 Task: Look for space in Carauari, Brazil from 2nd June, 2023 to 15th June, 2023 for 2 adults and 1 pet in price range Rs.10000 to Rs.15000. Place can be entire place with 1  bedroom having 1 bed and 1 bathroom. Property type can be house, flat, guest house, hotel. Amenities needed are: washing machine. Booking option can be shelf check-in. Required host language is Spanish.
Action: Mouse moved to (765, 86)
Screenshot: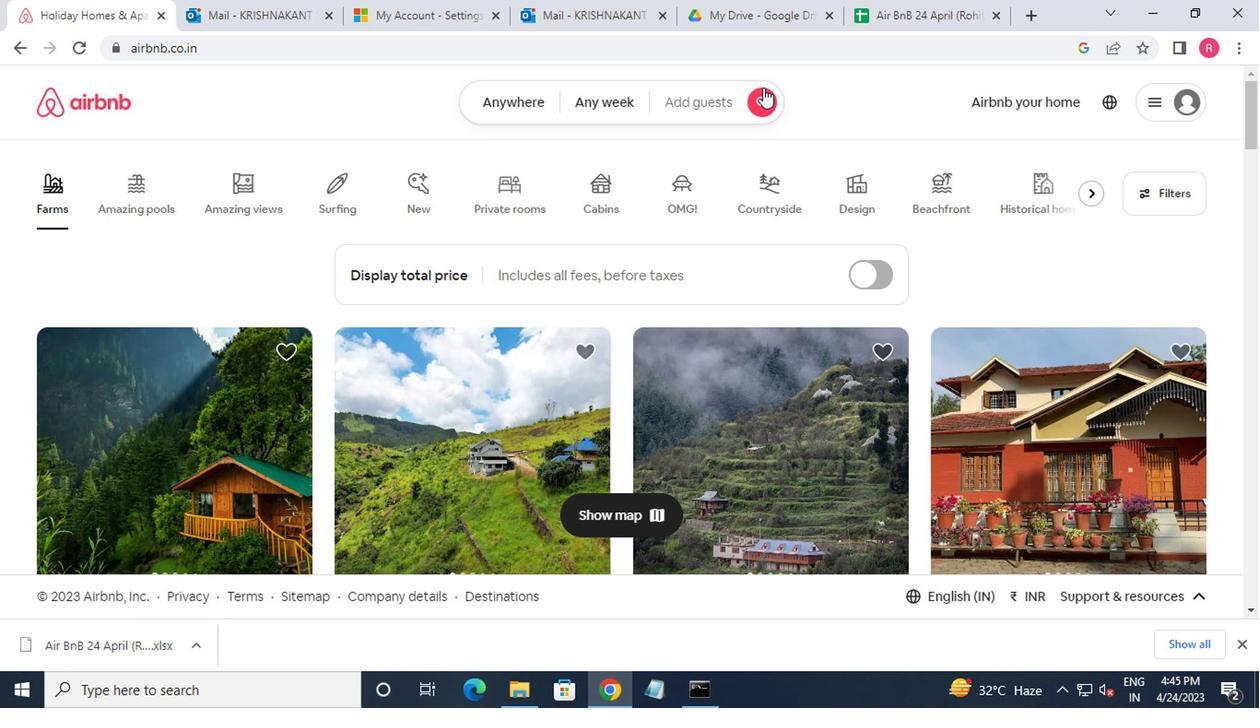 
Action: Mouse pressed left at (765, 86)
Screenshot: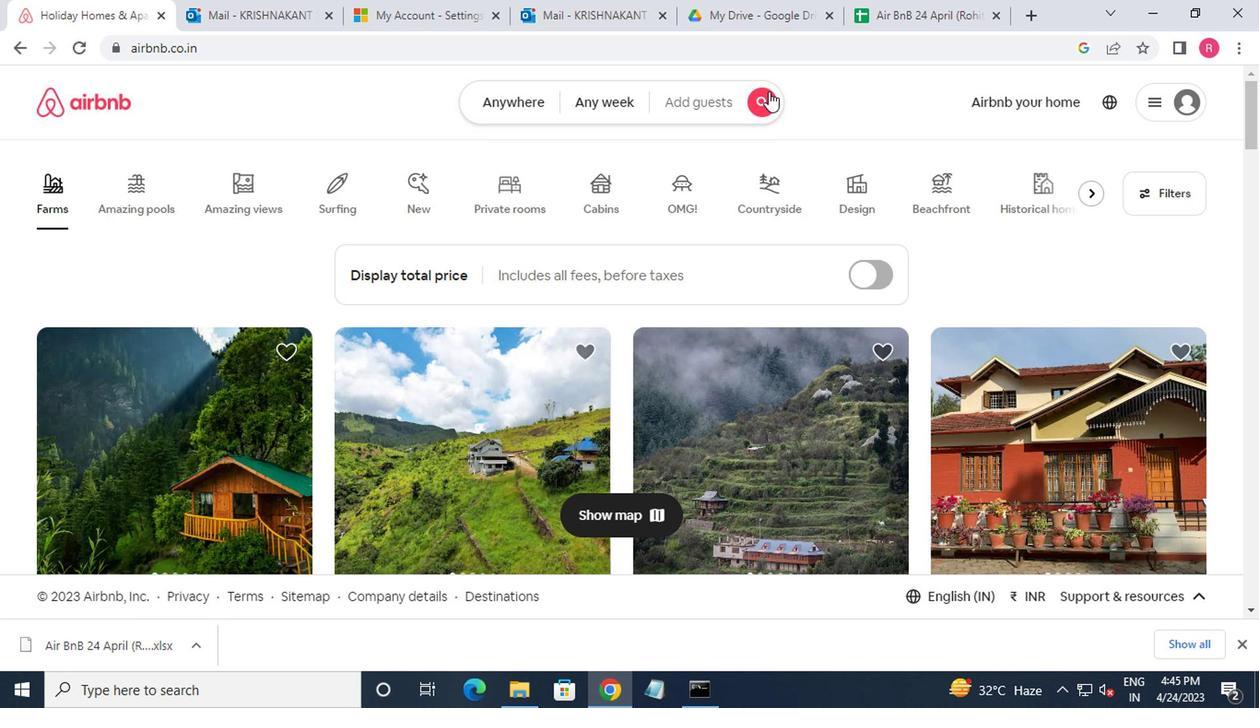 
Action: Mouse moved to (431, 159)
Screenshot: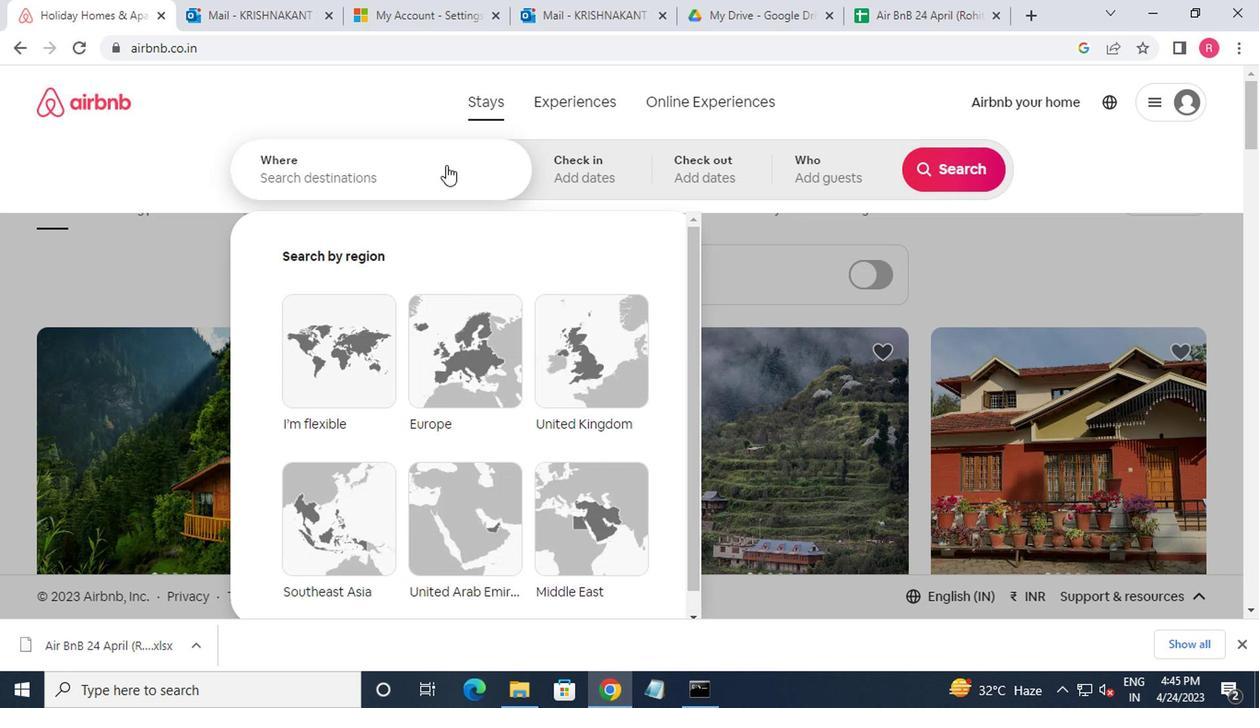 
Action: Mouse pressed left at (431, 159)
Screenshot: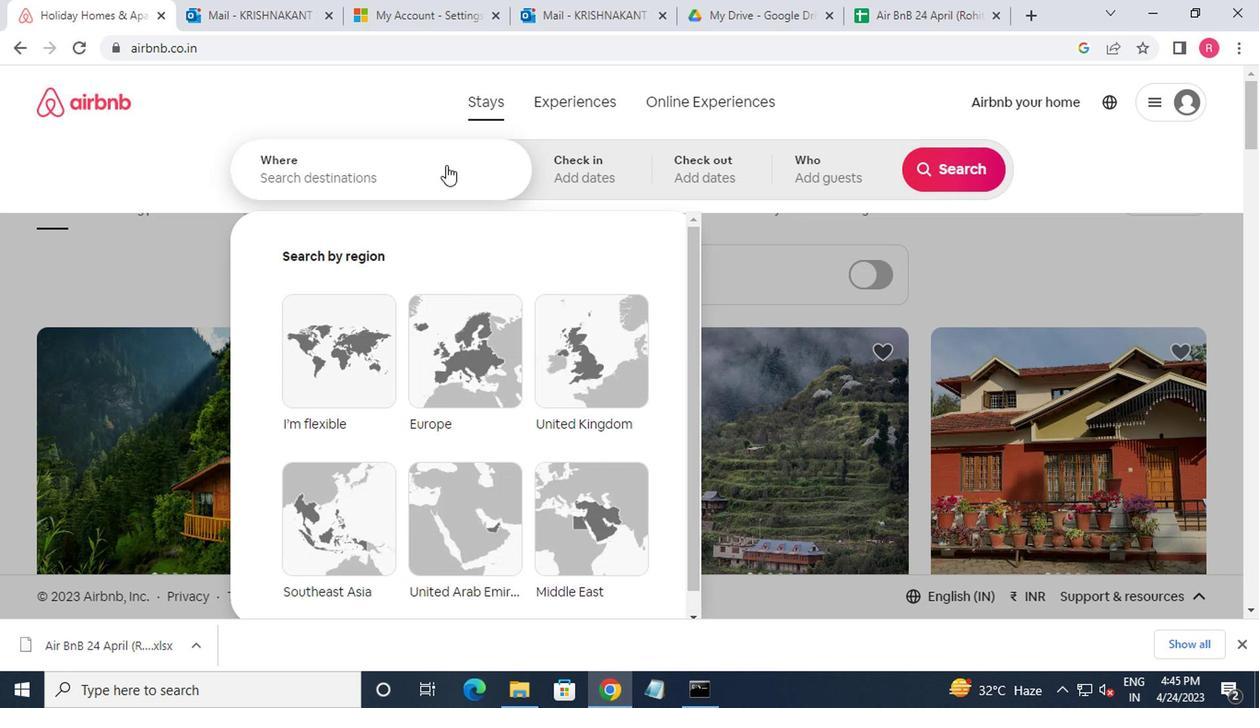 
Action: Mouse moved to (433, 163)
Screenshot: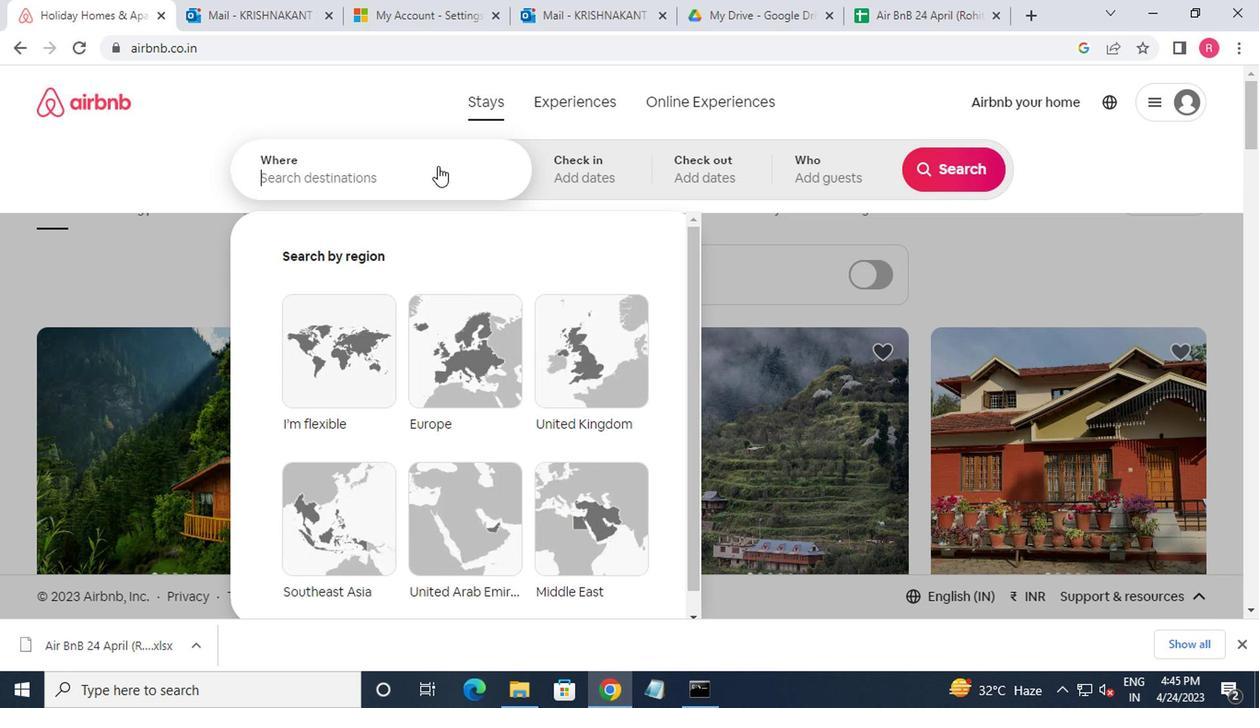 
Action: Key pressed carauari,brazil<Key.enter>
Screenshot: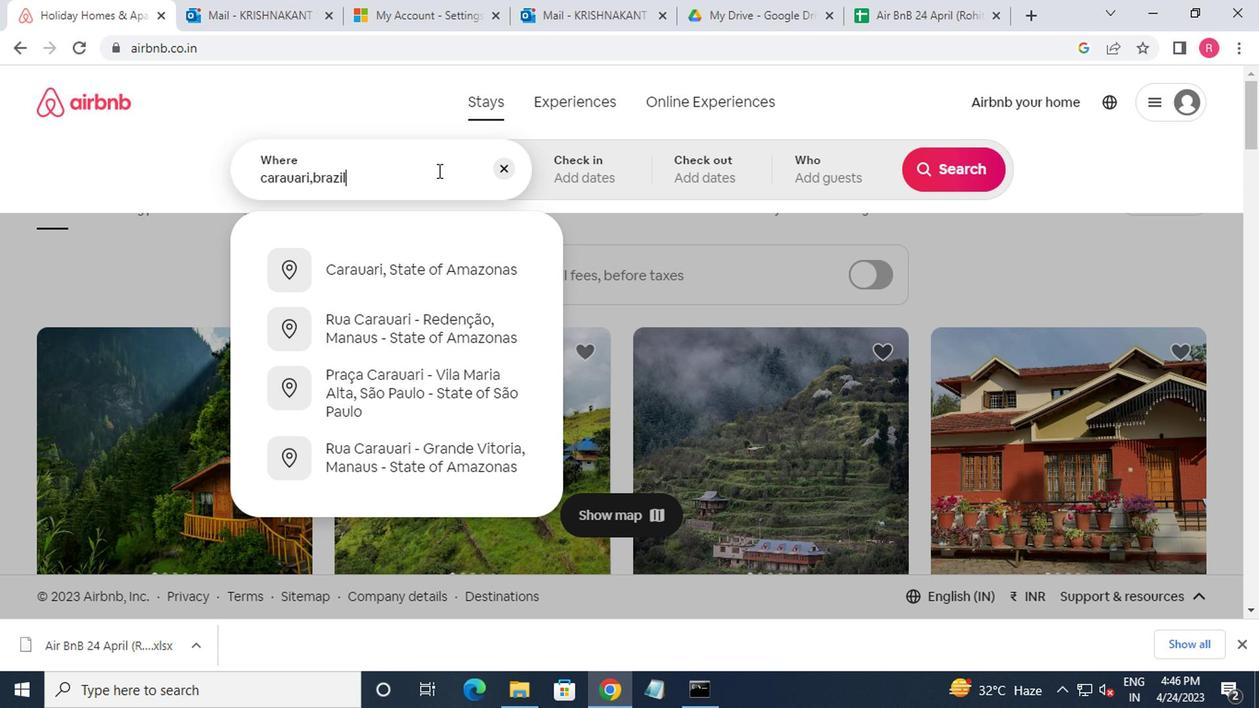 
Action: Mouse moved to (933, 312)
Screenshot: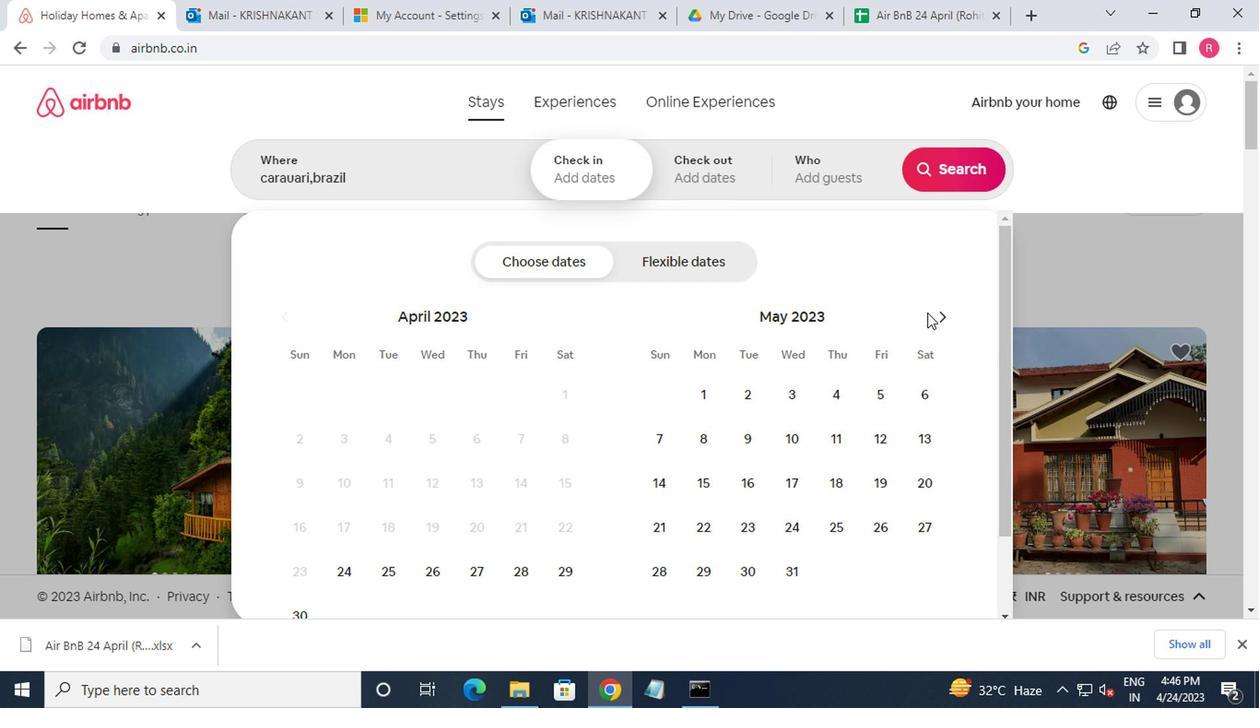 
Action: Mouse pressed left at (933, 312)
Screenshot: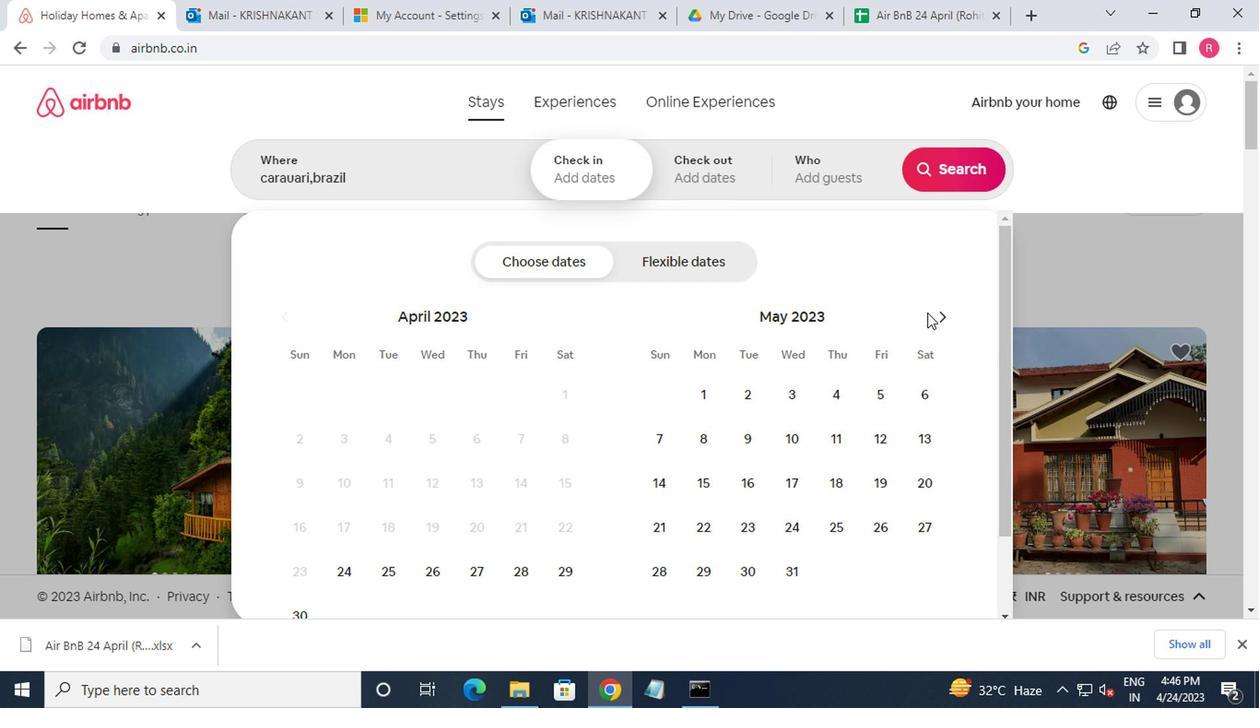 
Action: Mouse pressed left at (933, 312)
Screenshot: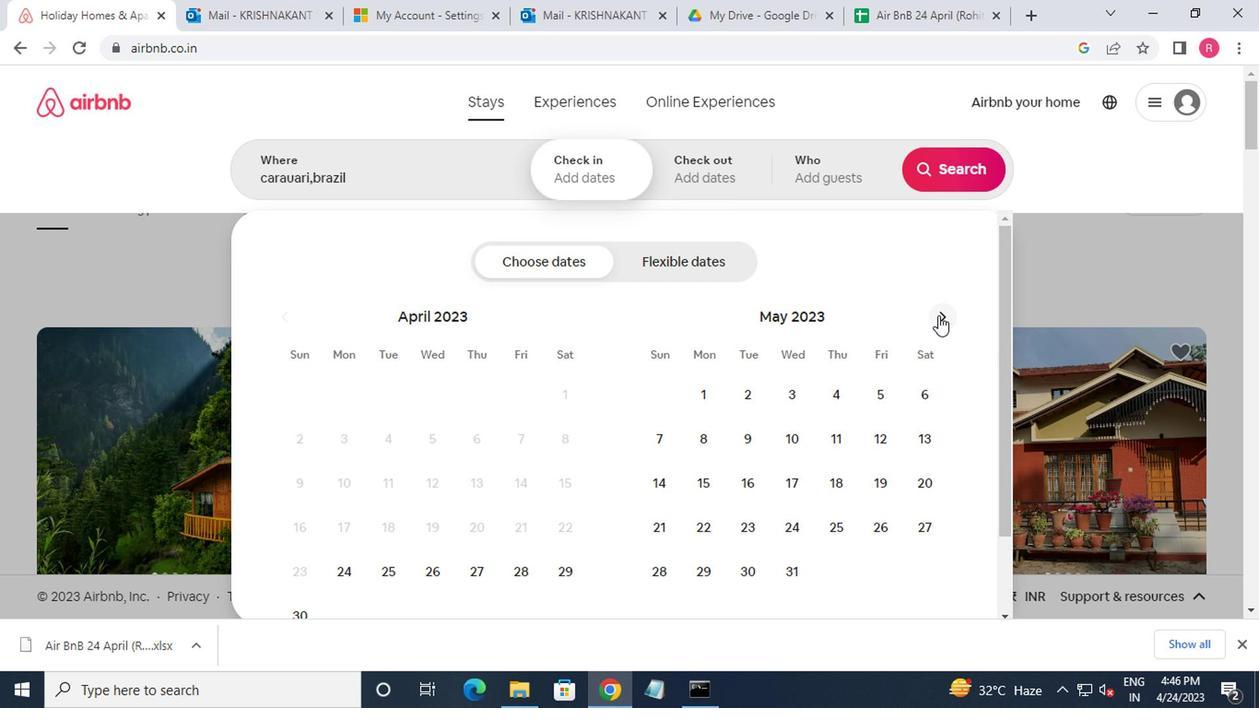 
Action: Mouse moved to (935, 312)
Screenshot: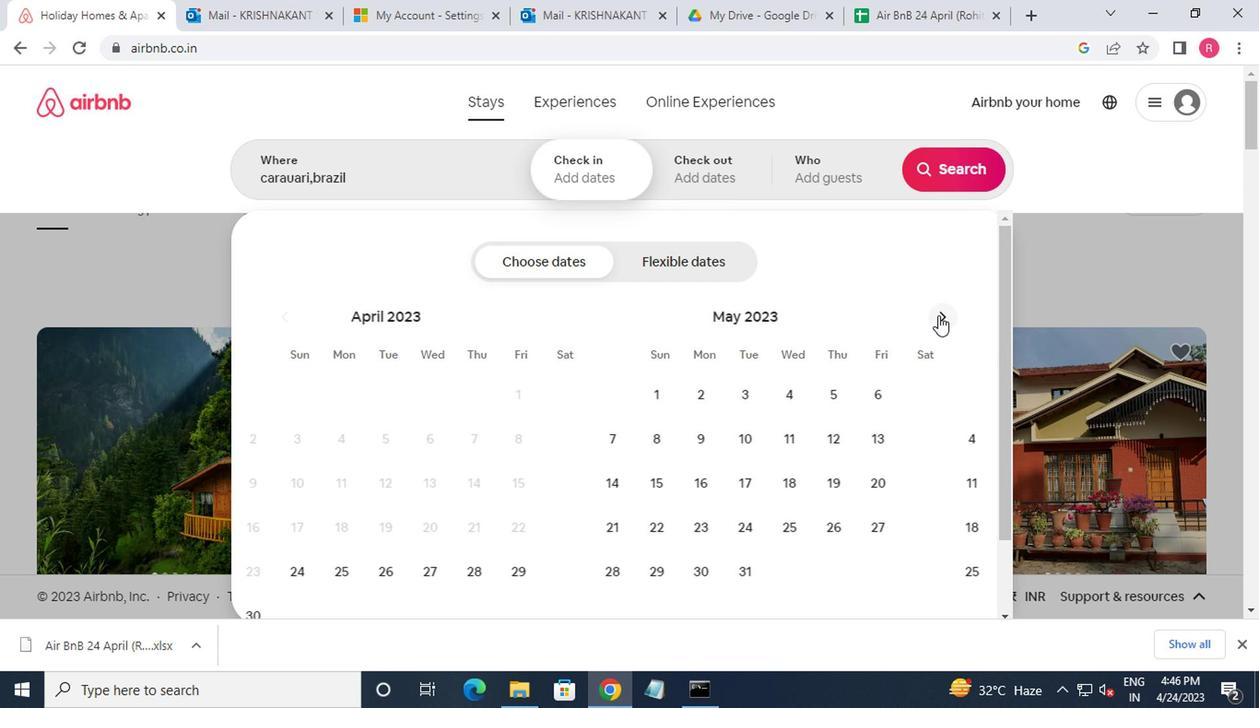 
Action: Mouse pressed left at (935, 312)
Screenshot: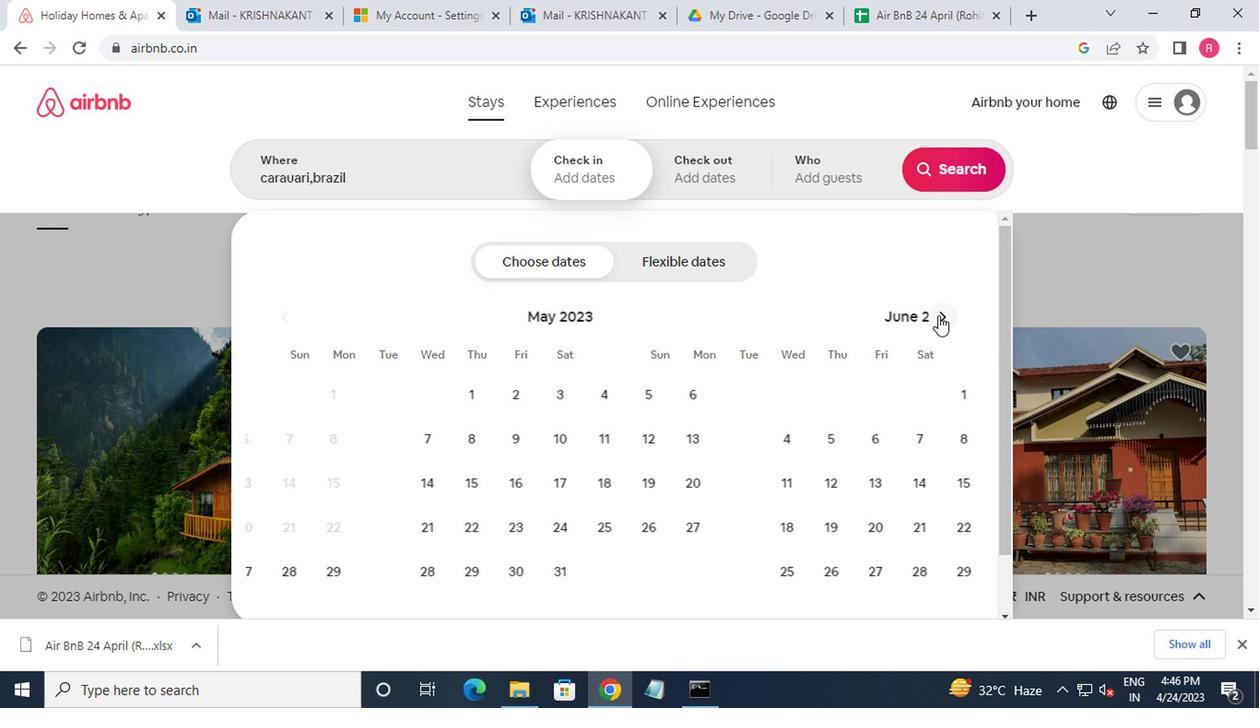 
Action: Mouse moved to (935, 314)
Screenshot: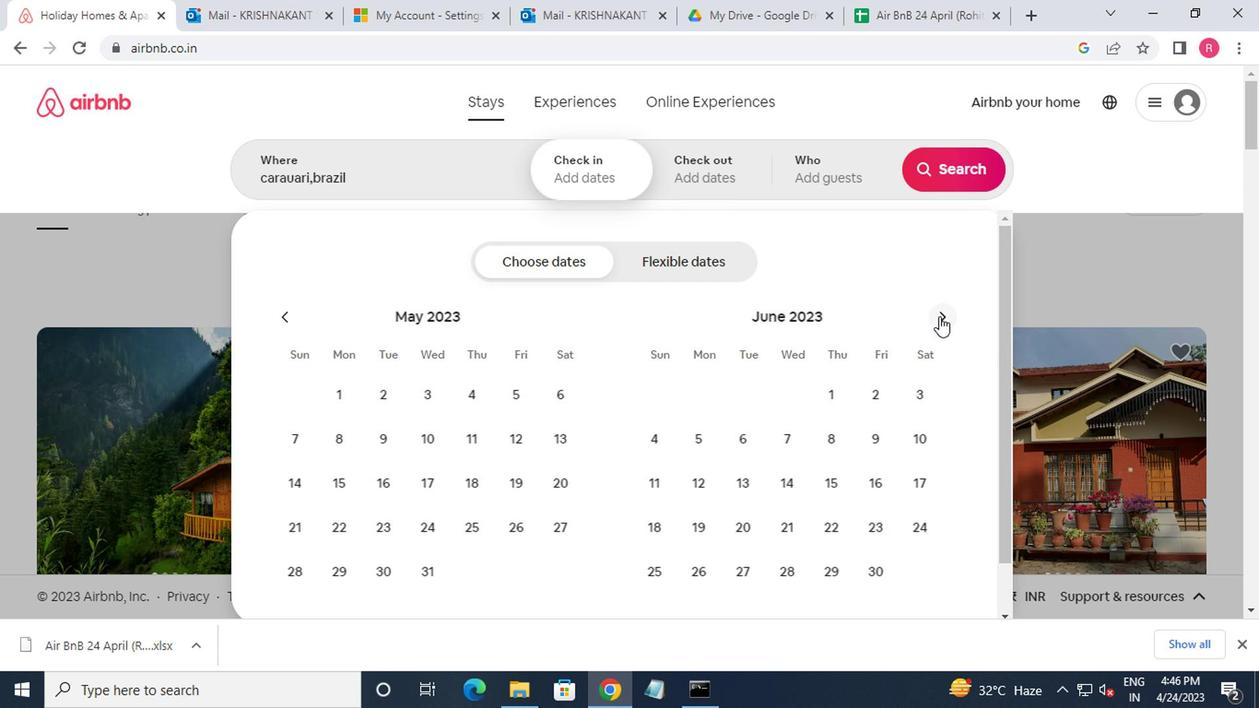 
Action: Mouse pressed left at (935, 314)
Screenshot: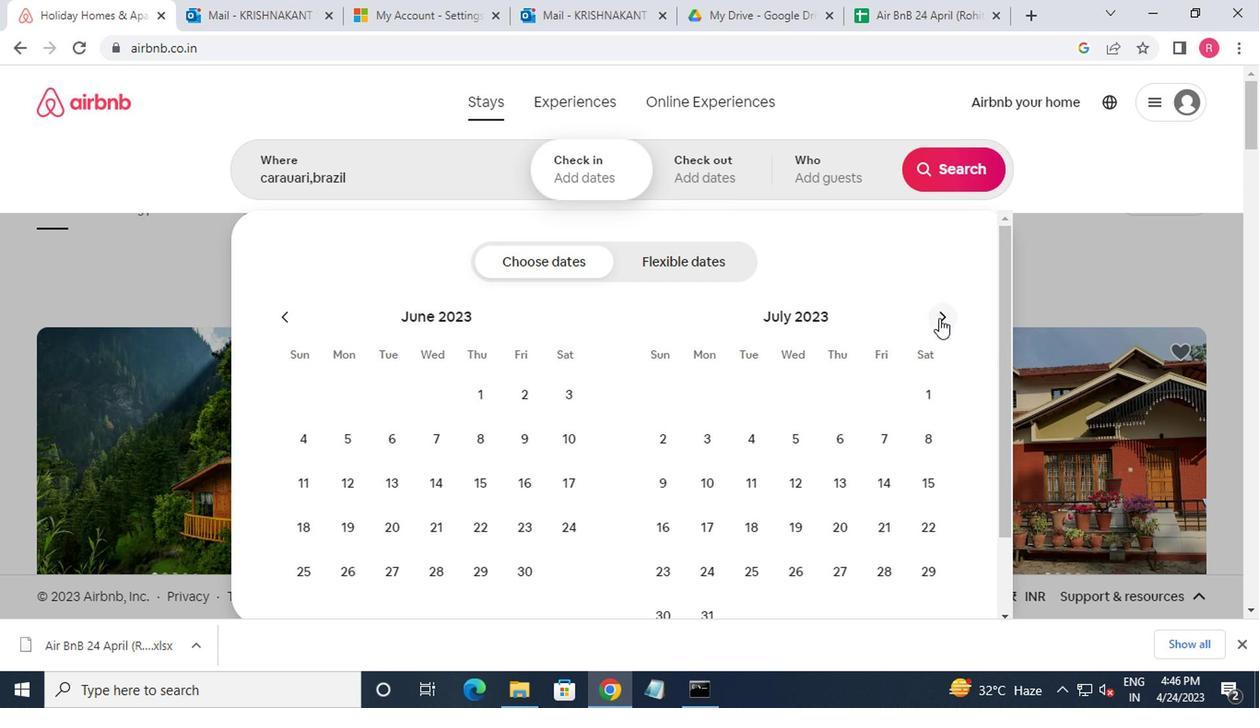 
Action: Mouse moved to (938, 320)
Screenshot: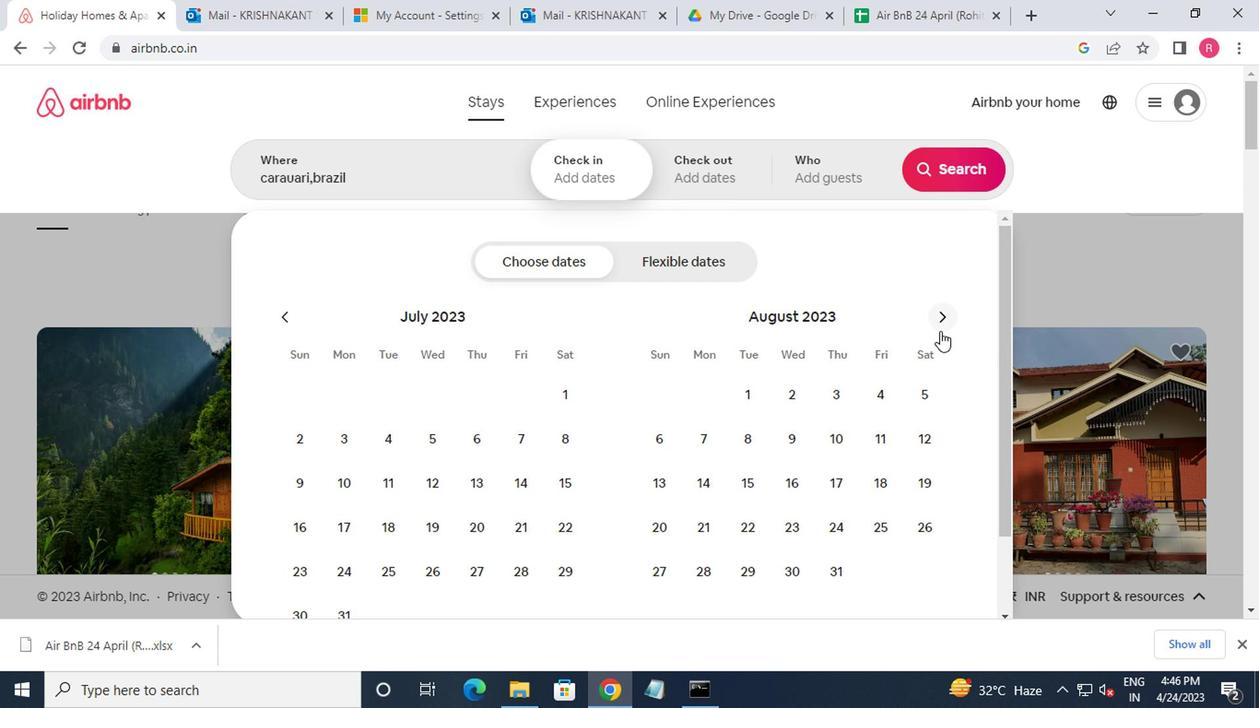 
Action: Mouse pressed left at (938, 320)
Screenshot: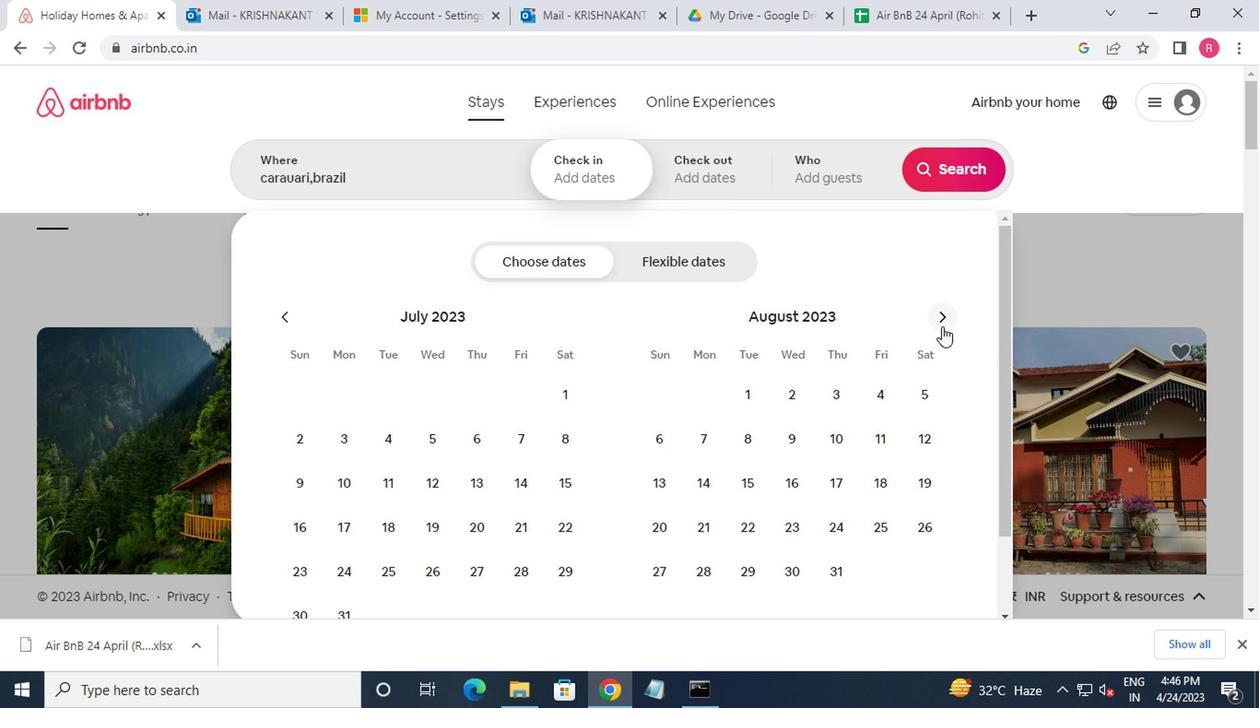 
Action: Mouse moved to (937, 402)
Screenshot: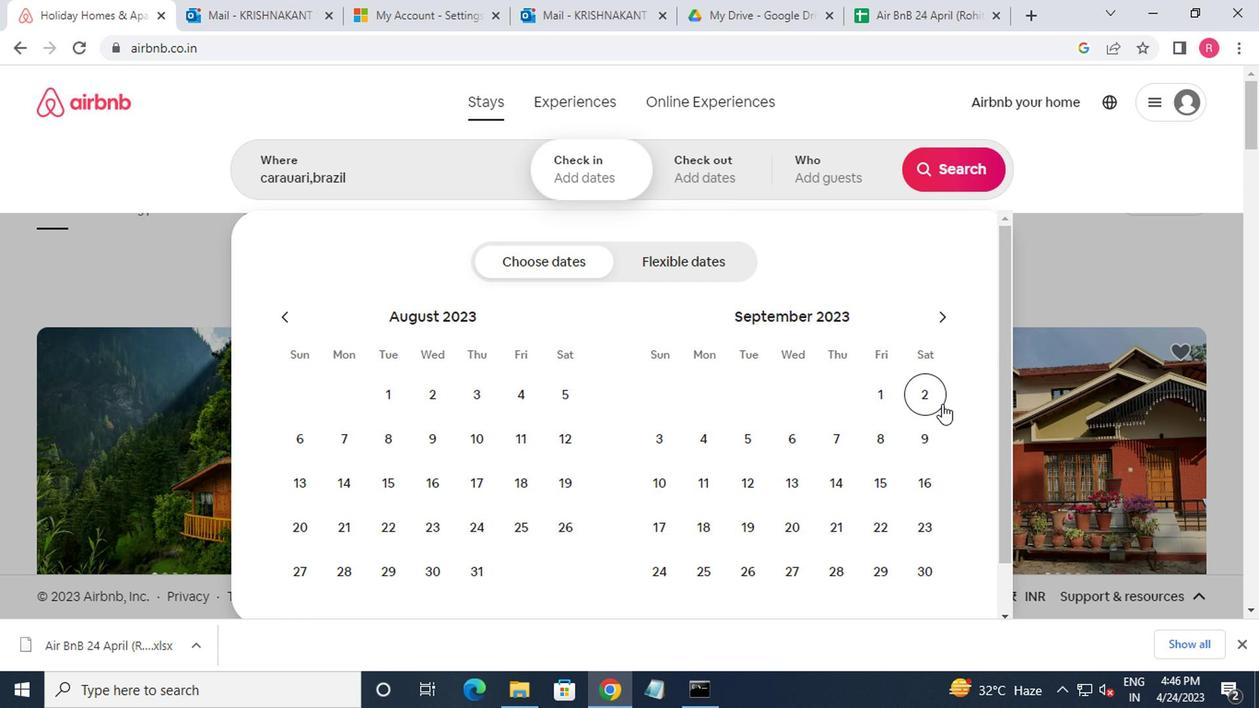 
Action: Mouse pressed left at (937, 402)
Screenshot: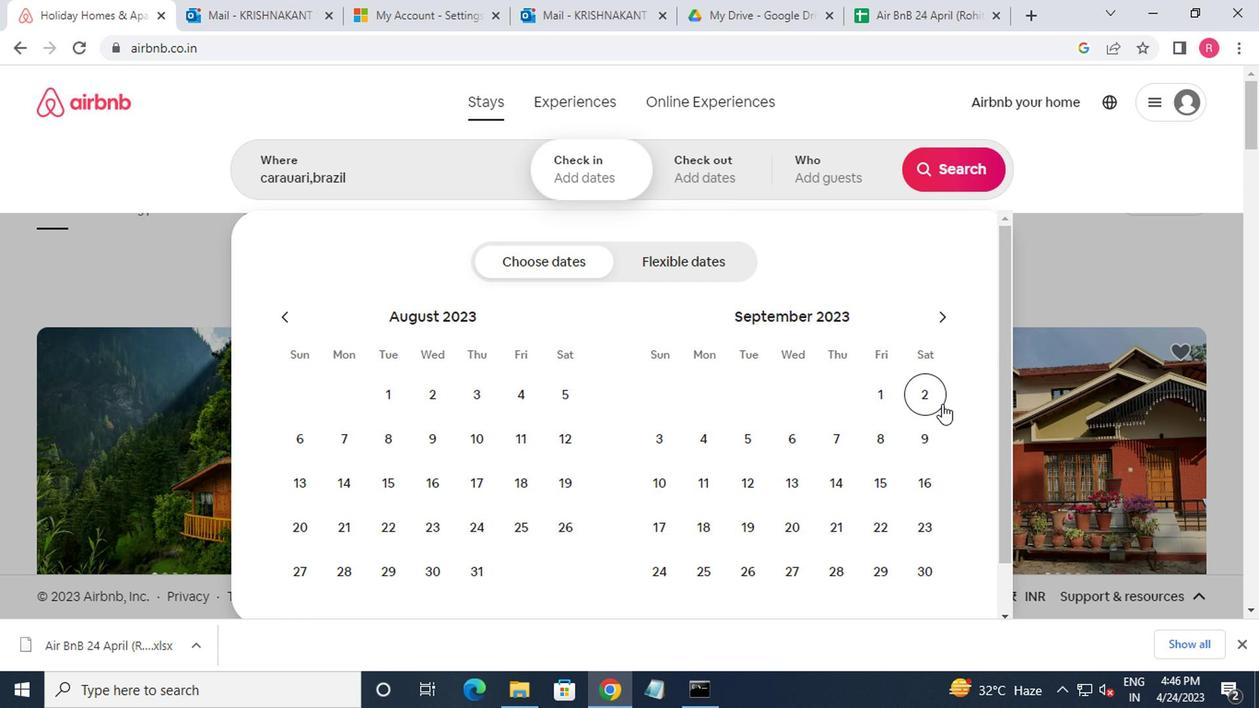 
Action: Mouse moved to (280, 316)
Screenshot: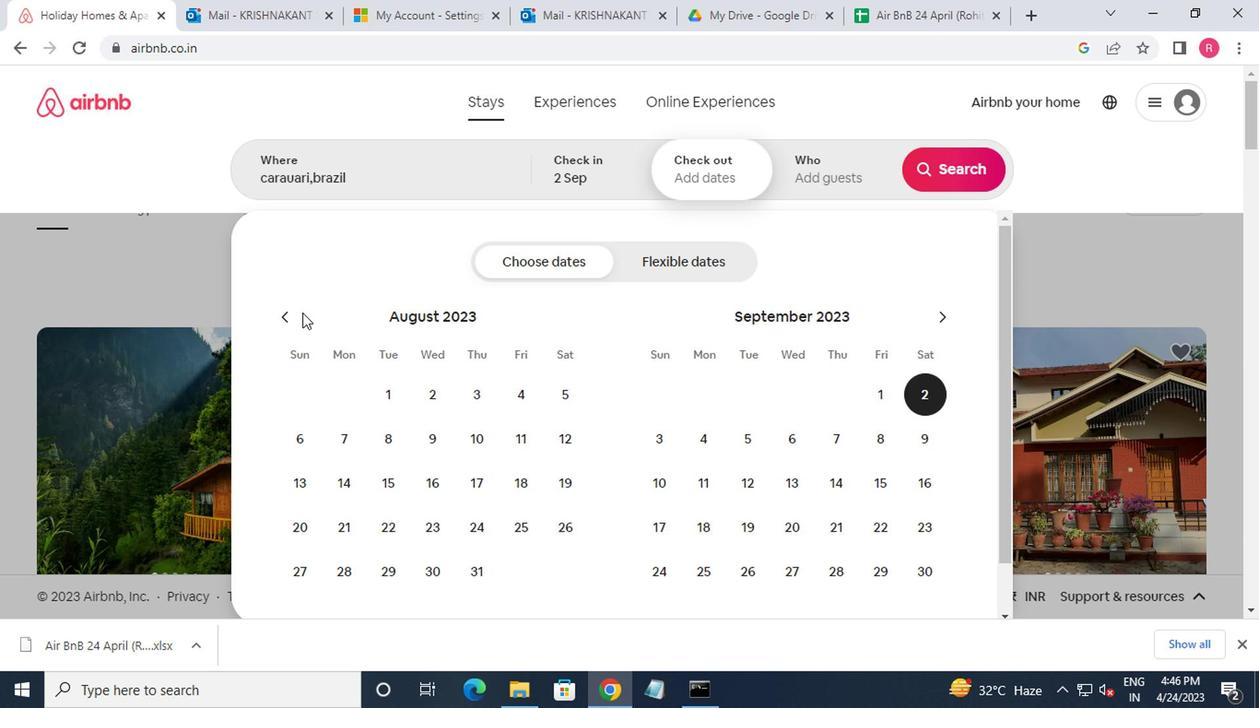 
Action: Mouse pressed left at (280, 316)
Screenshot: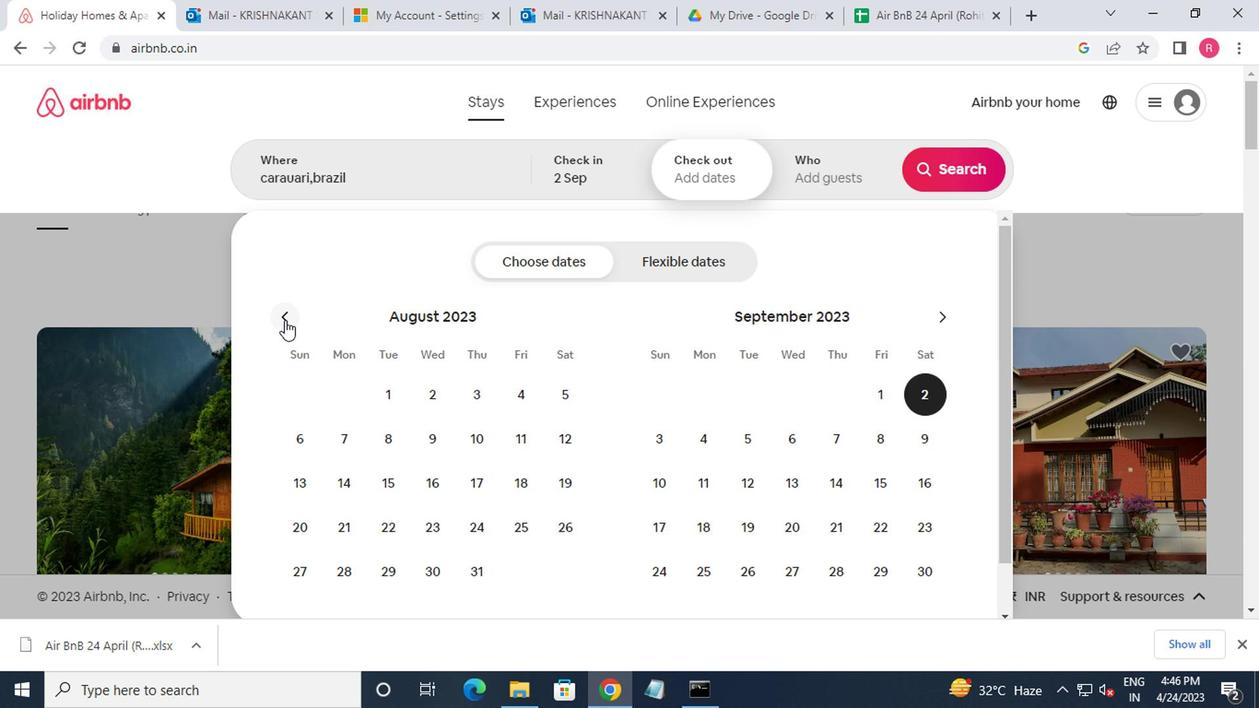 
Action: Mouse pressed left at (280, 316)
Screenshot: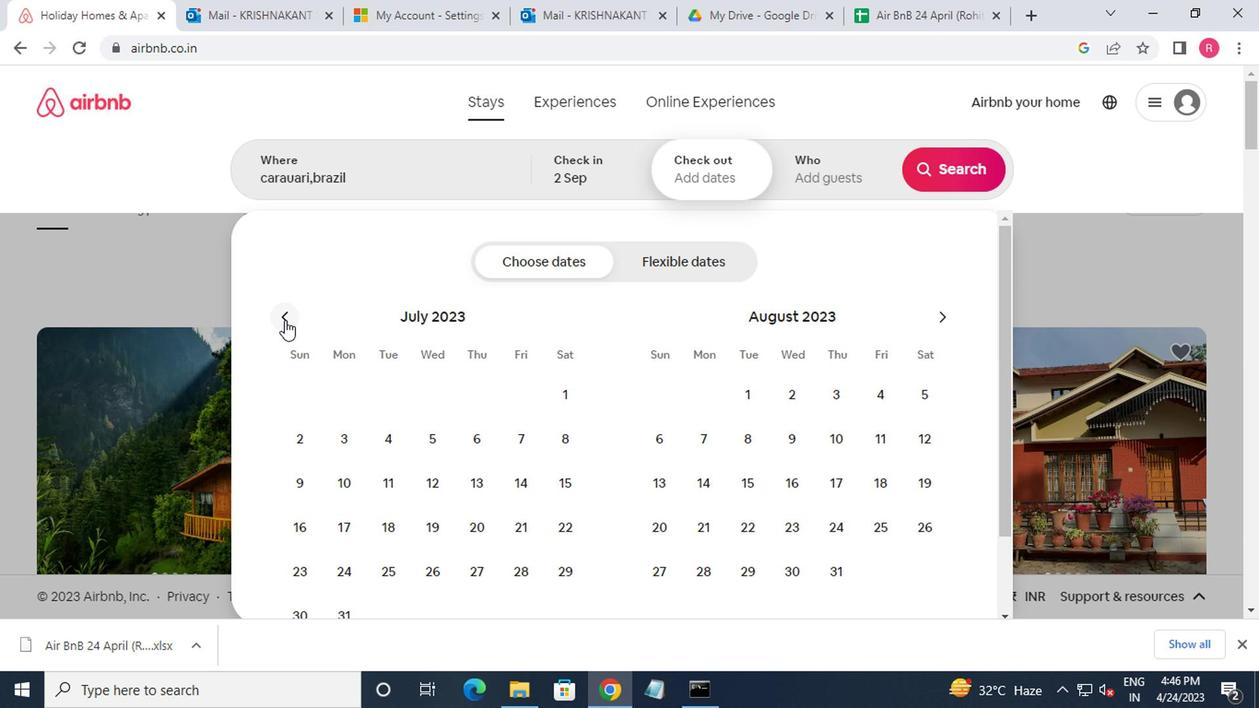 
Action: Mouse moved to (668, 438)
Screenshot: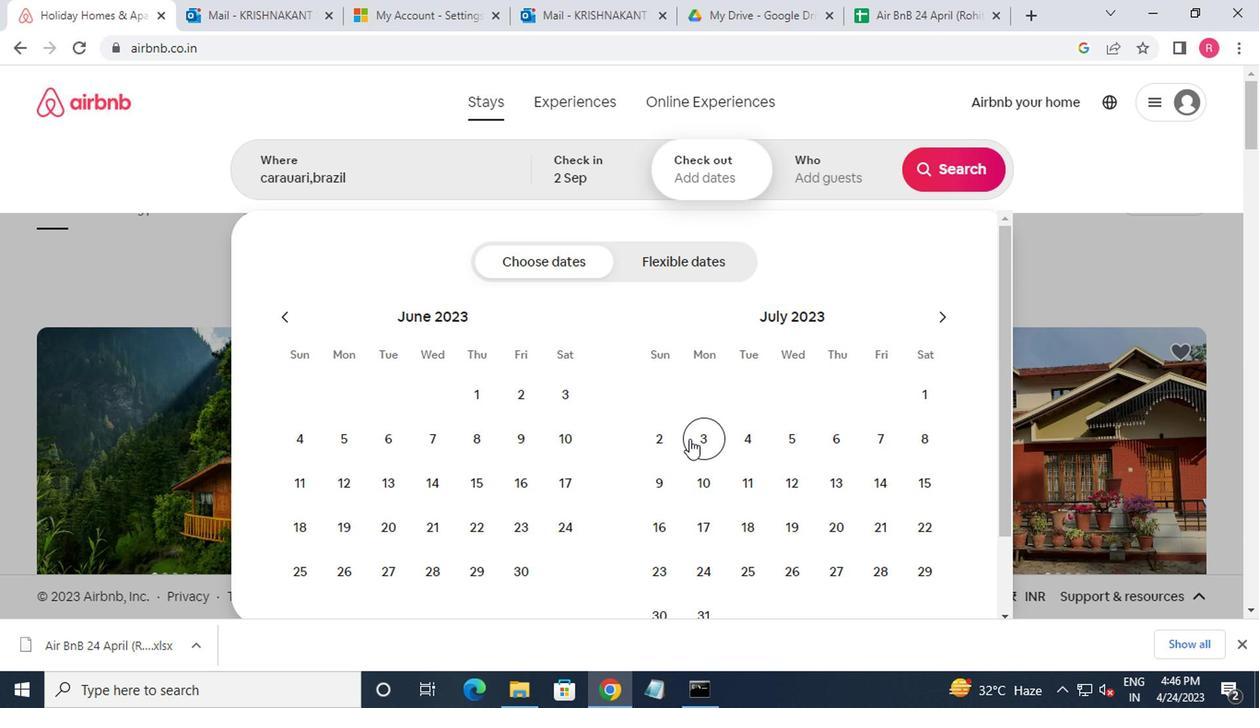 
Action: Mouse pressed left at (668, 438)
Screenshot: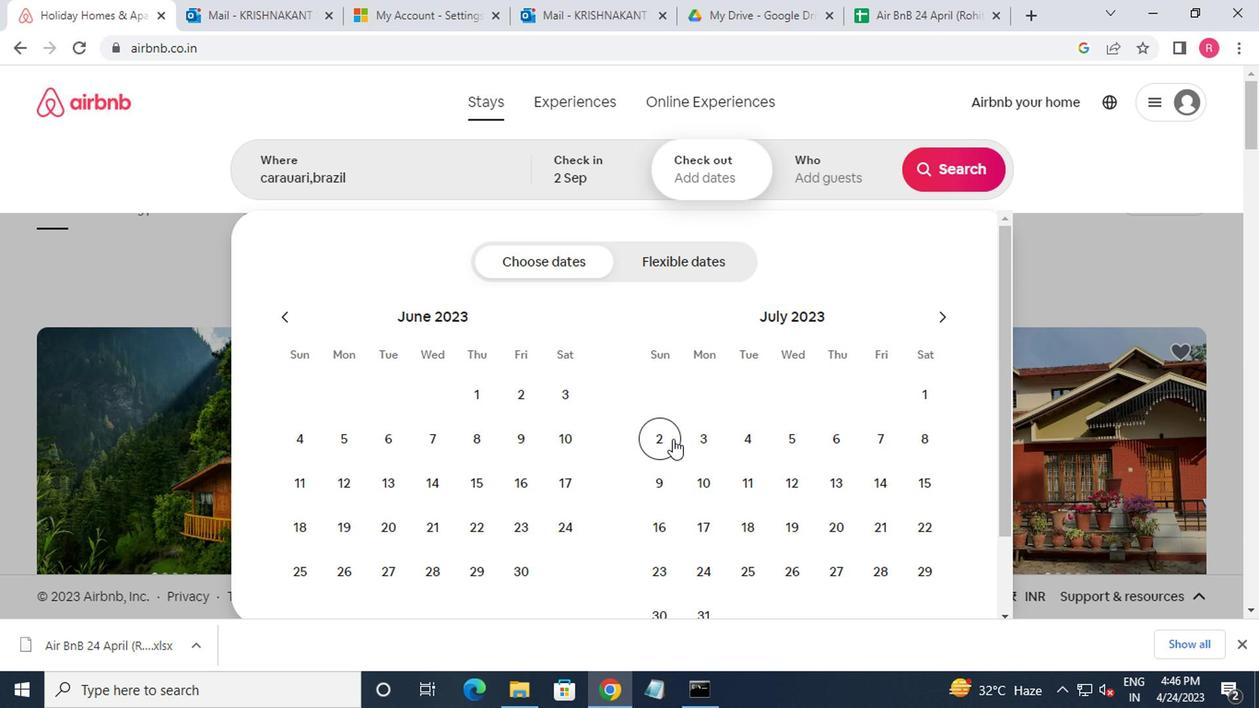 
Action: Mouse moved to (920, 492)
Screenshot: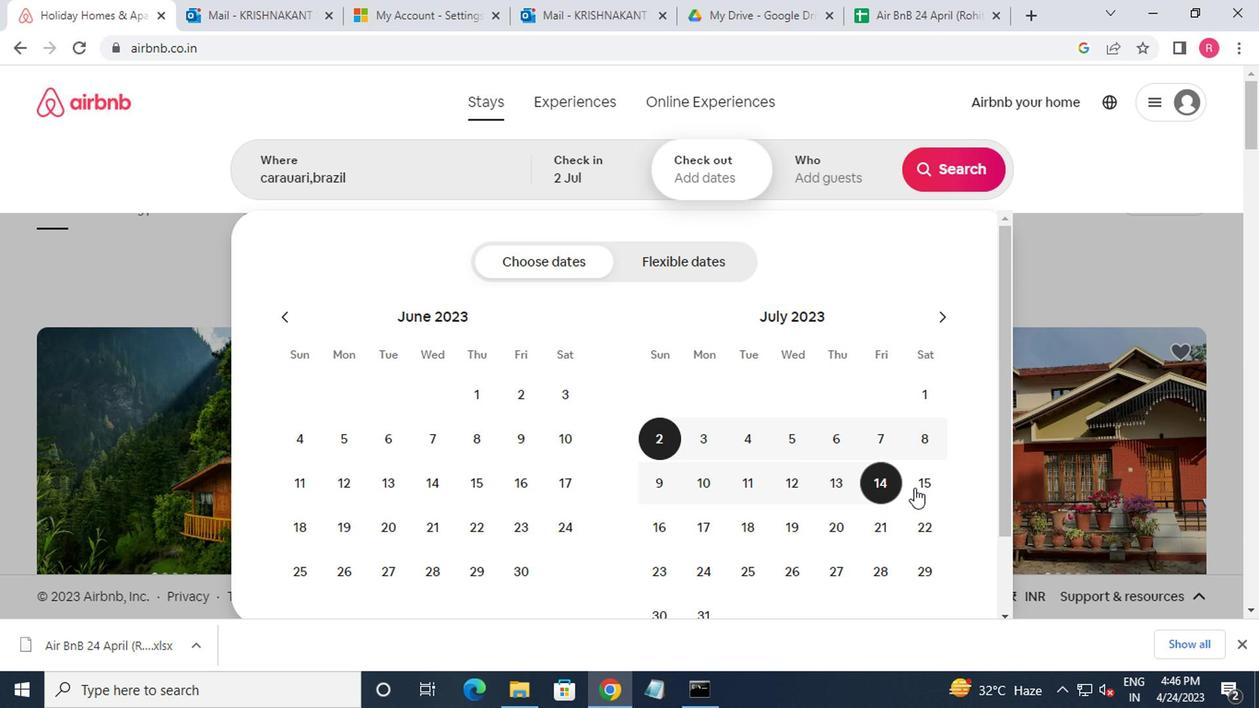 
Action: Mouse pressed left at (920, 492)
Screenshot: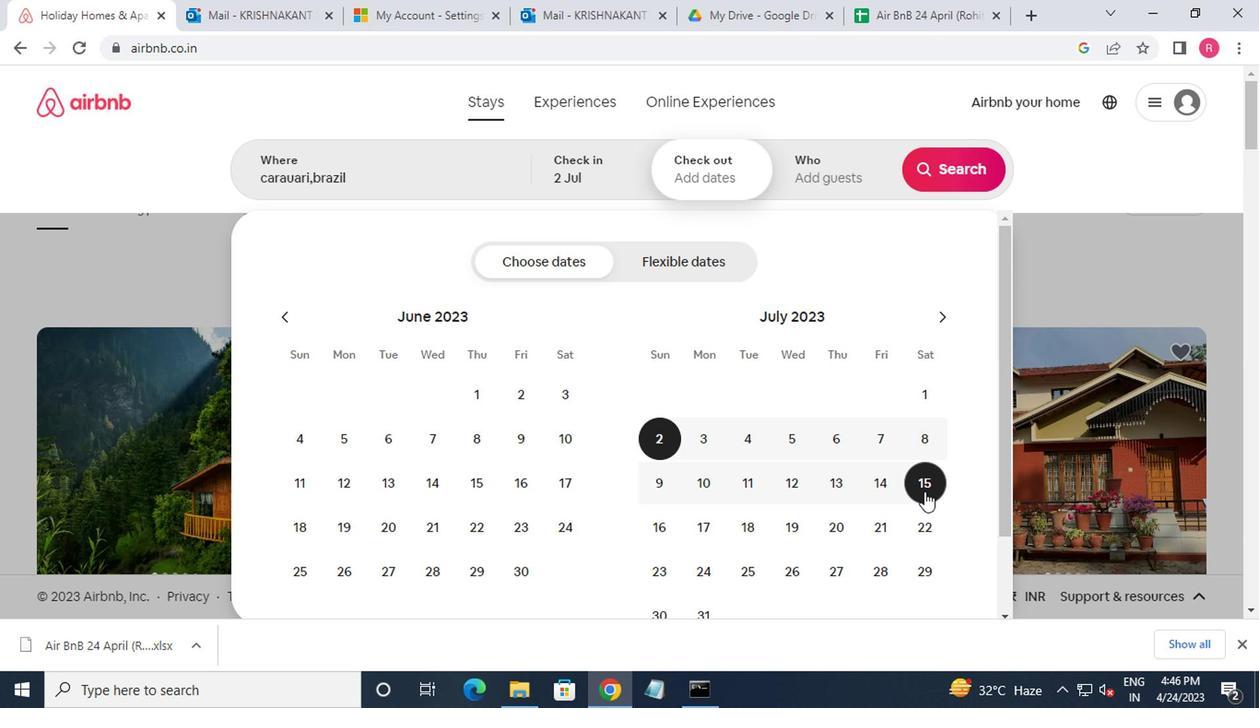 
Action: Mouse moved to (837, 182)
Screenshot: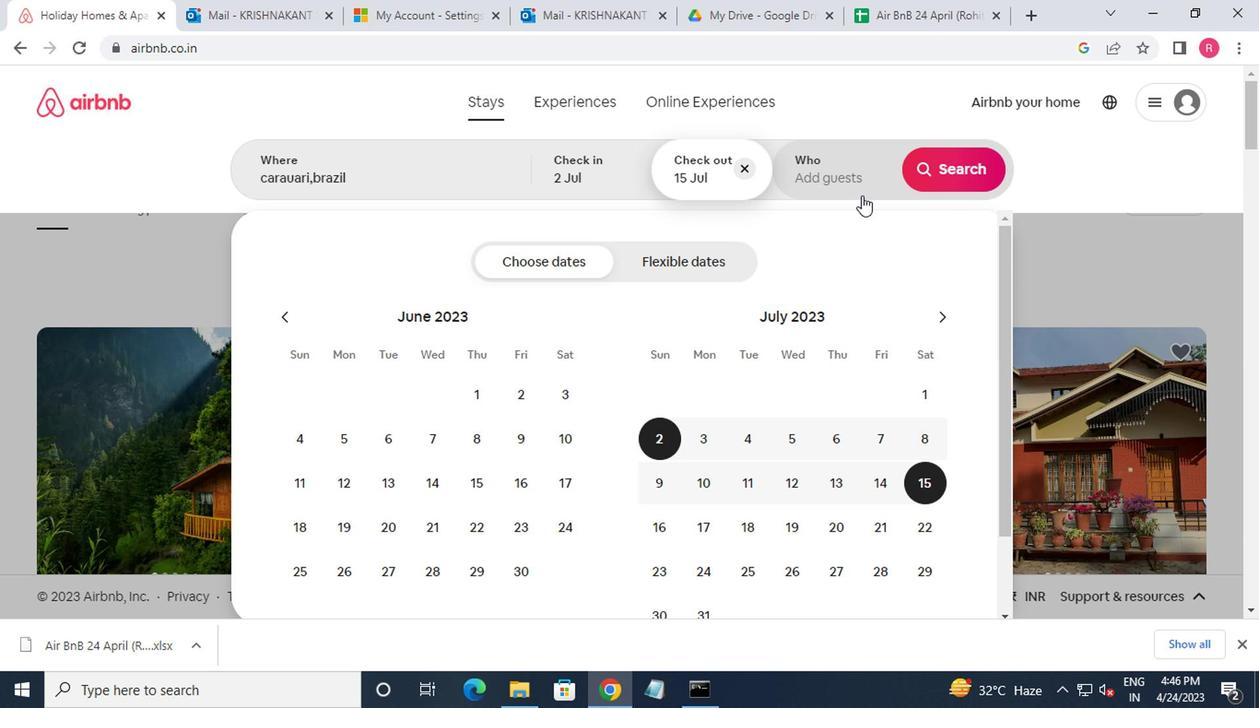 
Action: Mouse pressed left at (837, 182)
Screenshot: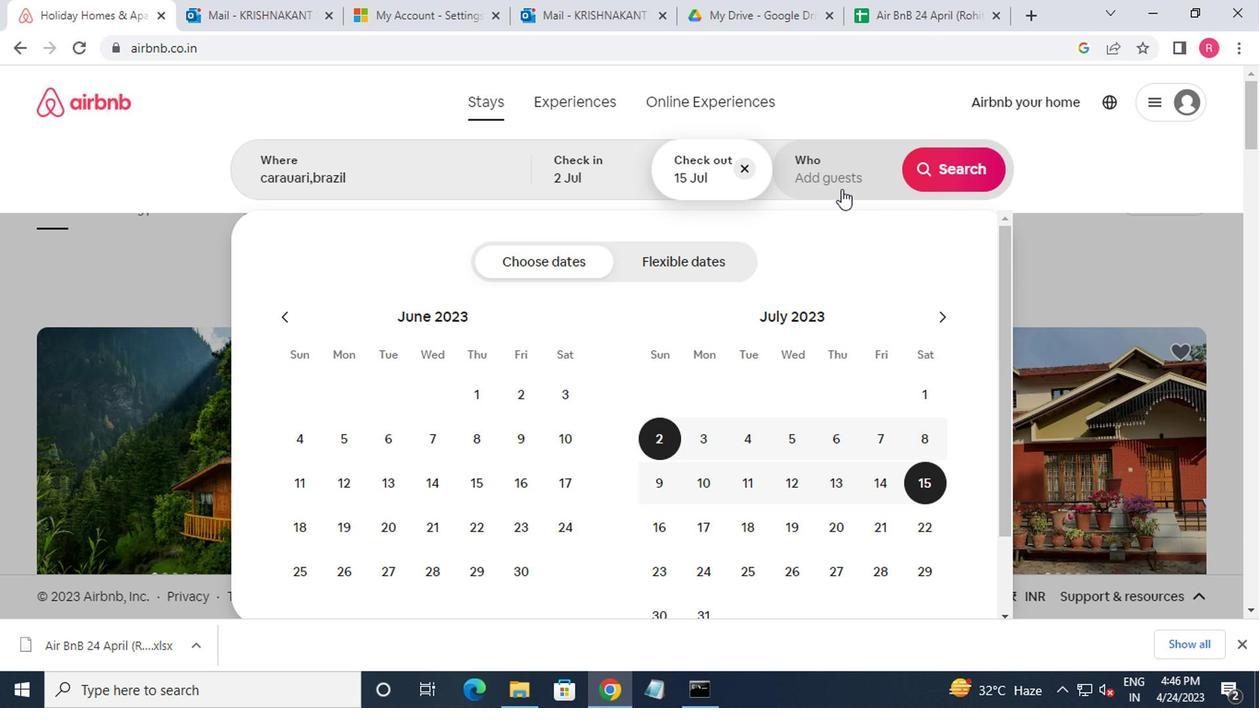 
Action: Mouse moved to (954, 268)
Screenshot: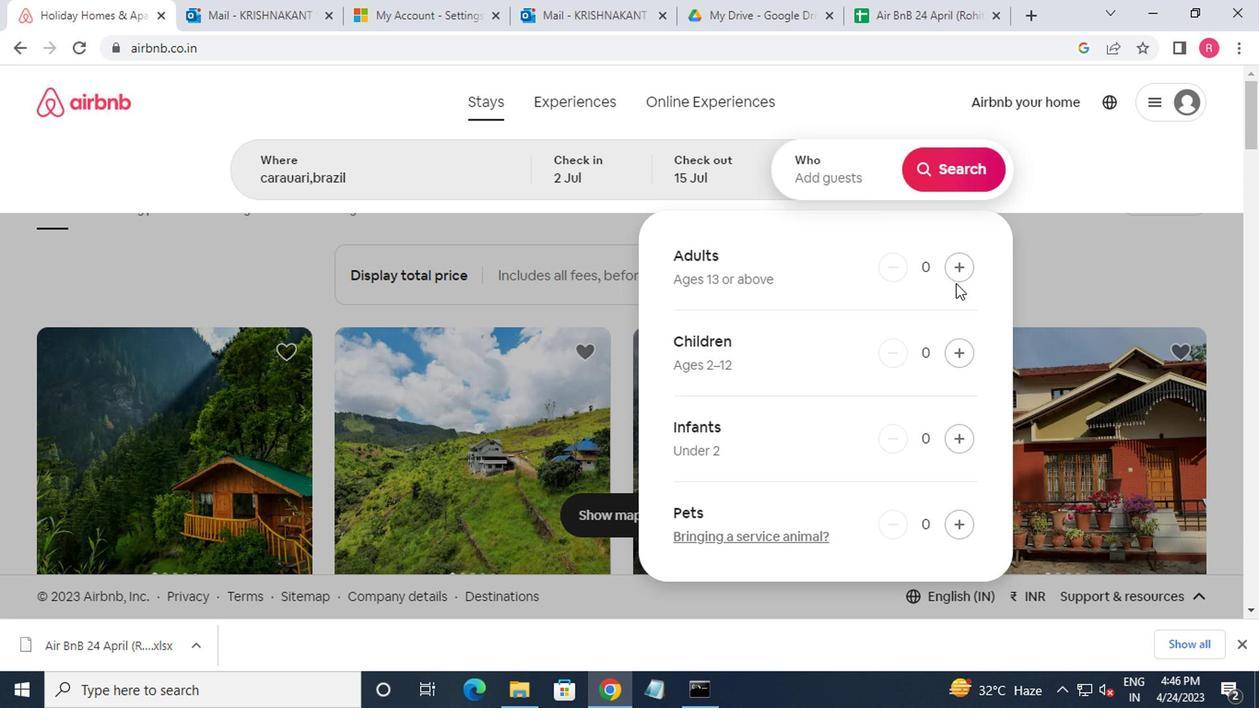 
Action: Mouse pressed left at (954, 268)
Screenshot: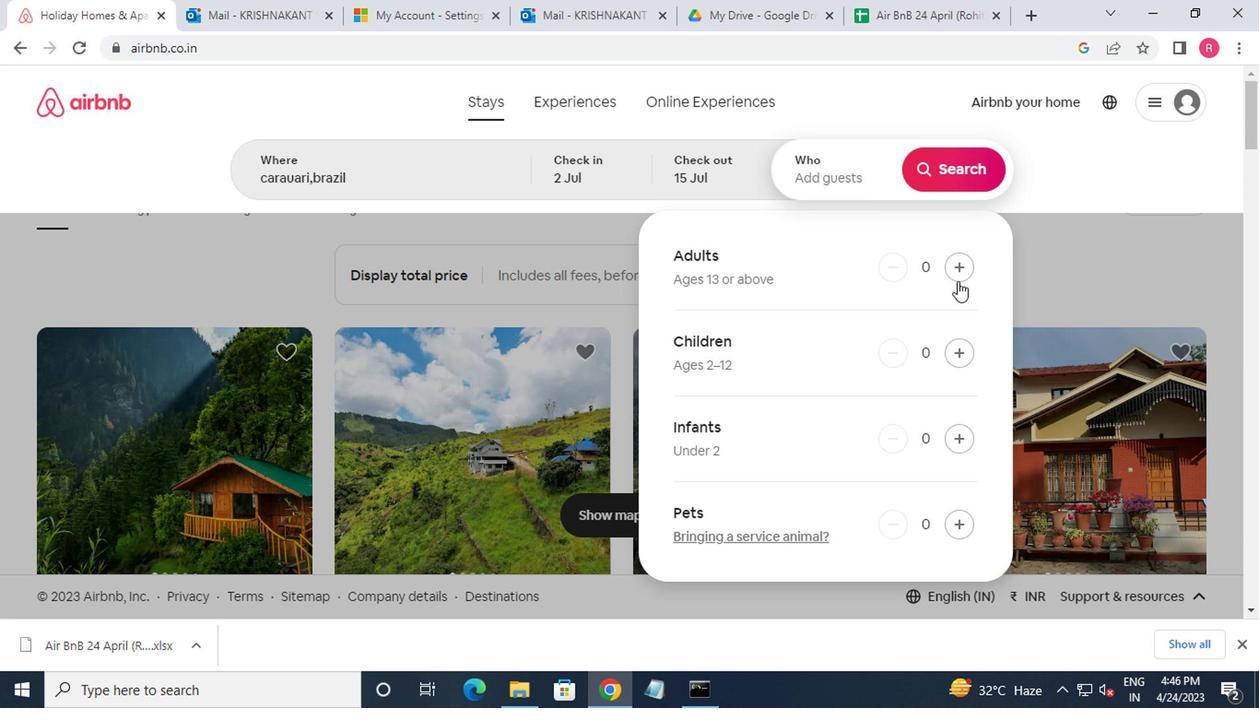 
Action: Mouse pressed left at (954, 268)
Screenshot: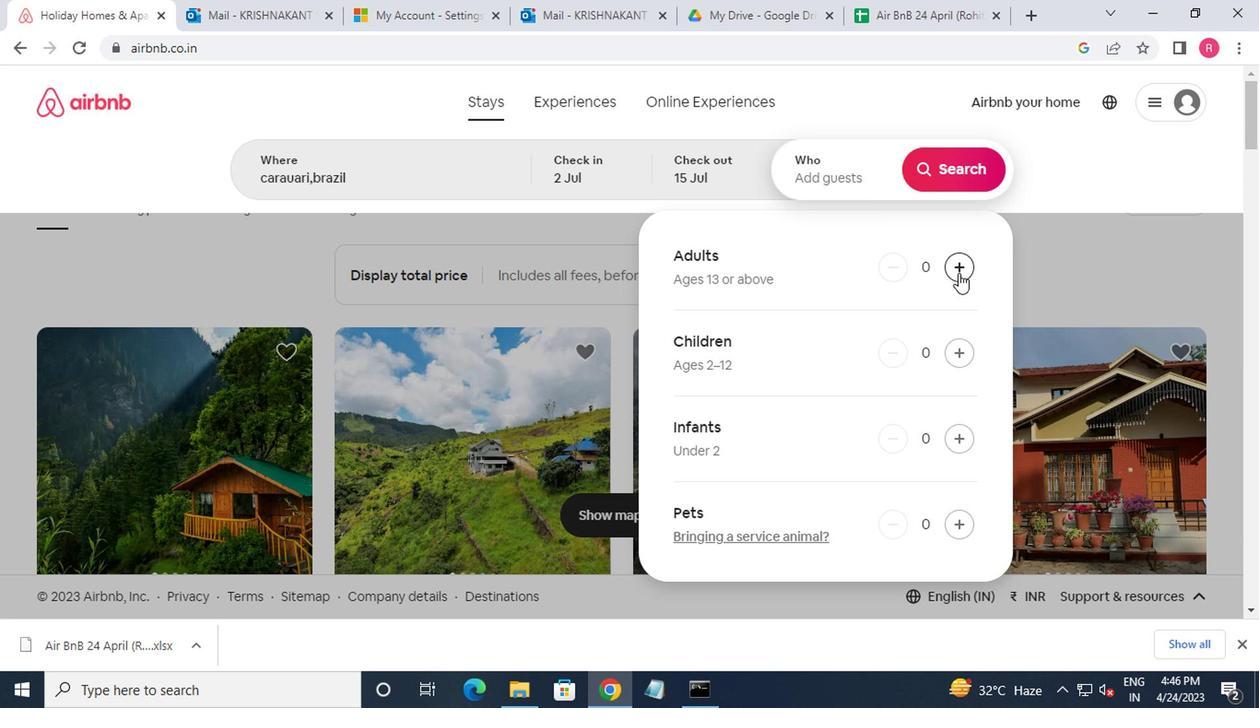 
Action: Mouse moved to (964, 526)
Screenshot: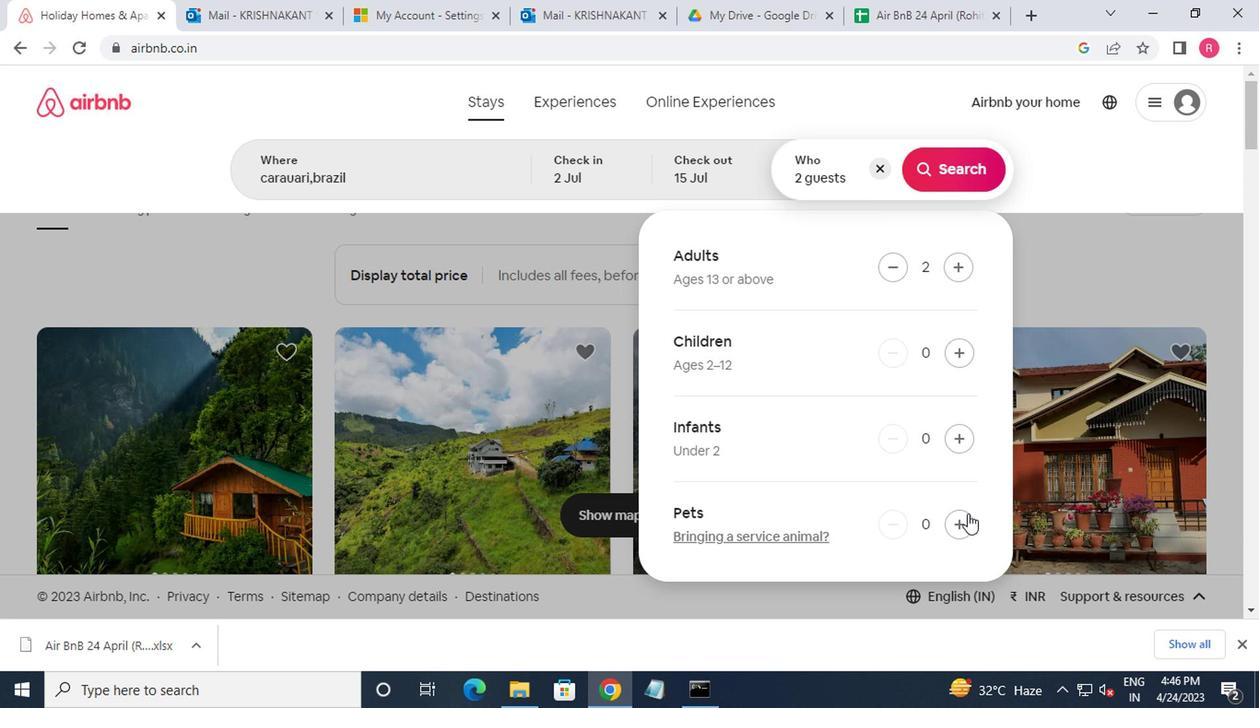 
Action: Mouse pressed left at (964, 526)
Screenshot: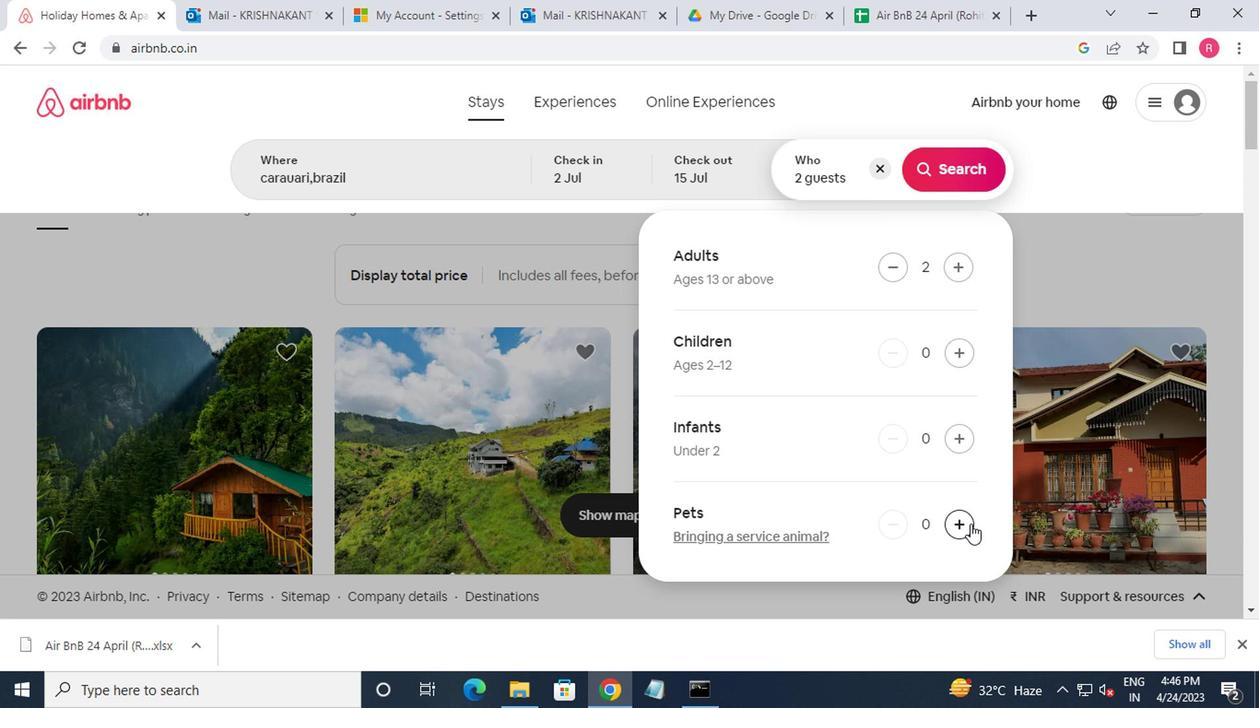 
Action: Mouse moved to (953, 162)
Screenshot: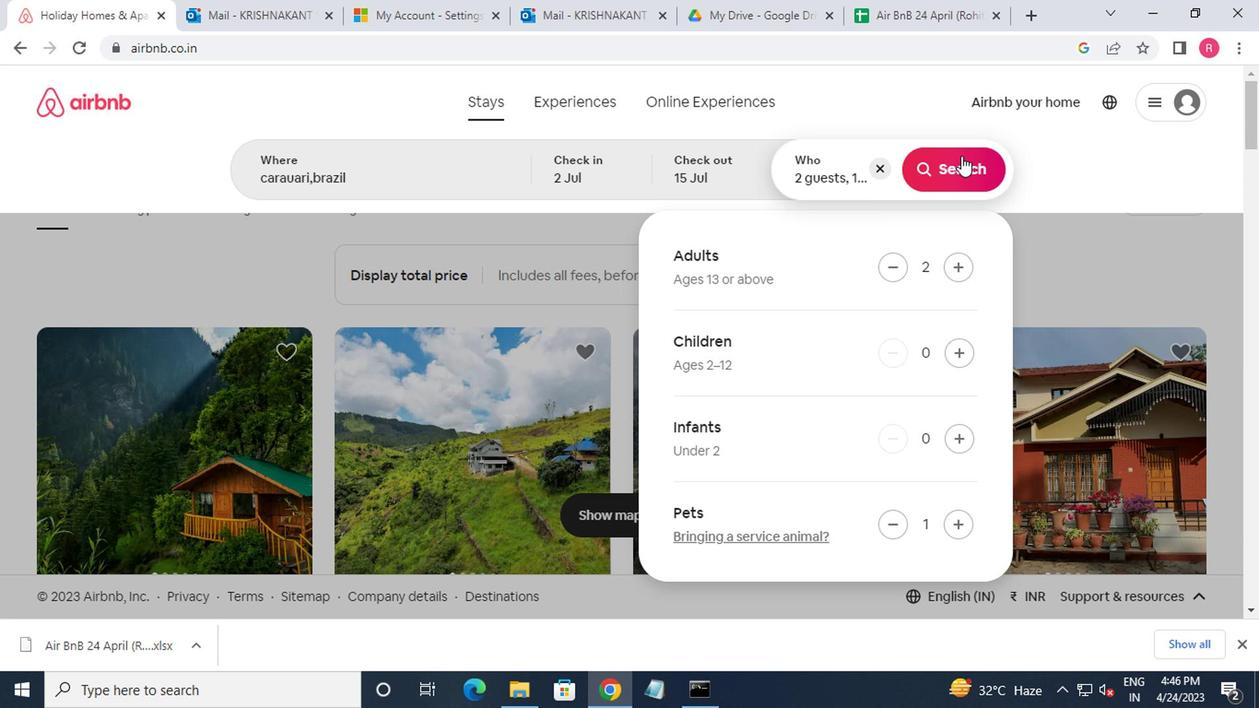 
Action: Mouse pressed left at (953, 162)
Screenshot: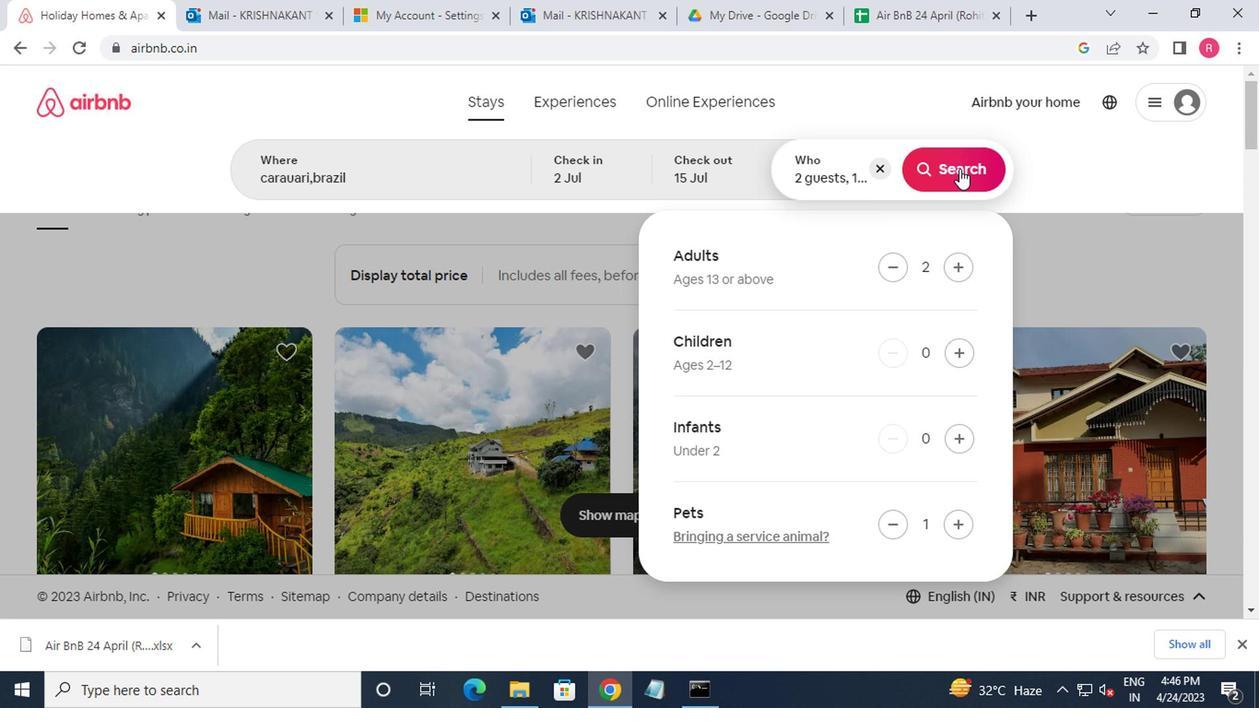 
Action: Mouse moved to (1142, 162)
Screenshot: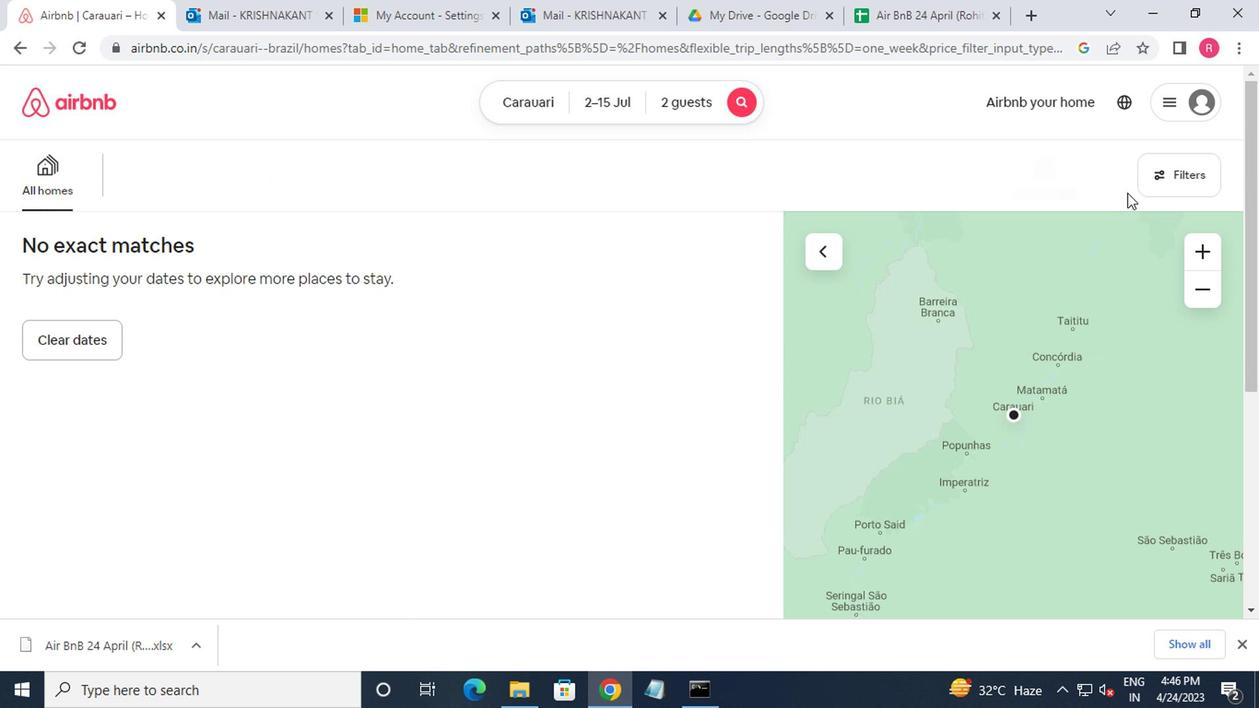 
Action: Mouse pressed left at (1142, 162)
Screenshot: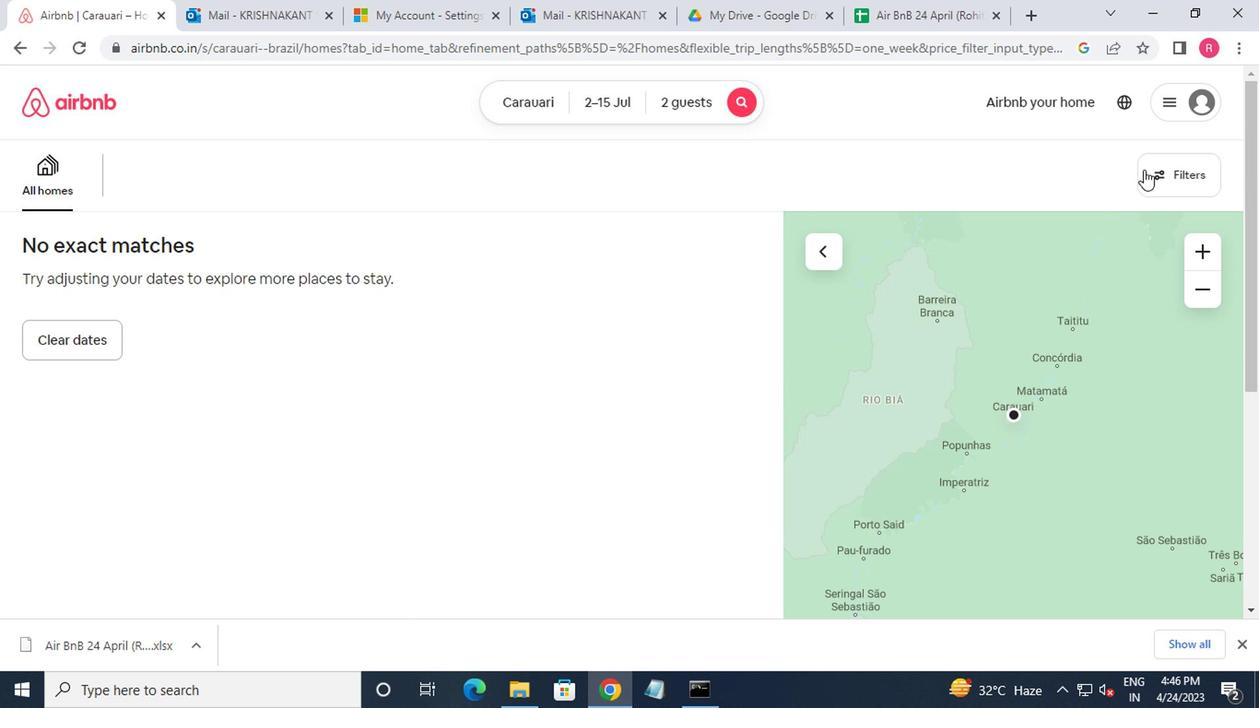 
Action: Mouse moved to (402, 280)
Screenshot: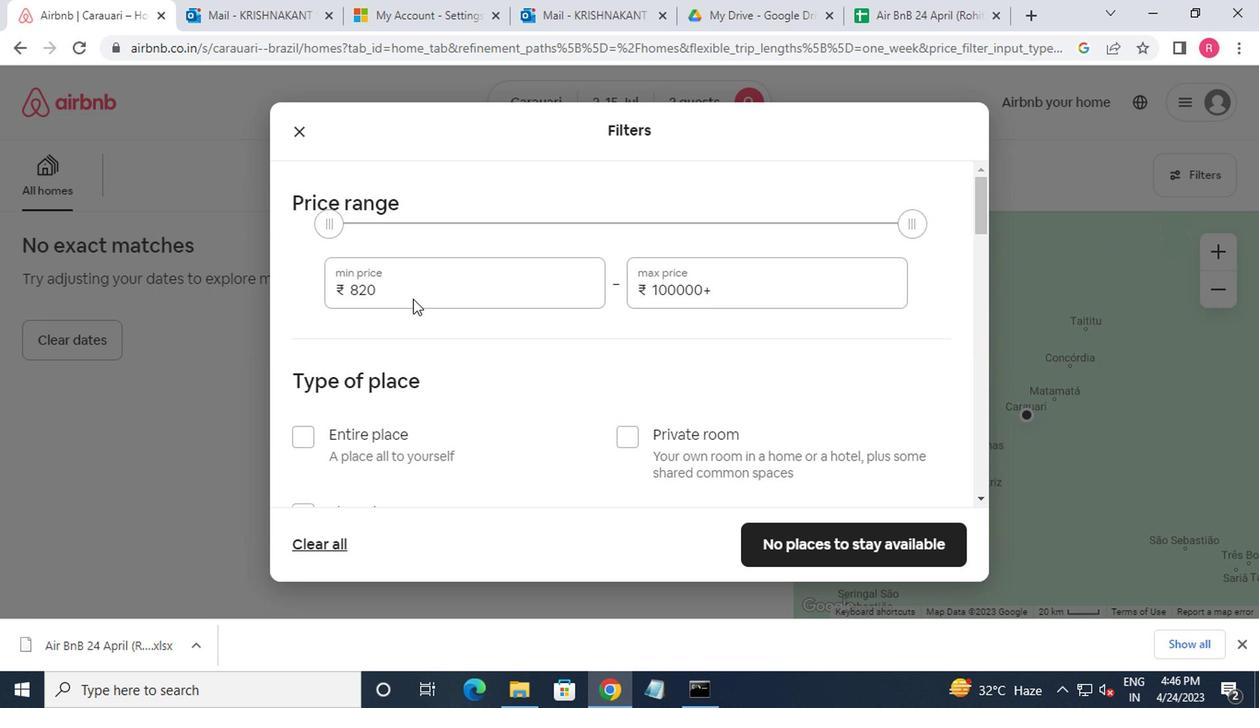 
Action: Mouse pressed left at (402, 280)
Screenshot: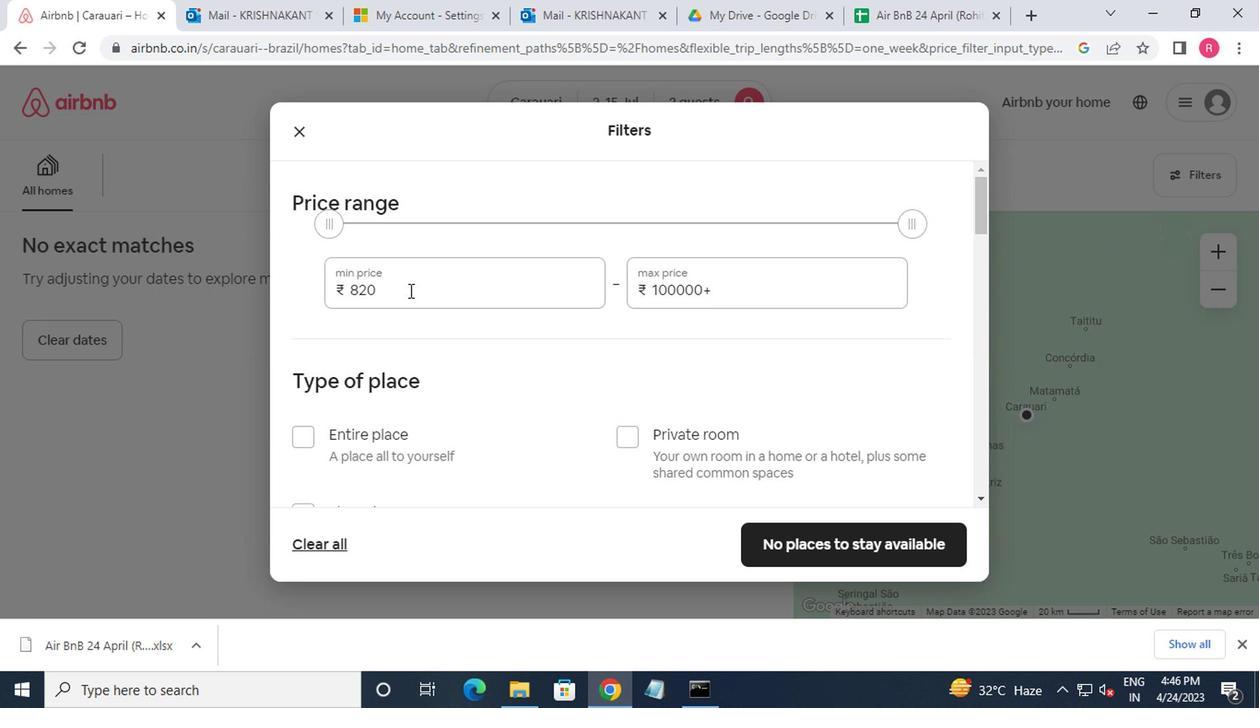 
Action: Key pressed <Key.backspace><Key.backspace><Key.backspace><Key.backspace>10000<Key.tab>15000
Screenshot: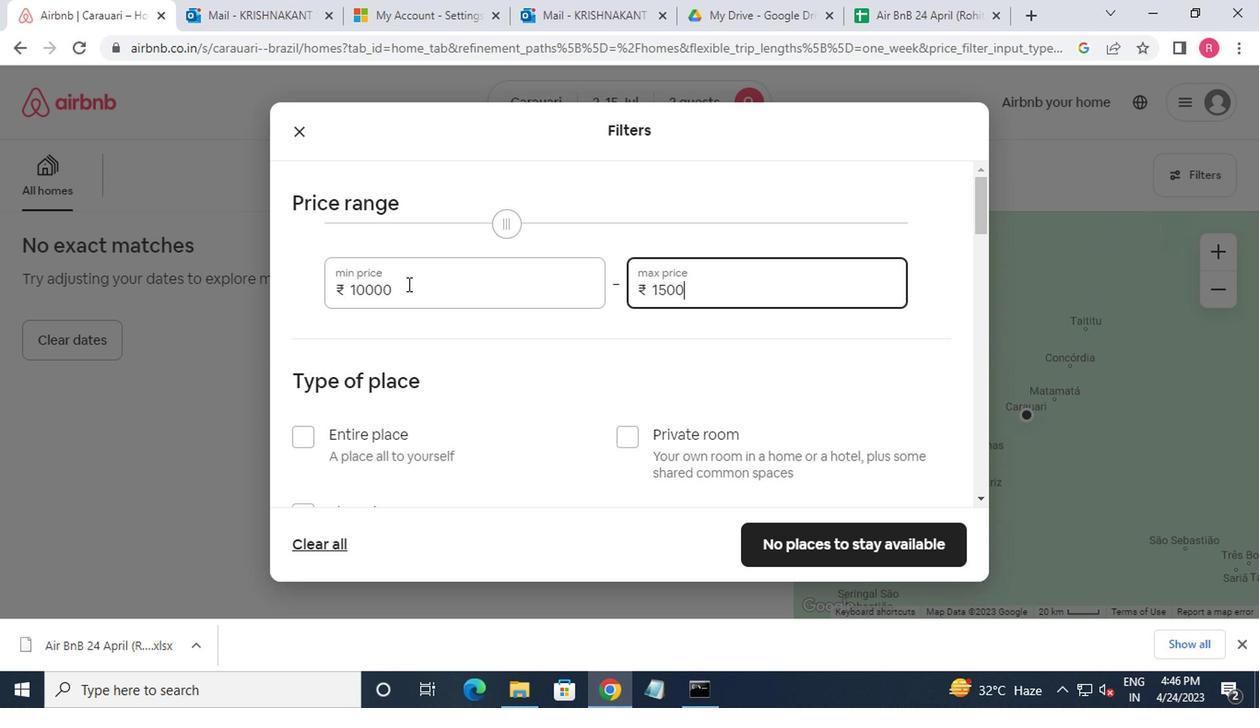 
Action: Mouse moved to (401, 284)
Screenshot: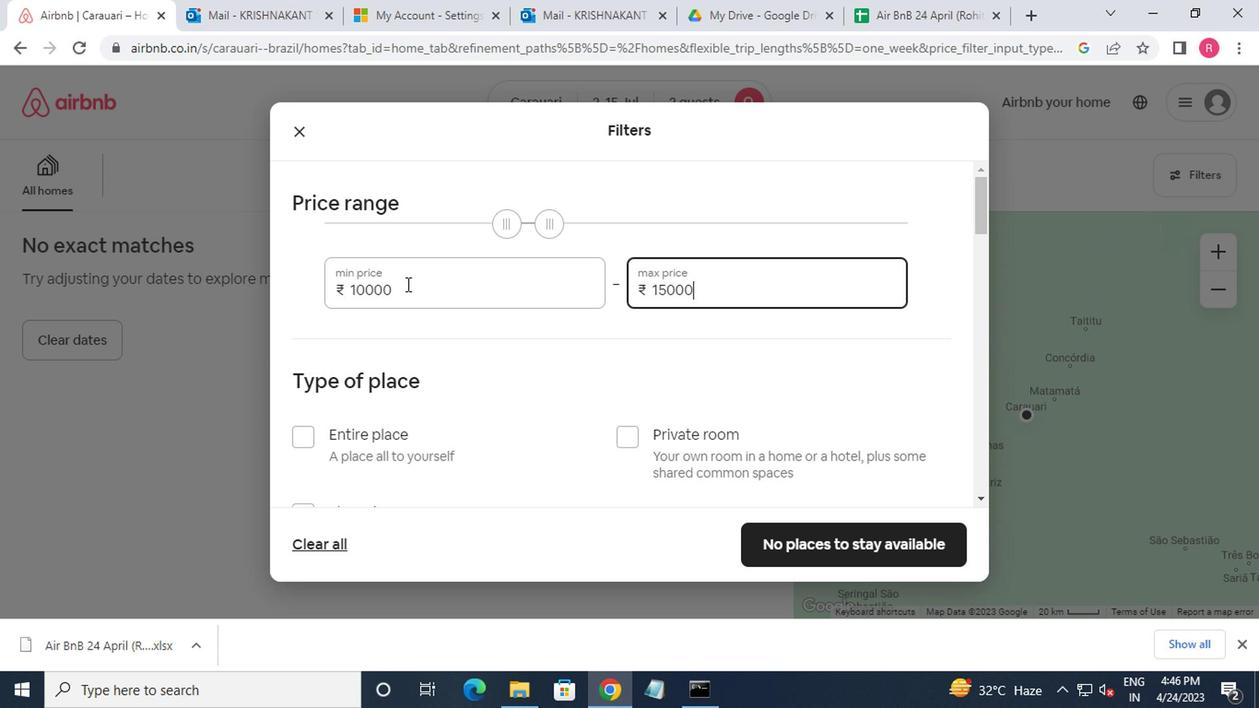
Action: Mouse scrolled (401, 283) with delta (0, 0)
Screenshot: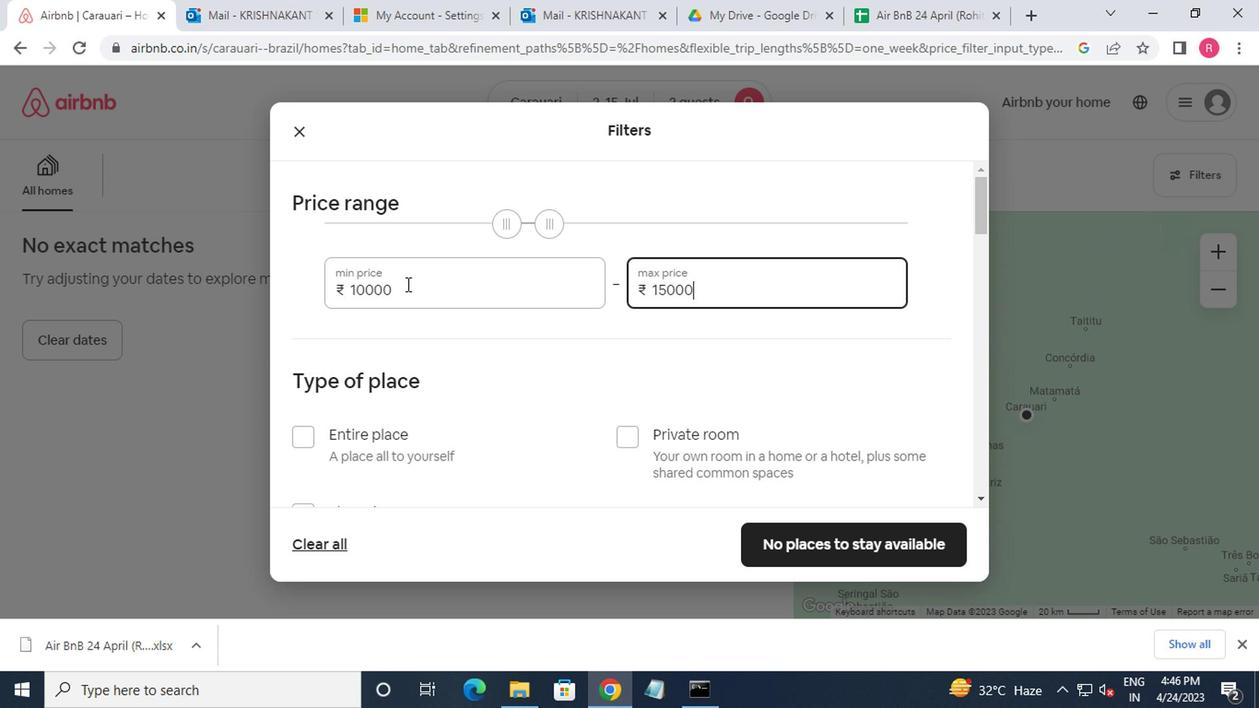 
Action: Mouse moved to (402, 310)
Screenshot: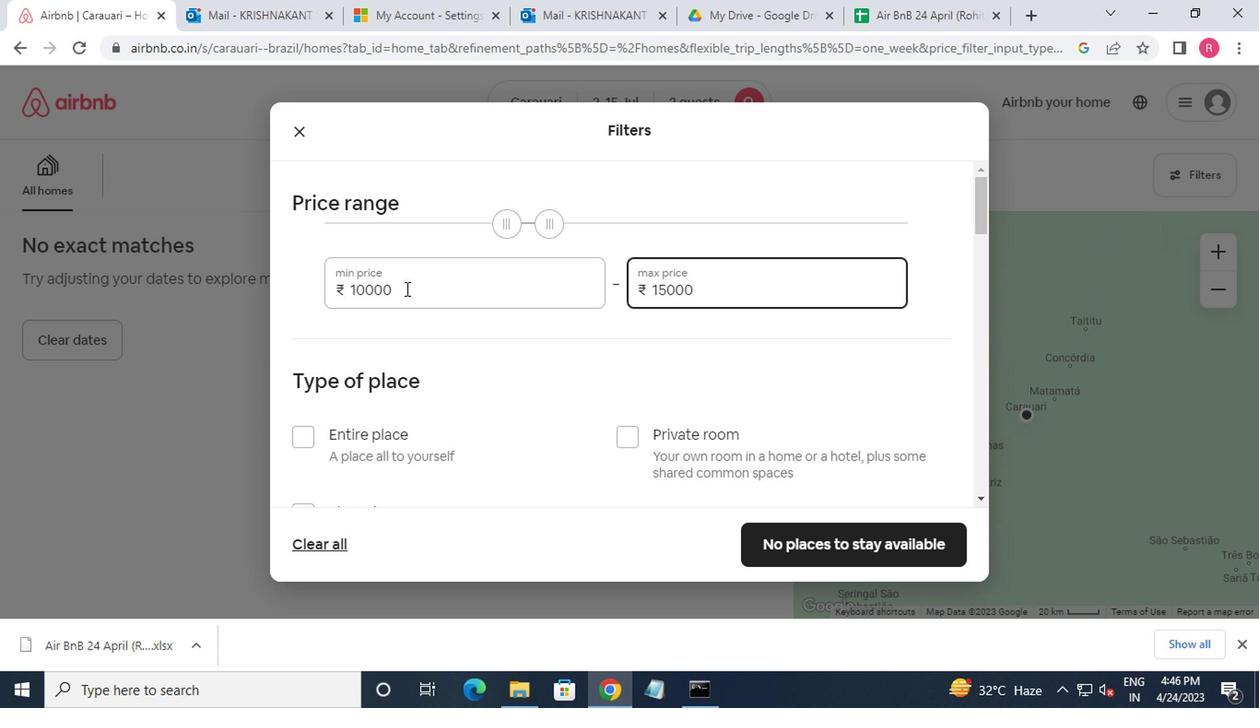 
Action: Mouse scrolled (402, 309) with delta (0, 0)
Screenshot: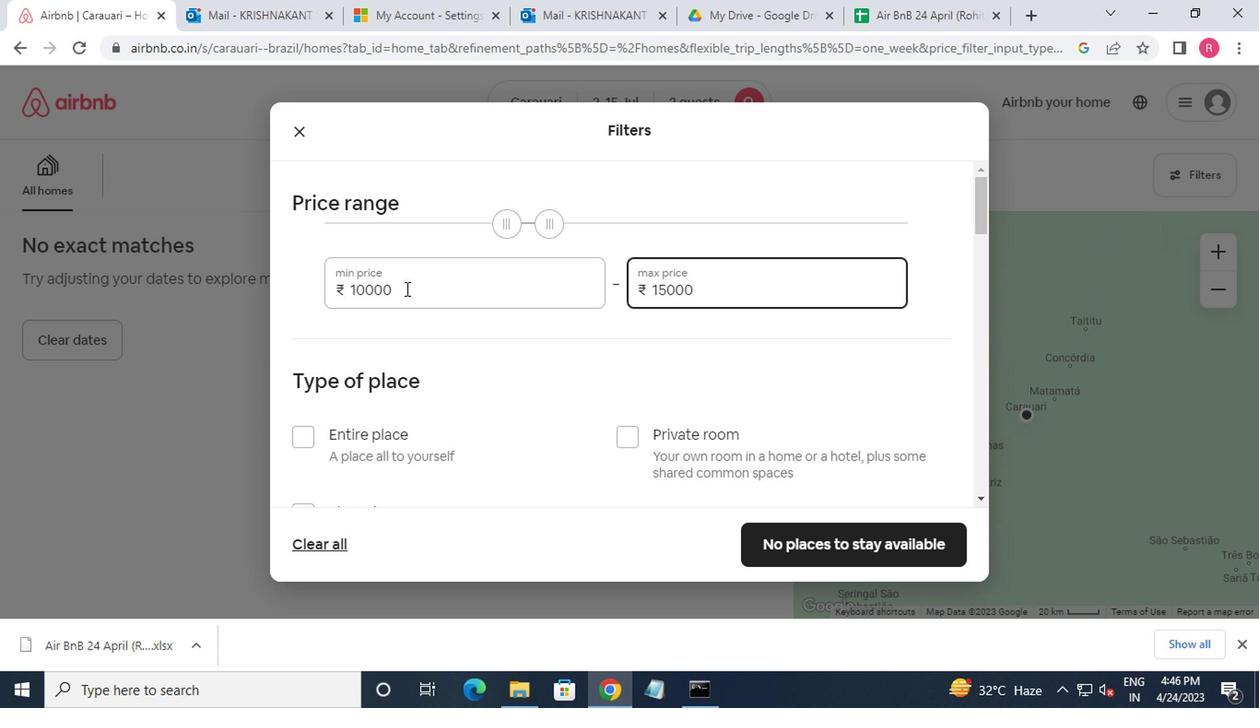 
Action: Mouse moved to (303, 254)
Screenshot: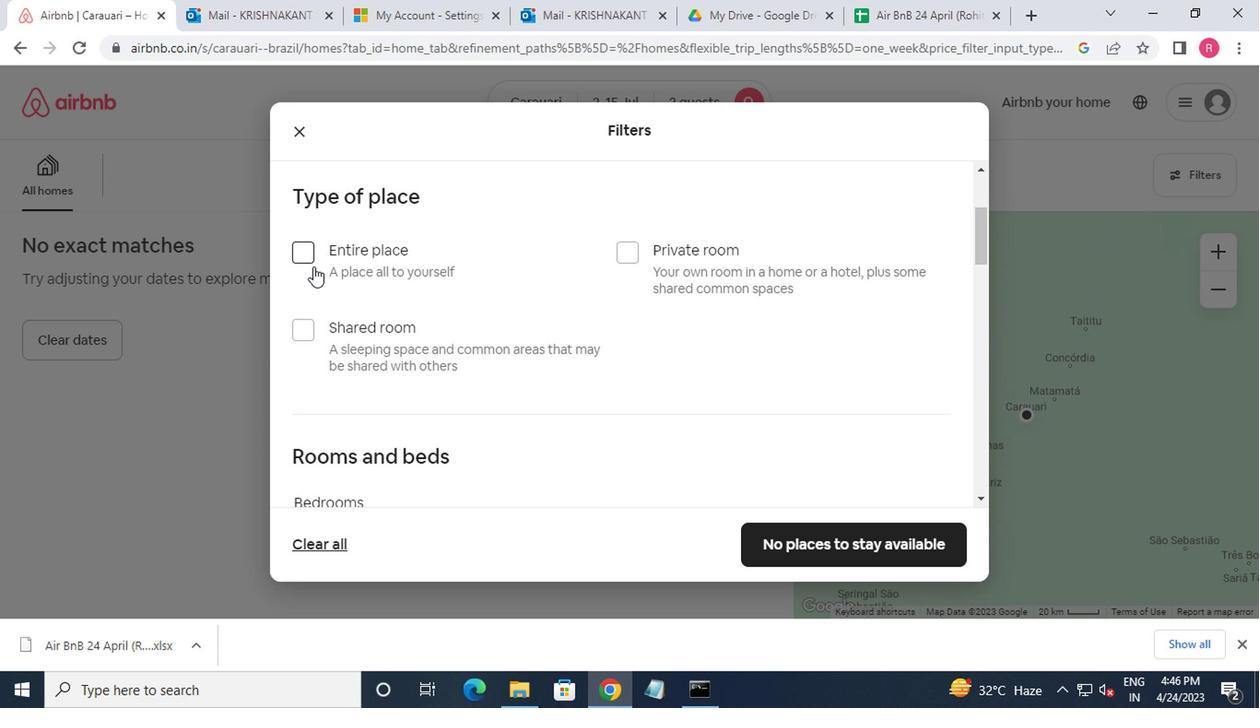 
Action: Mouse pressed left at (303, 254)
Screenshot: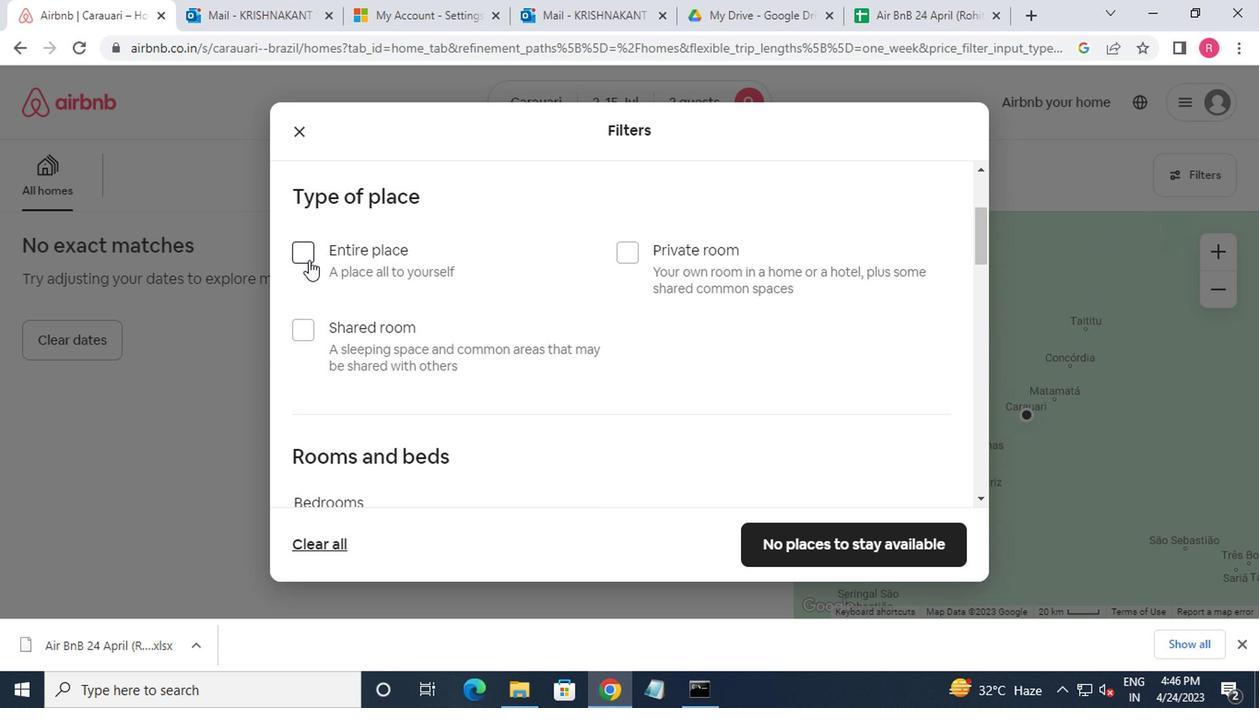 
Action: Mouse moved to (464, 499)
Screenshot: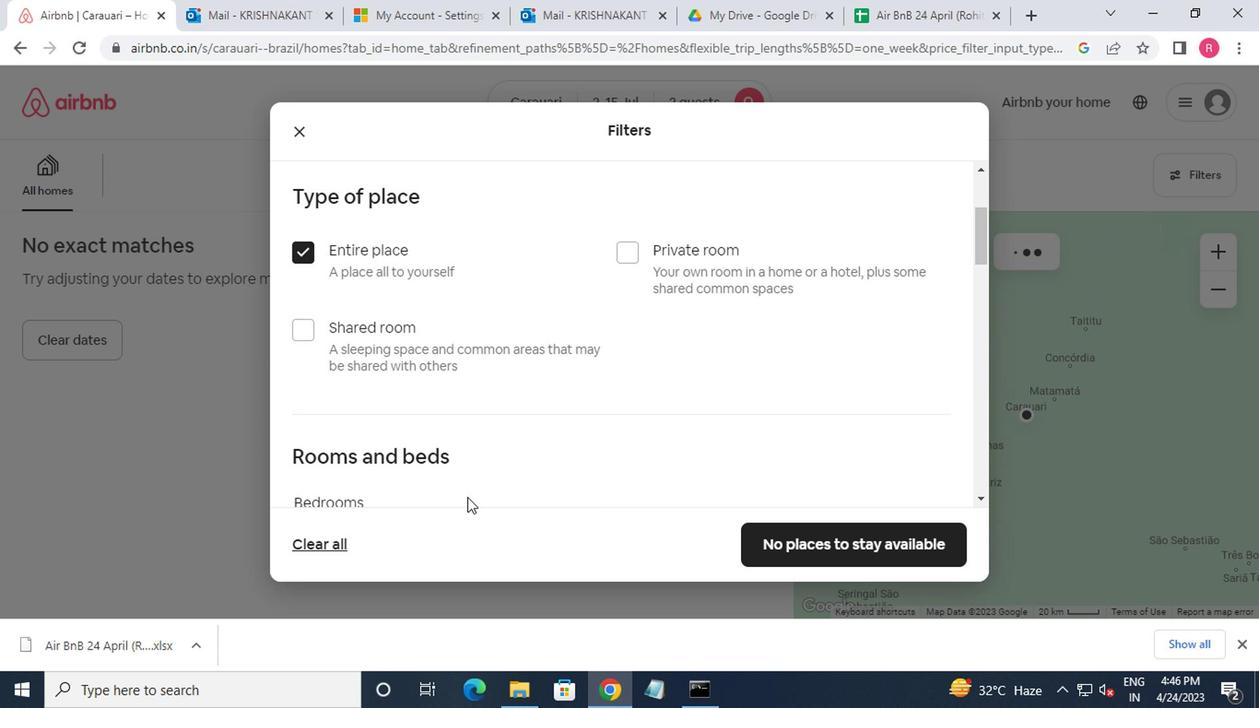 
Action: Mouse scrolled (464, 498) with delta (0, 0)
Screenshot: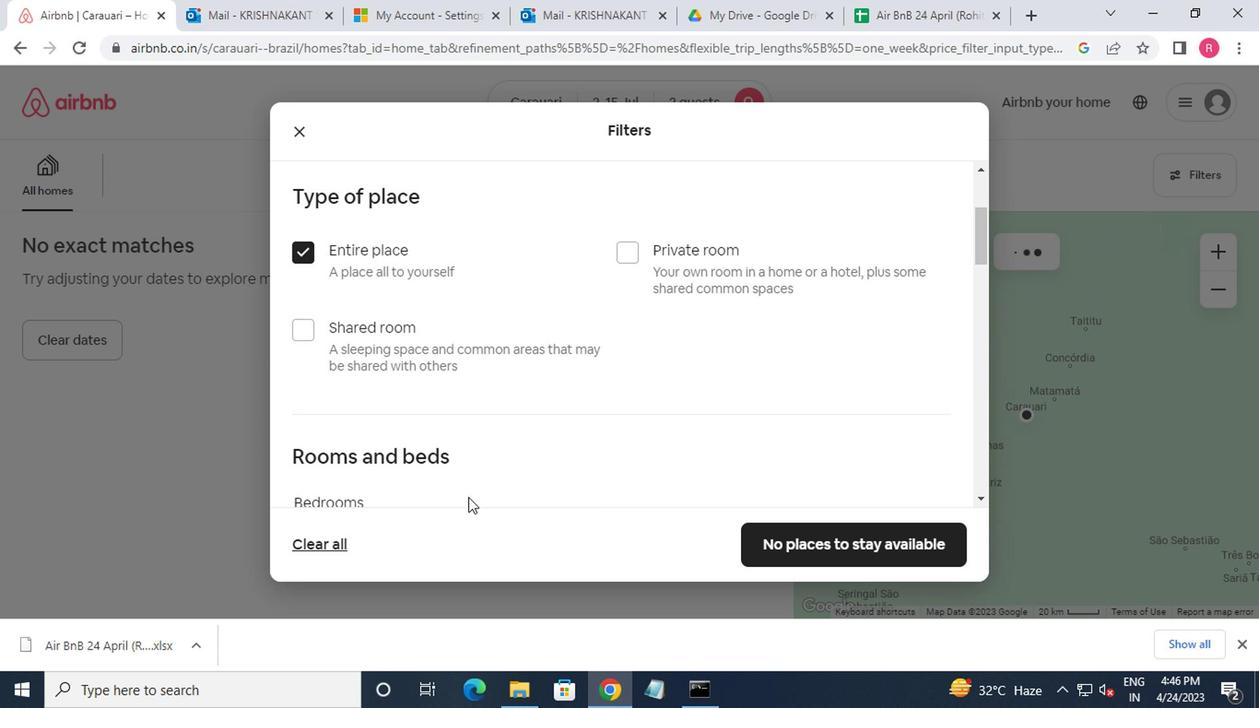 
Action: Mouse scrolled (464, 498) with delta (0, 0)
Screenshot: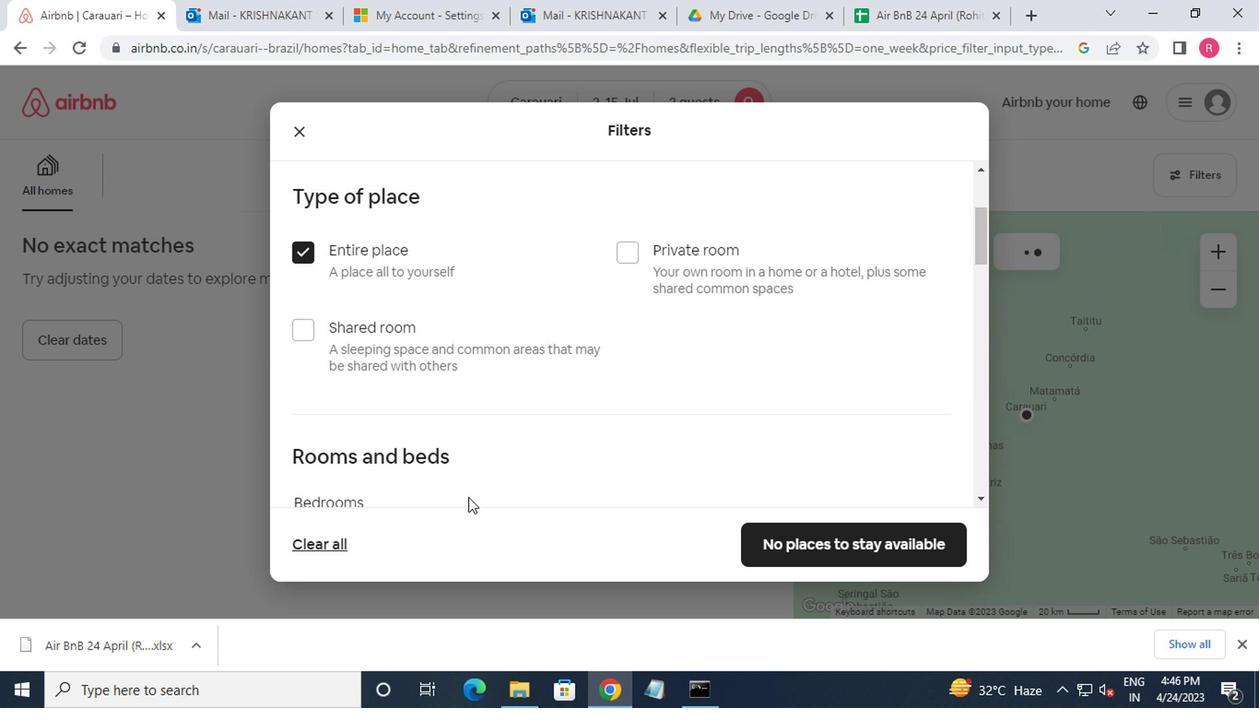 
Action: Mouse moved to (394, 367)
Screenshot: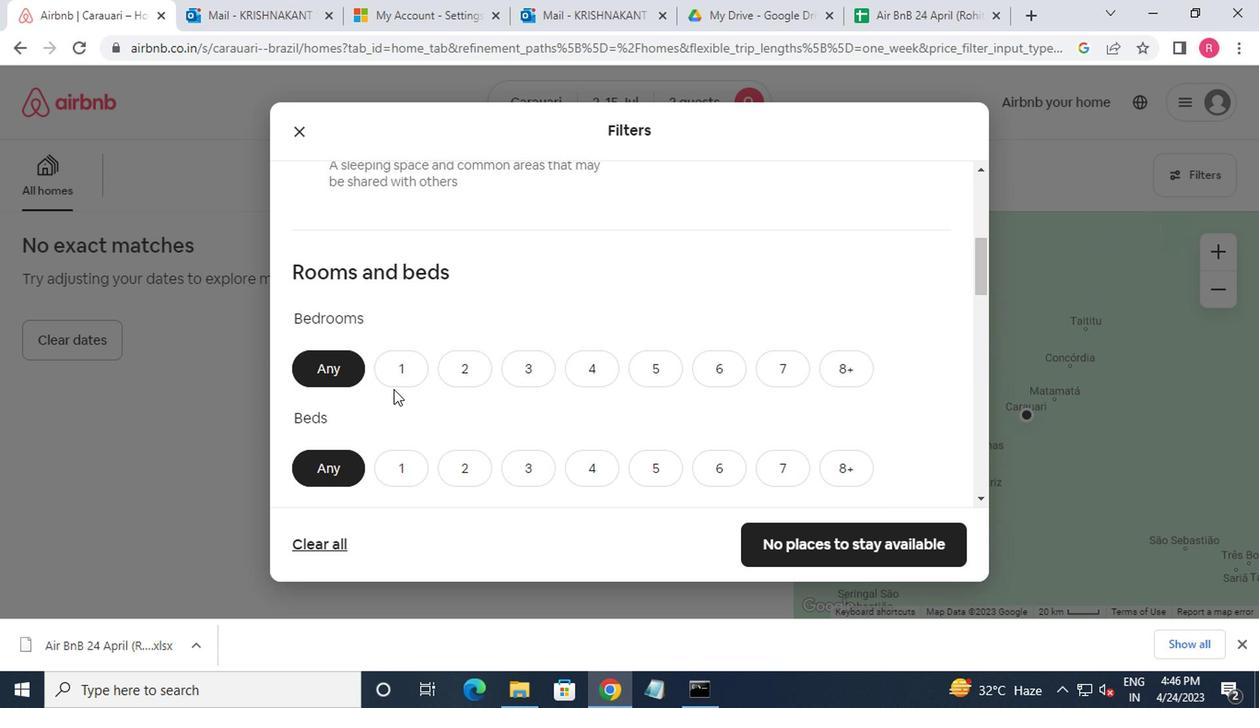 
Action: Mouse pressed left at (394, 367)
Screenshot: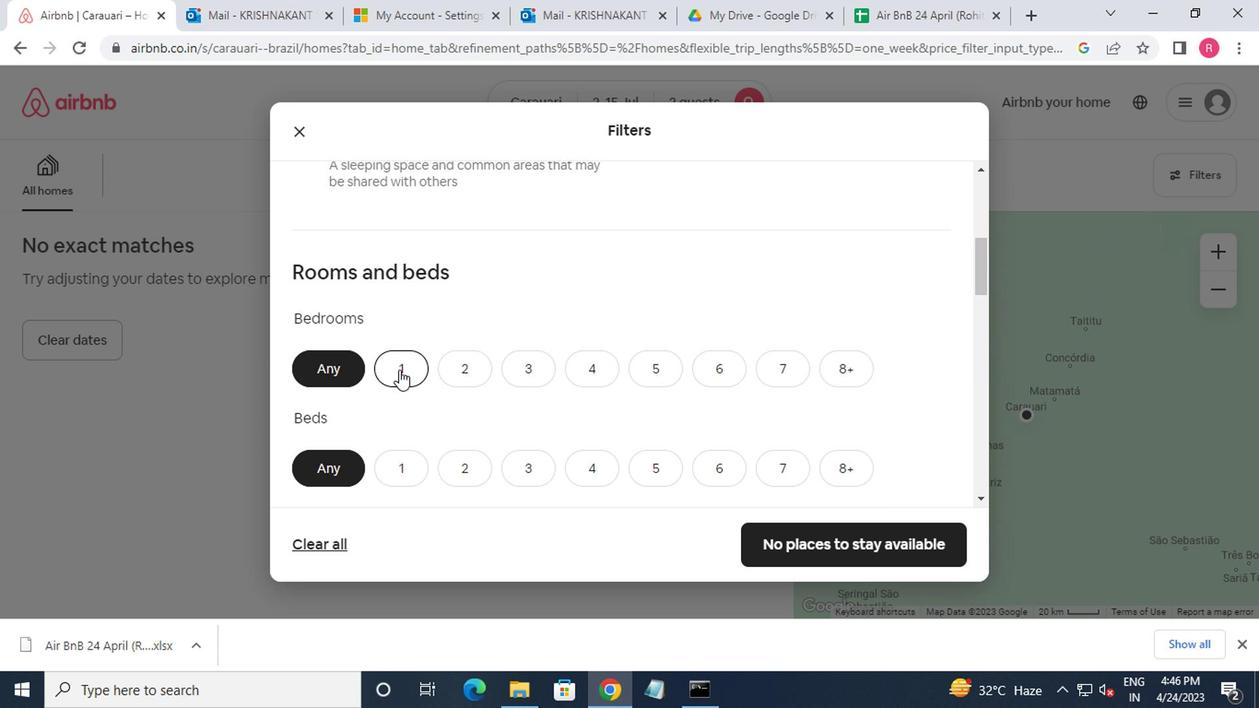 
Action: Mouse moved to (395, 362)
Screenshot: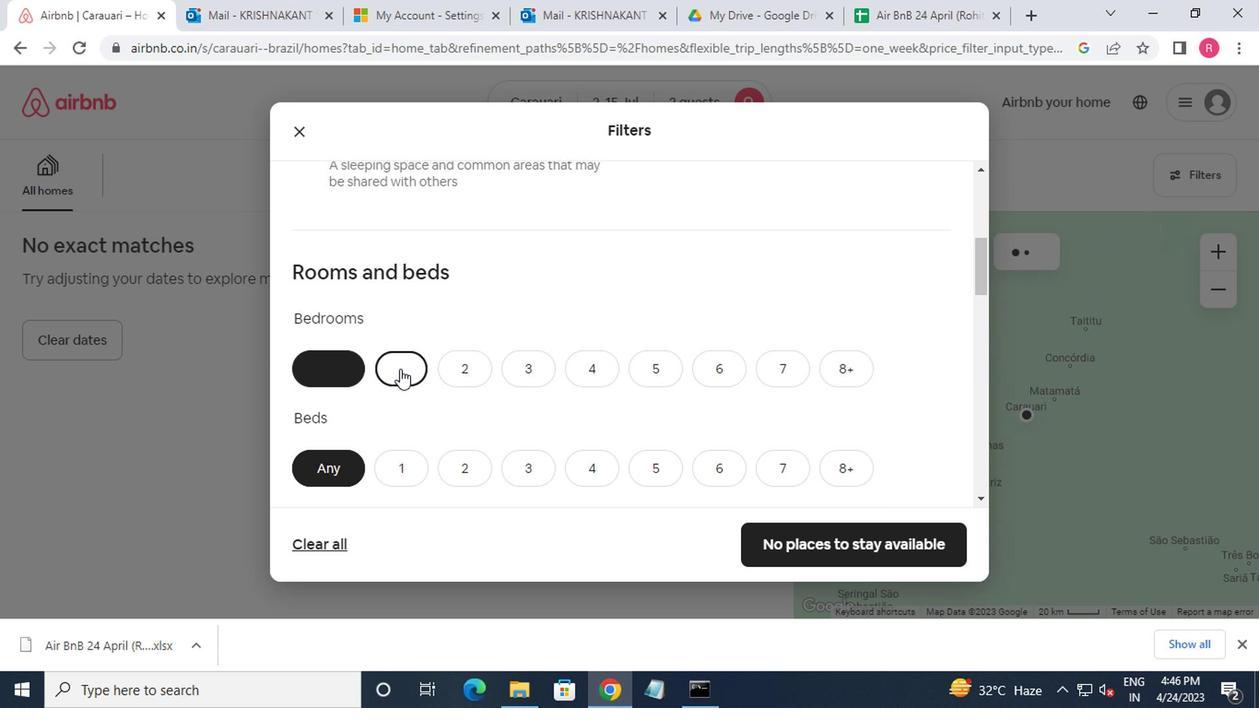 
Action: Mouse scrolled (395, 361) with delta (0, 0)
Screenshot: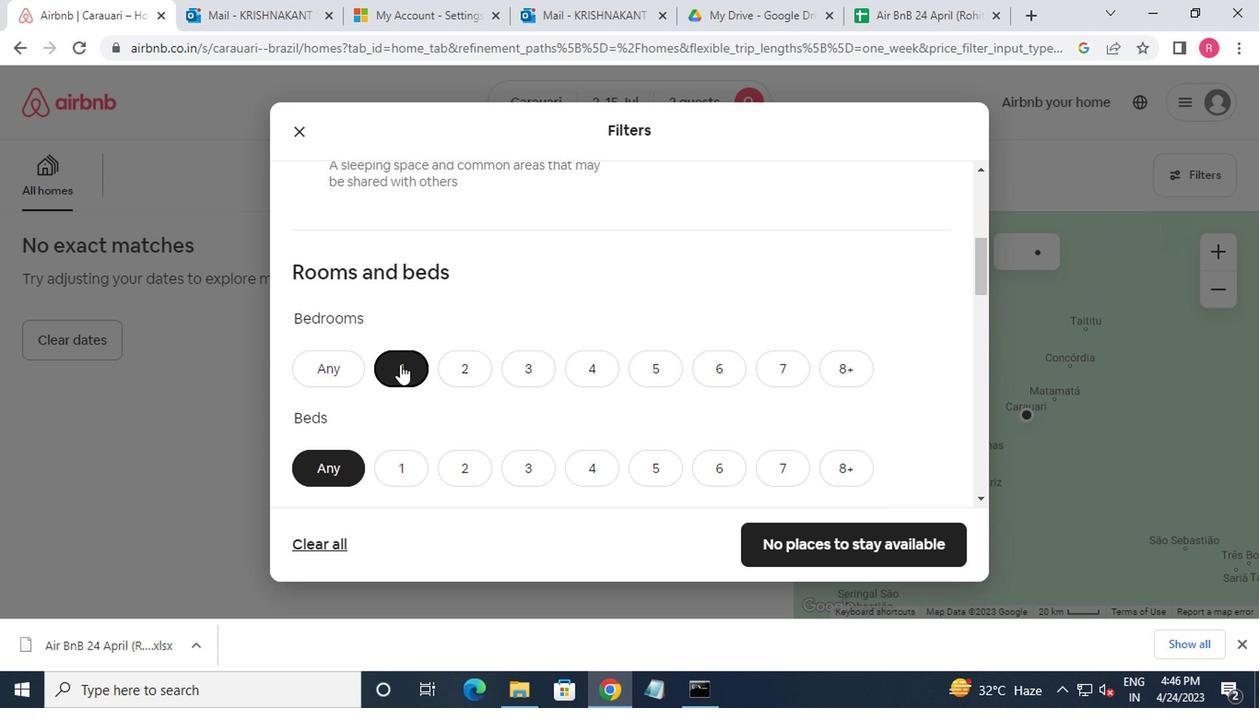
Action: Mouse moved to (395, 372)
Screenshot: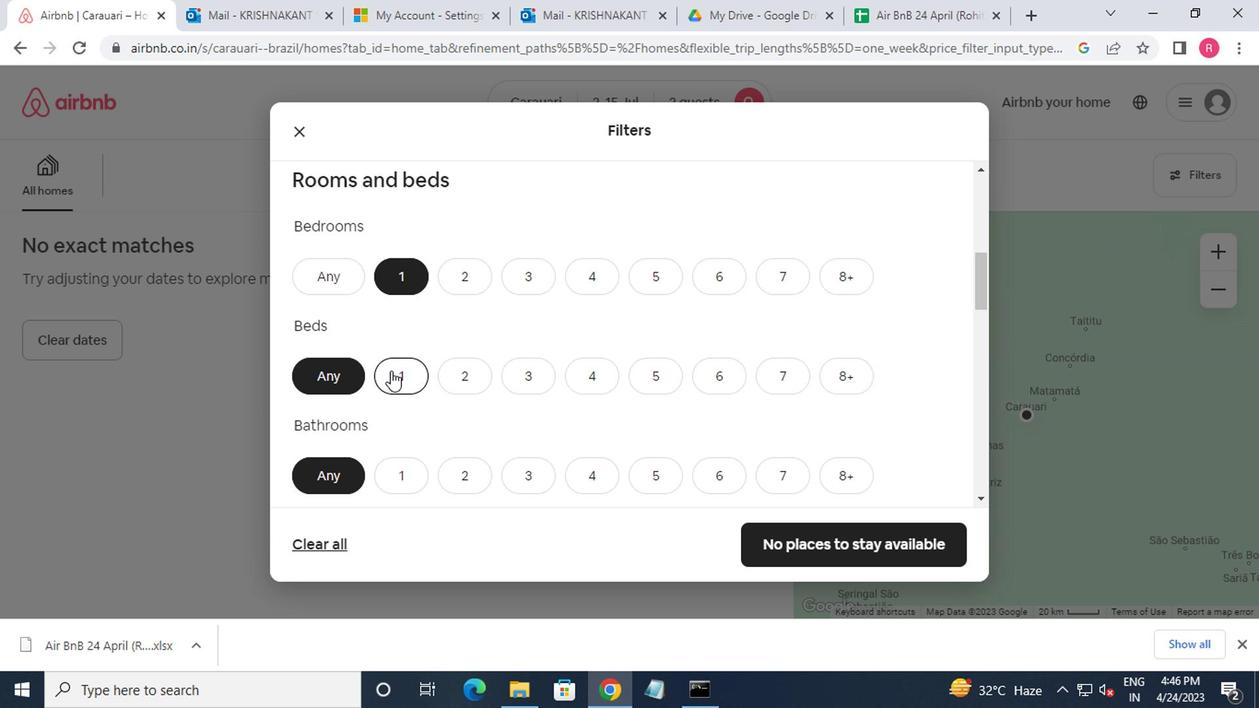 
Action: Mouse pressed left at (395, 372)
Screenshot: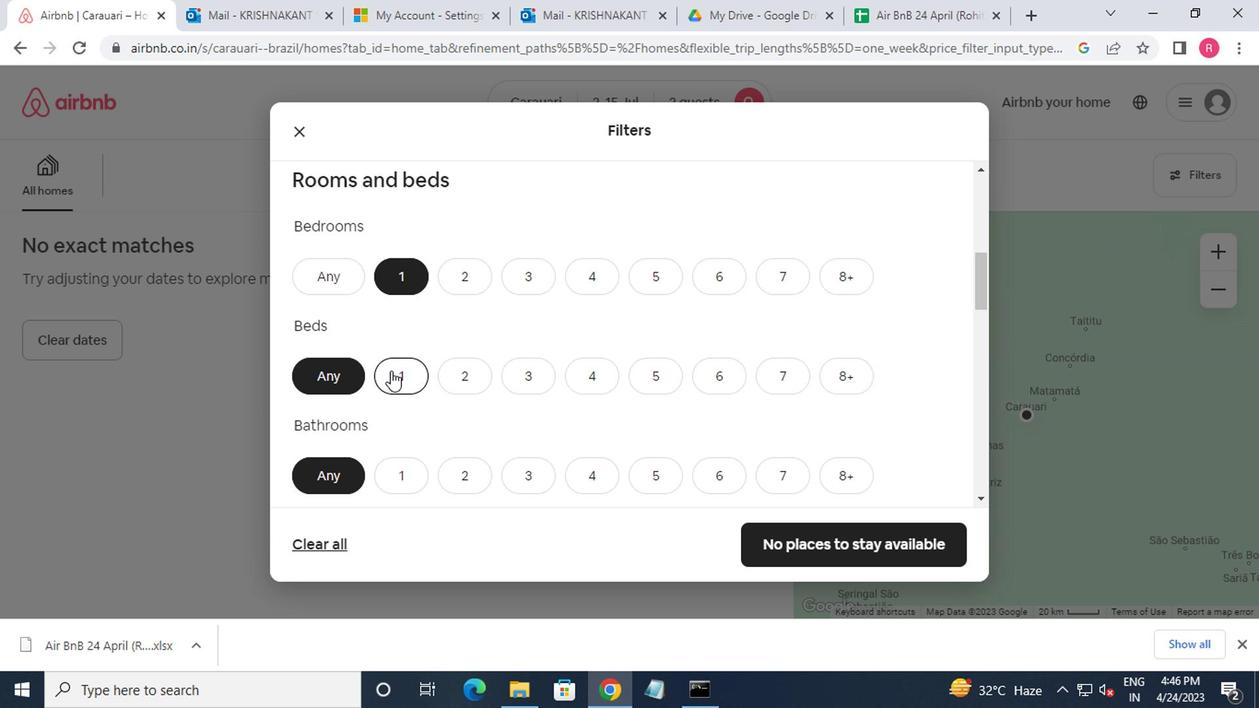 
Action: Mouse moved to (397, 478)
Screenshot: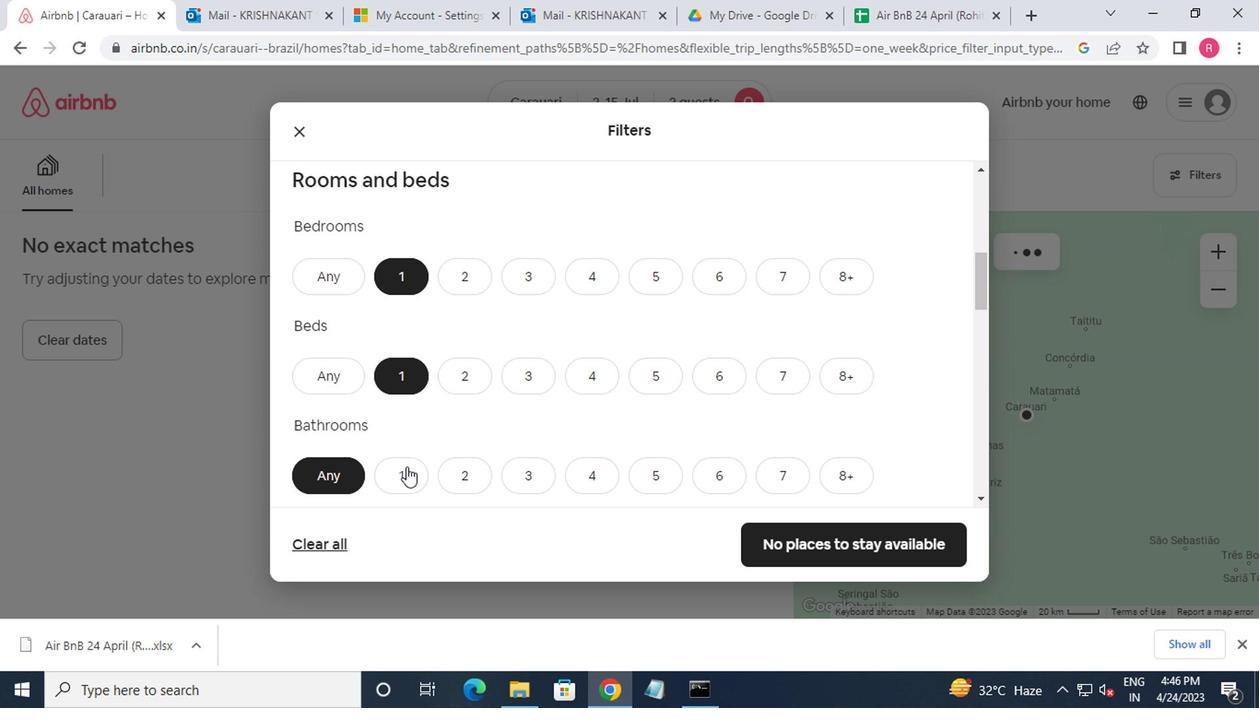 
Action: Mouse pressed left at (397, 478)
Screenshot: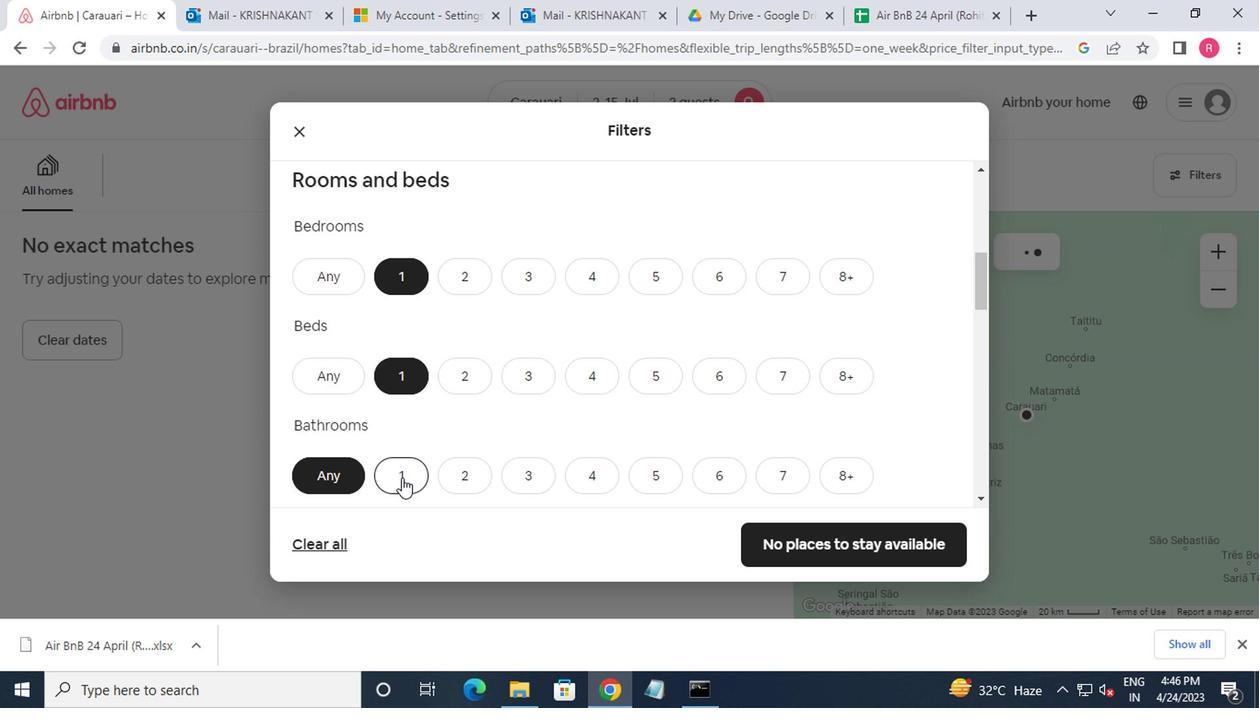 
Action: Mouse moved to (397, 479)
Screenshot: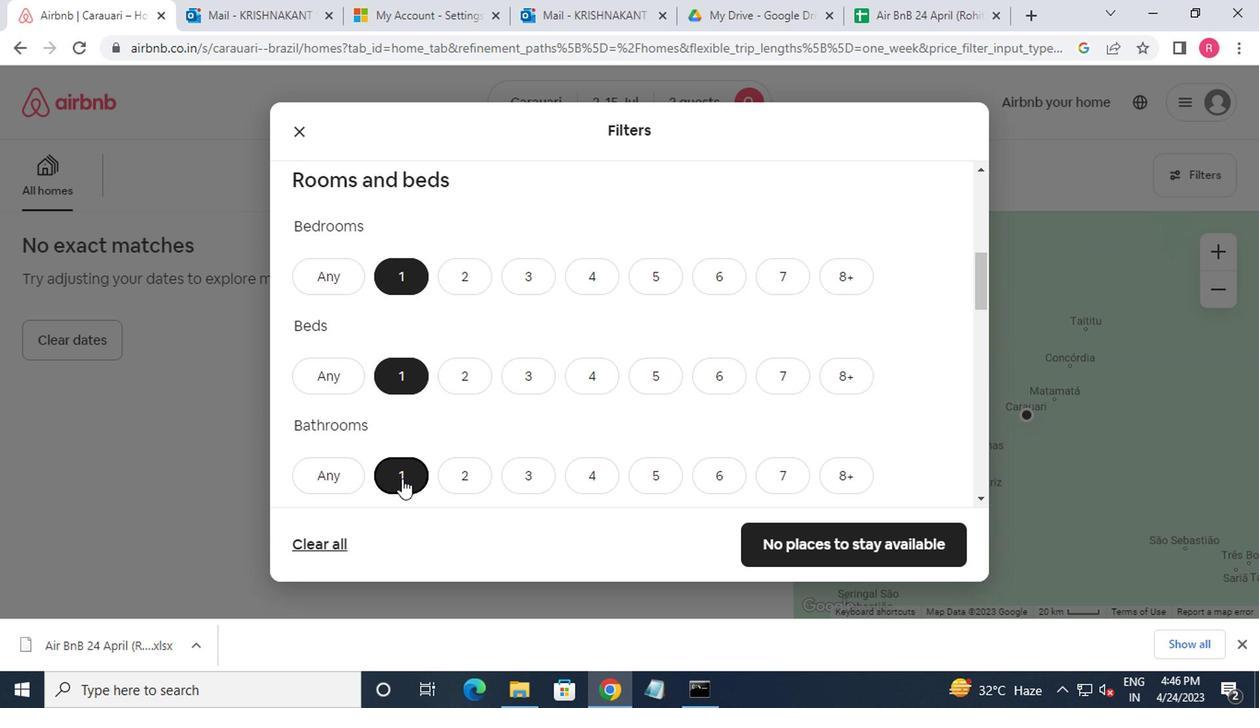 
Action: Mouse scrolled (397, 478) with delta (0, 0)
Screenshot: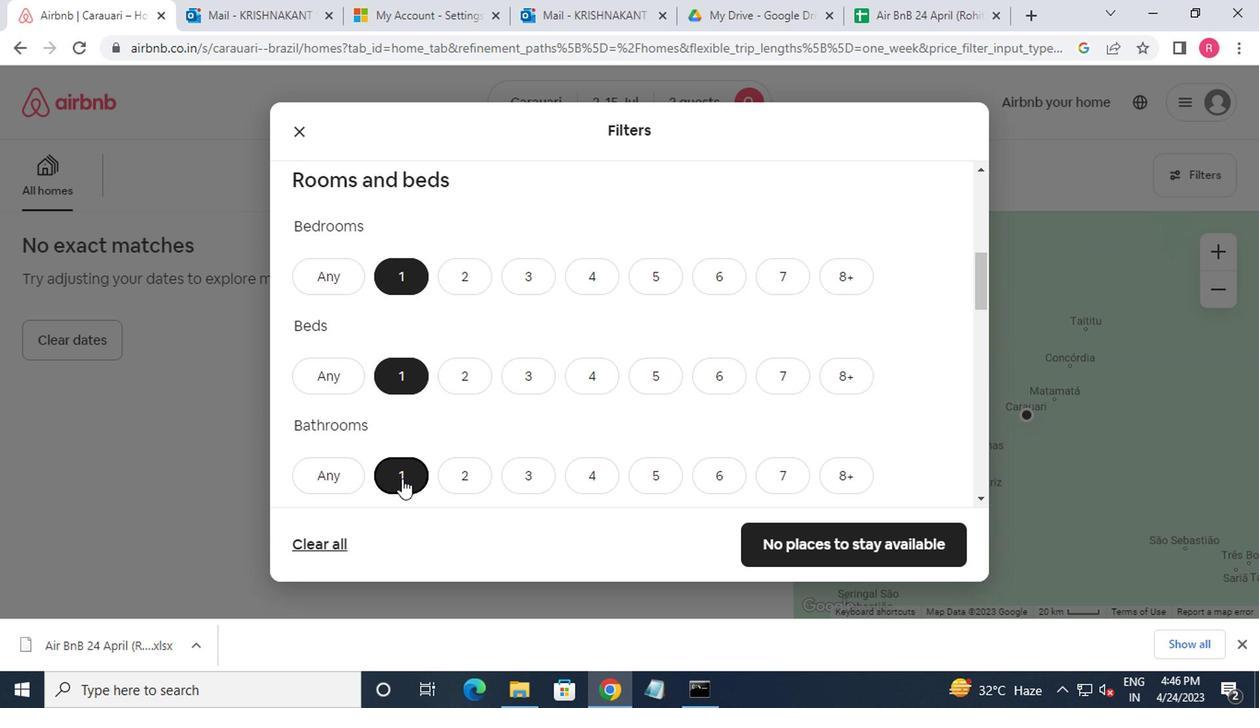 
Action: Mouse scrolled (397, 478) with delta (0, 0)
Screenshot: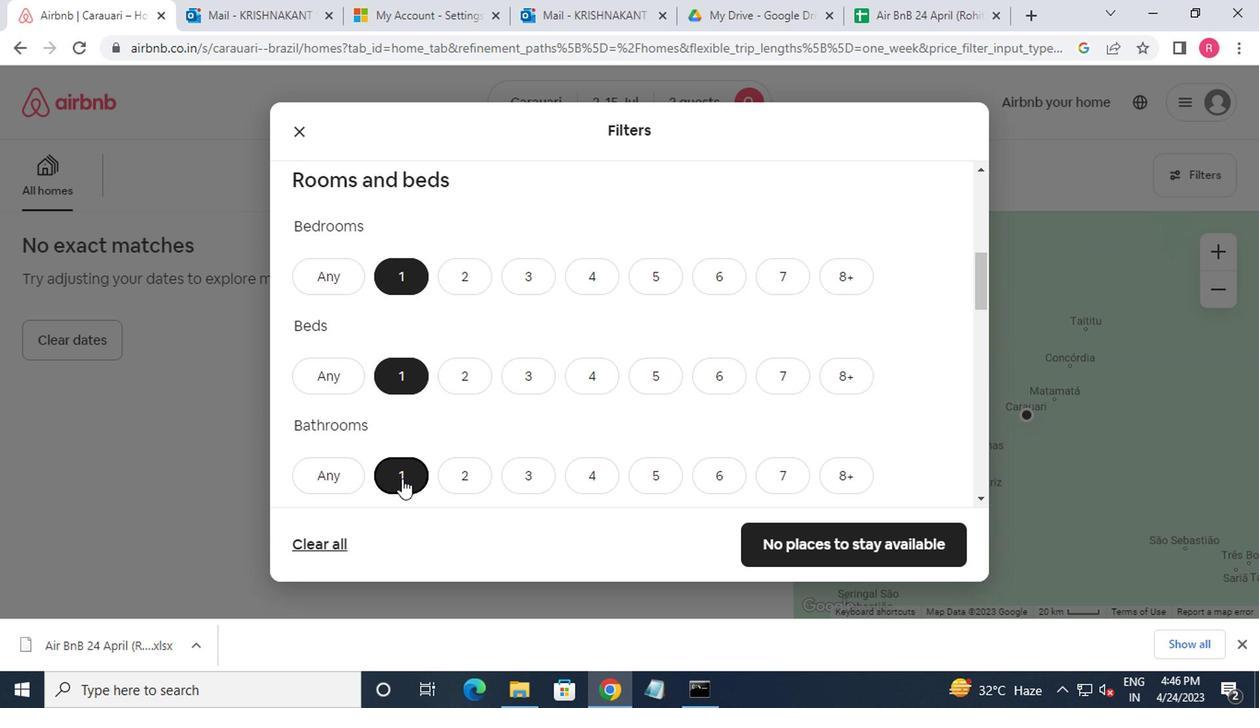 
Action: Mouse moved to (379, 477)
Screenshot: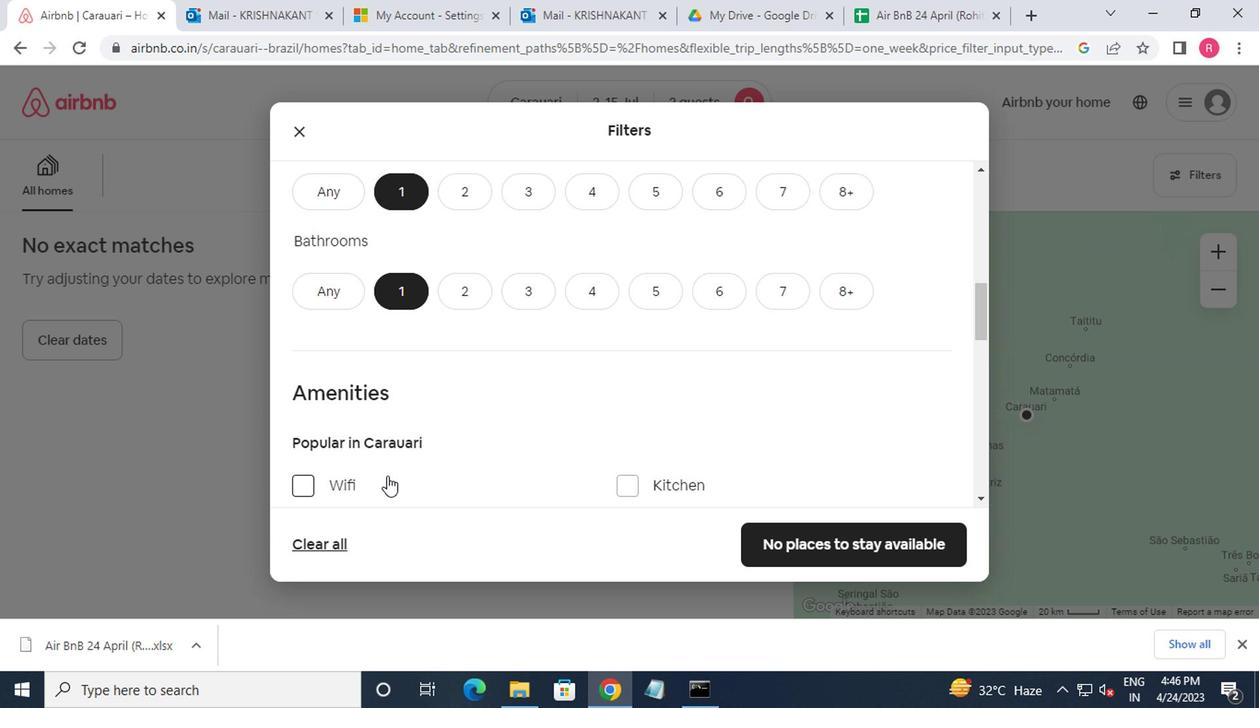 
Action: Mouse scrolled (379, 476) with delta (0, 0)
Screenshot: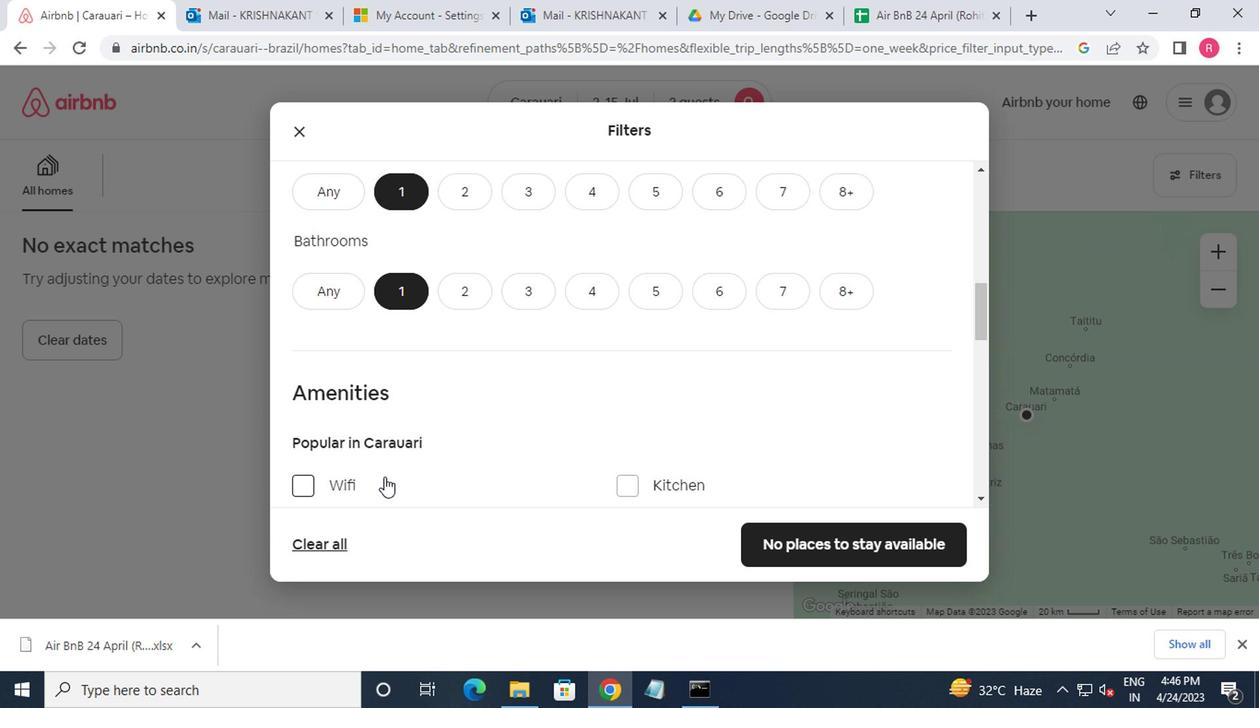 
Action: Mouse moved to (381, 451)
Screenshot: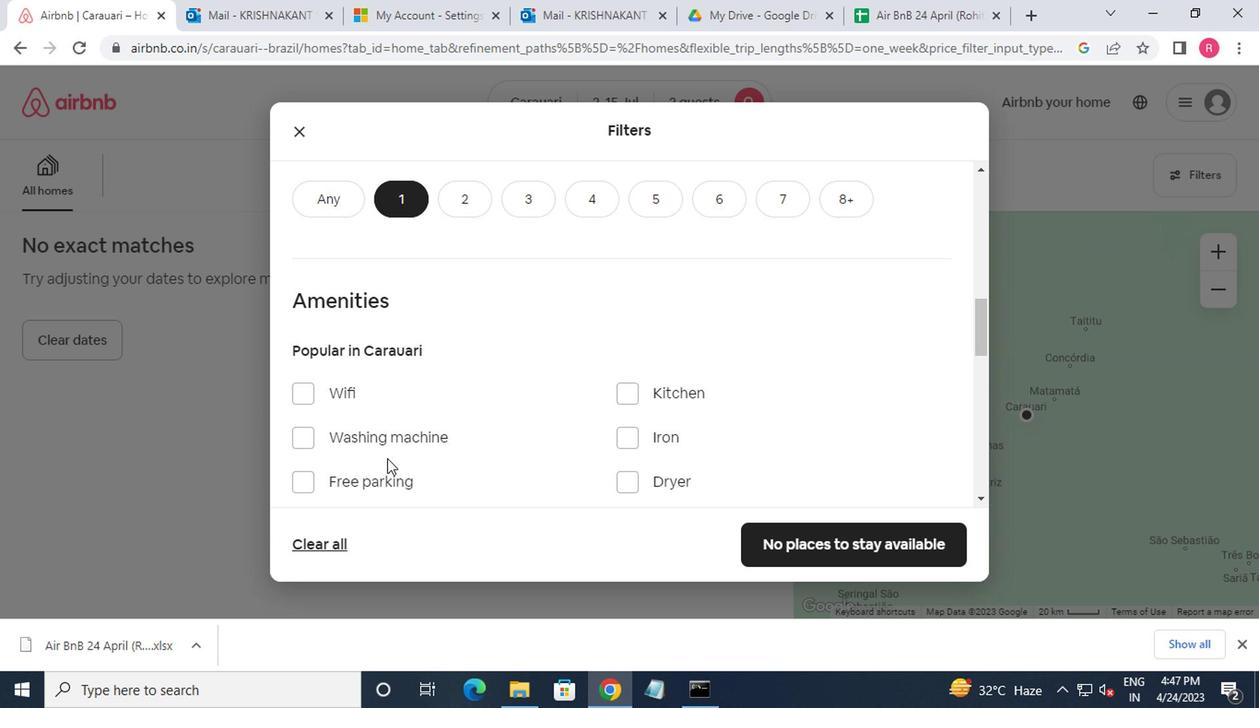 
Action: Mouse scrolled (381, 451) with delta (0, 0)
Screenshot: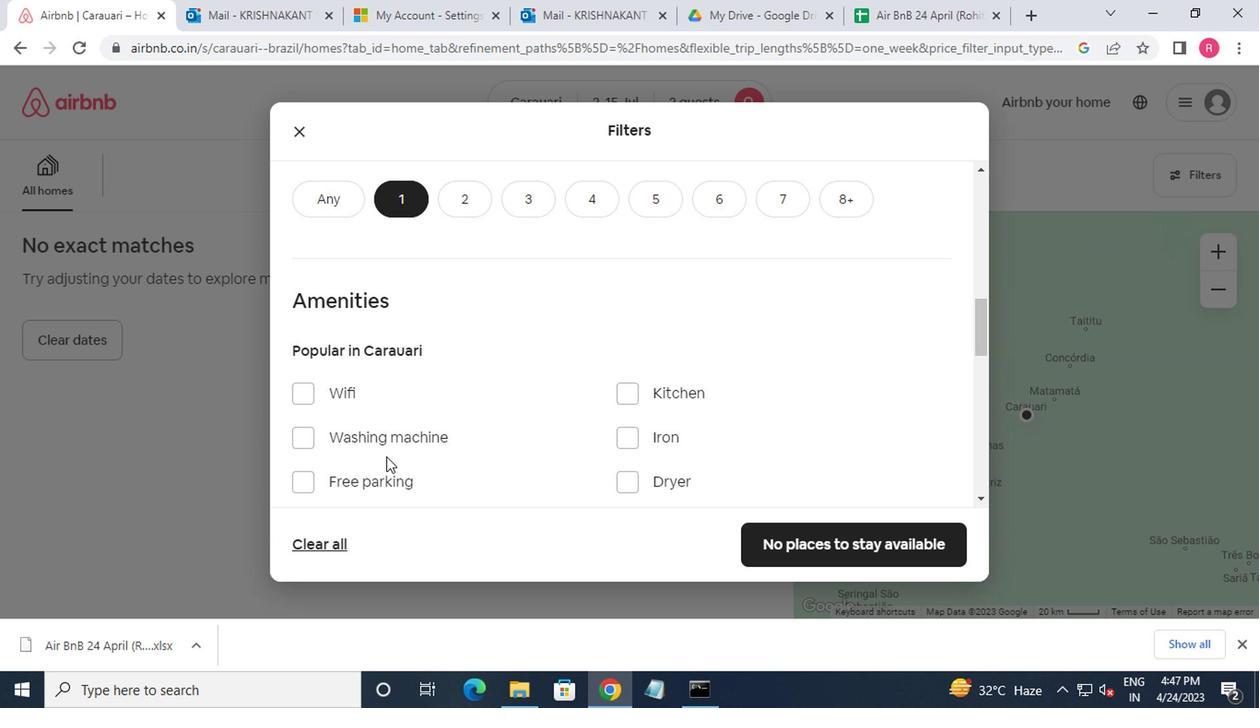 
Action: Mouse moved to (381, 449)
Screenshot: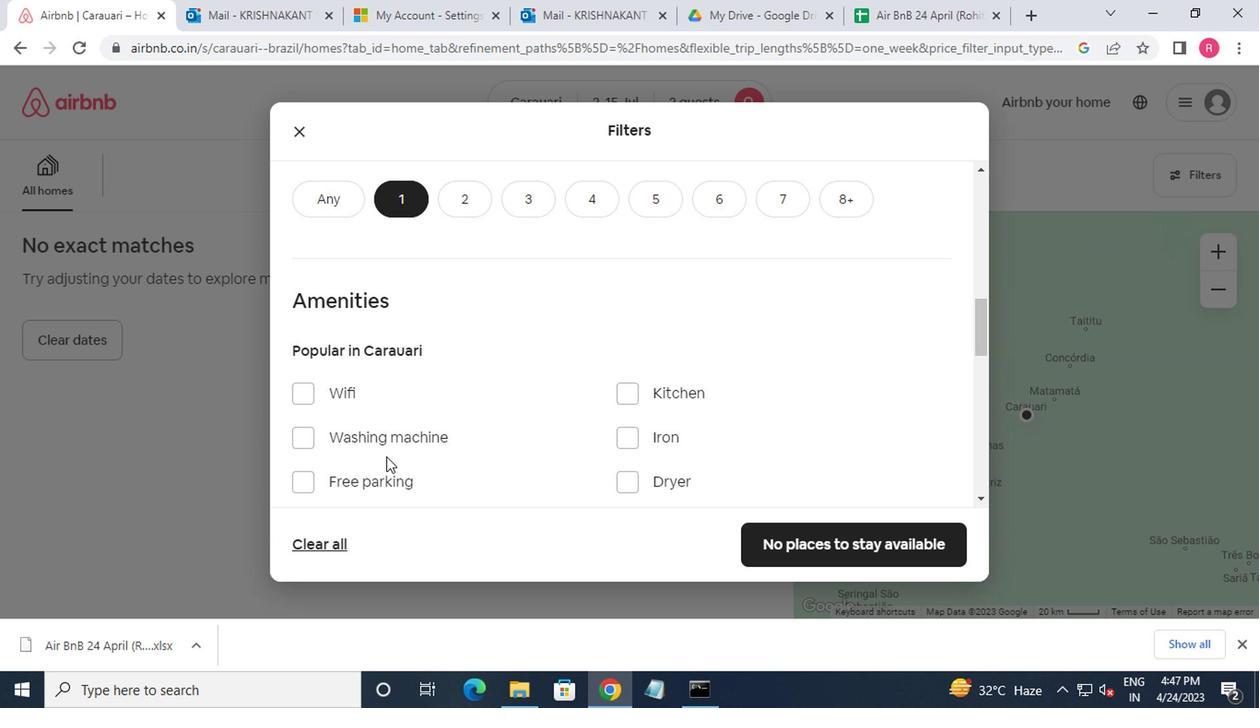 
Action: Mouse scrolled (381, 451) with delta (0, 1)
Screenshot: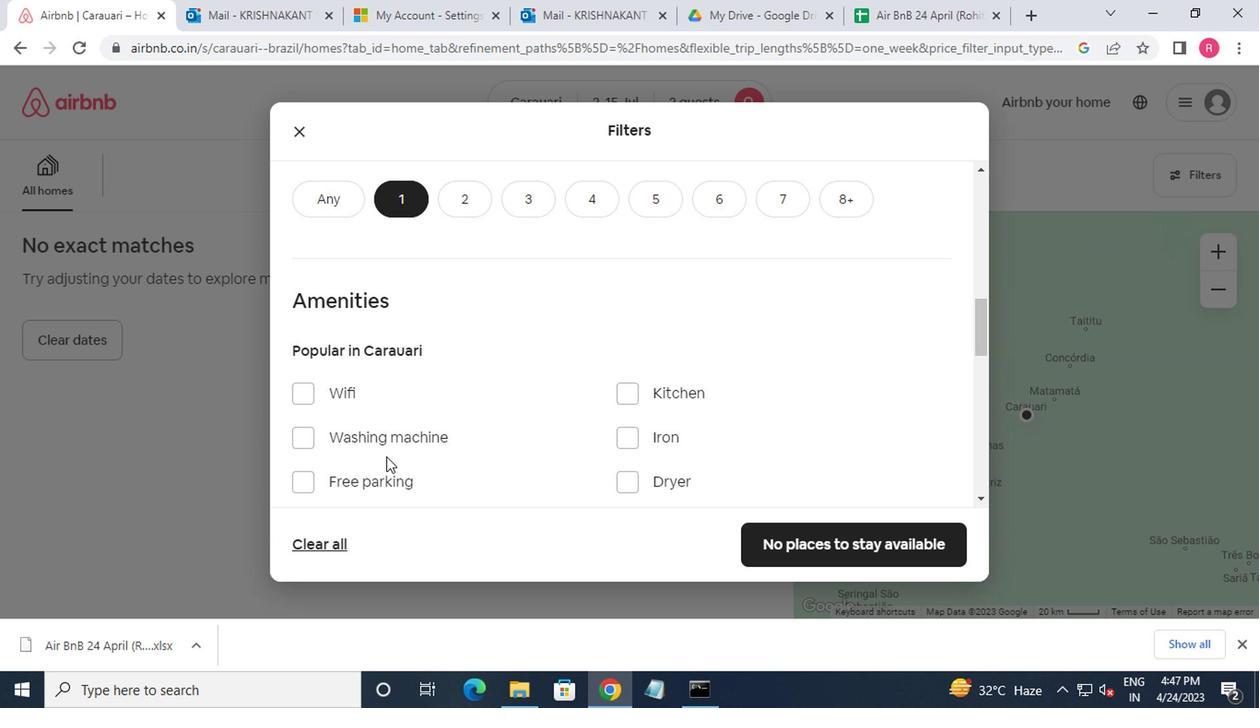 
Action: Mouse moved to (381, 449)
Screenshot: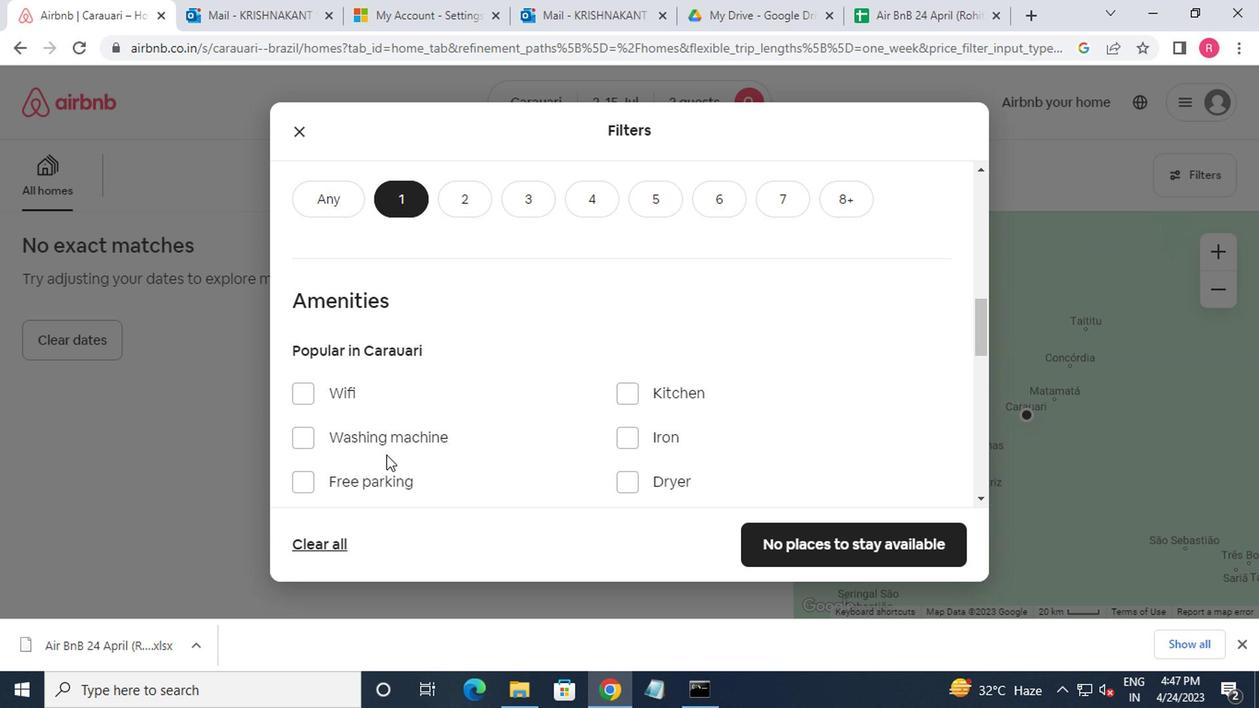 
Action: Mouse scrolled (381, 449) with delta (0, 0)
Screenshot: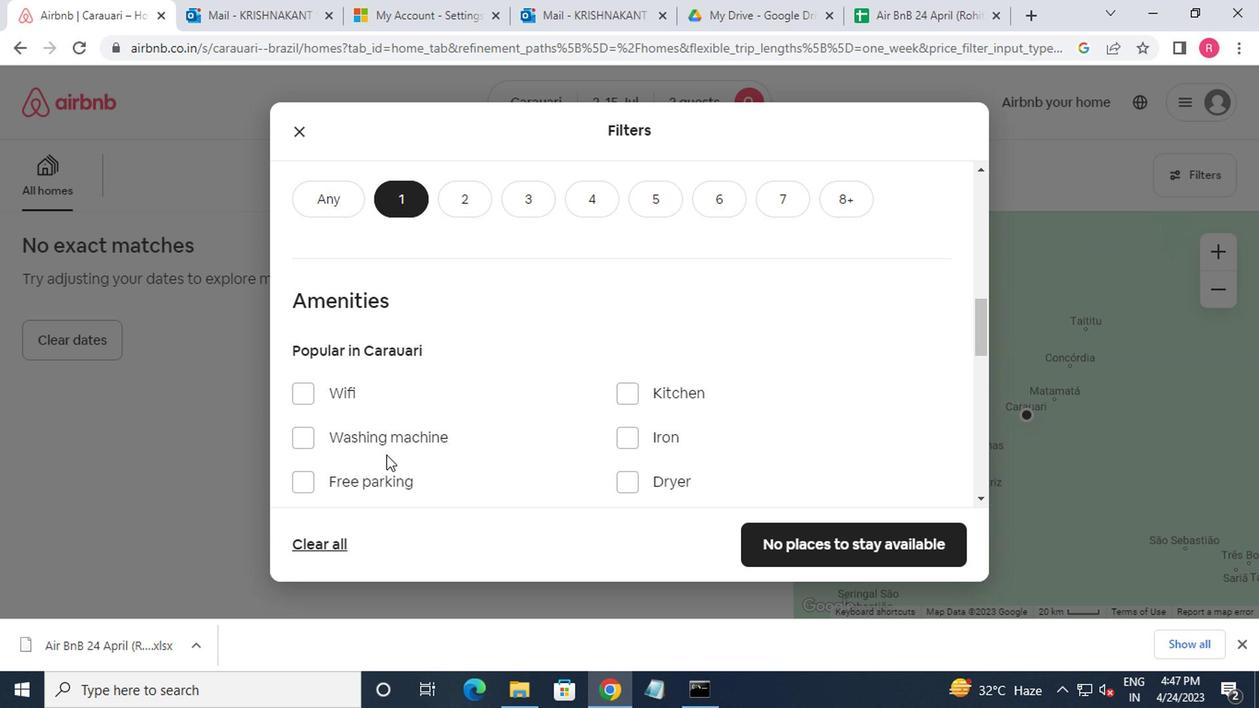 
Action: Mouse moved to (382, 448)
Screenshot: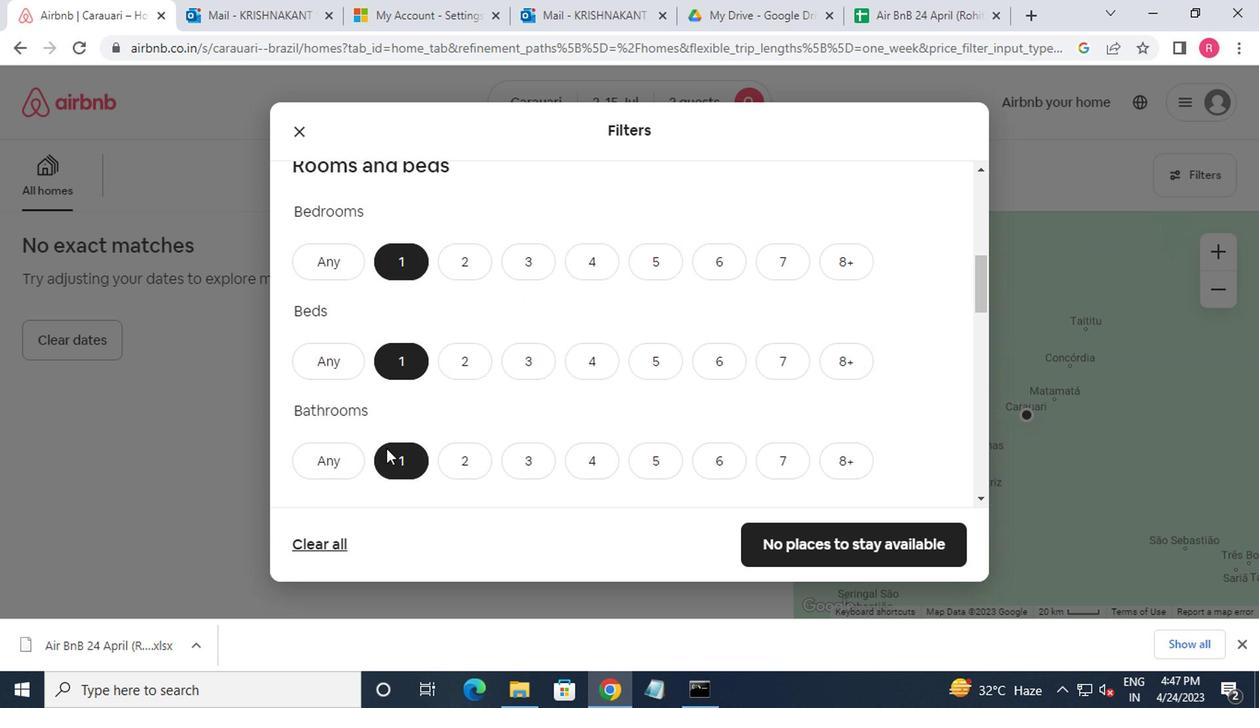 
Action: Mouse scrolled (382, 447) with delta (0, -1)
Screenshot: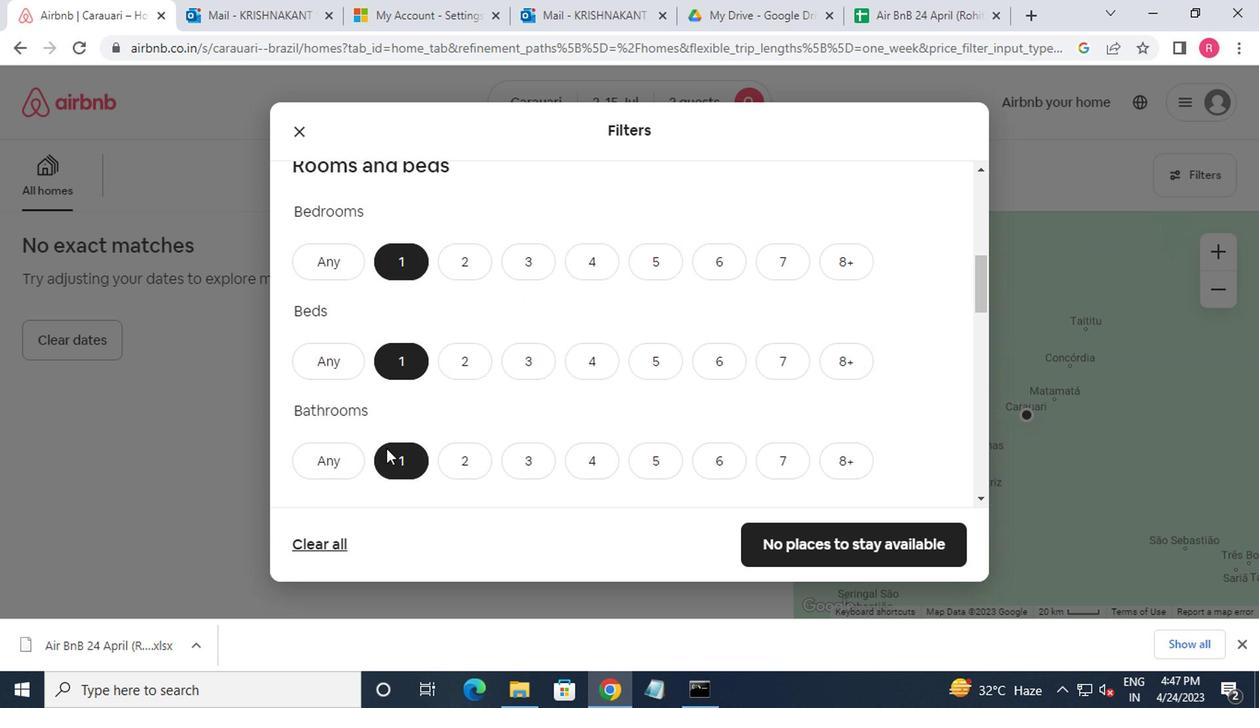 
Action: Mouse moved to (382, 449)
Screenshot: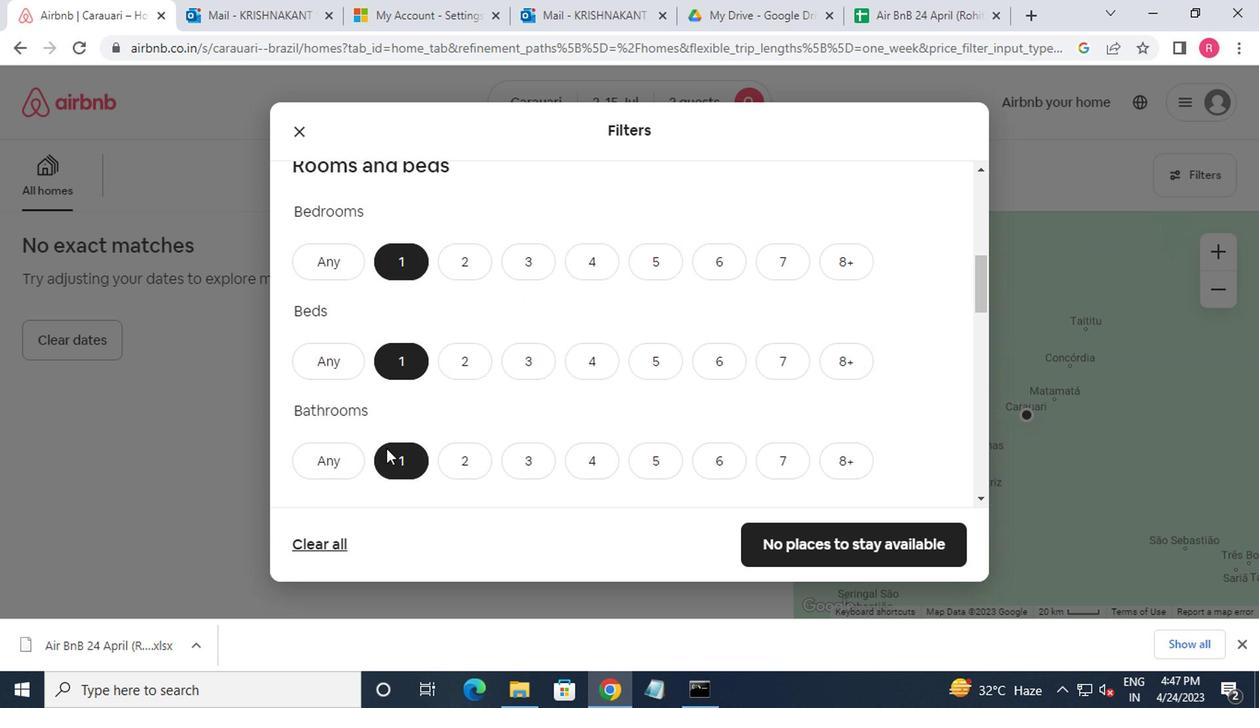 
Action: Mouse scrolled (382, 448) with delta (0, 0)
Screenshot: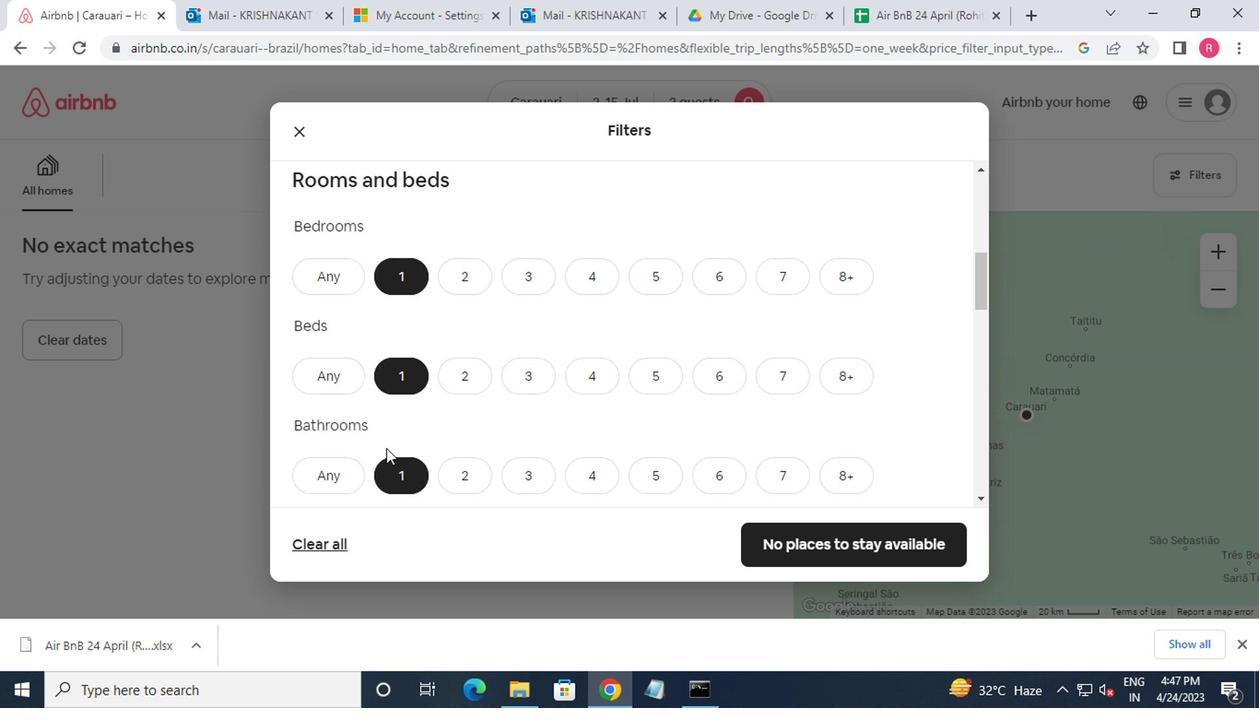 
Action: Mouse moved to (383, 451)
Screenshot: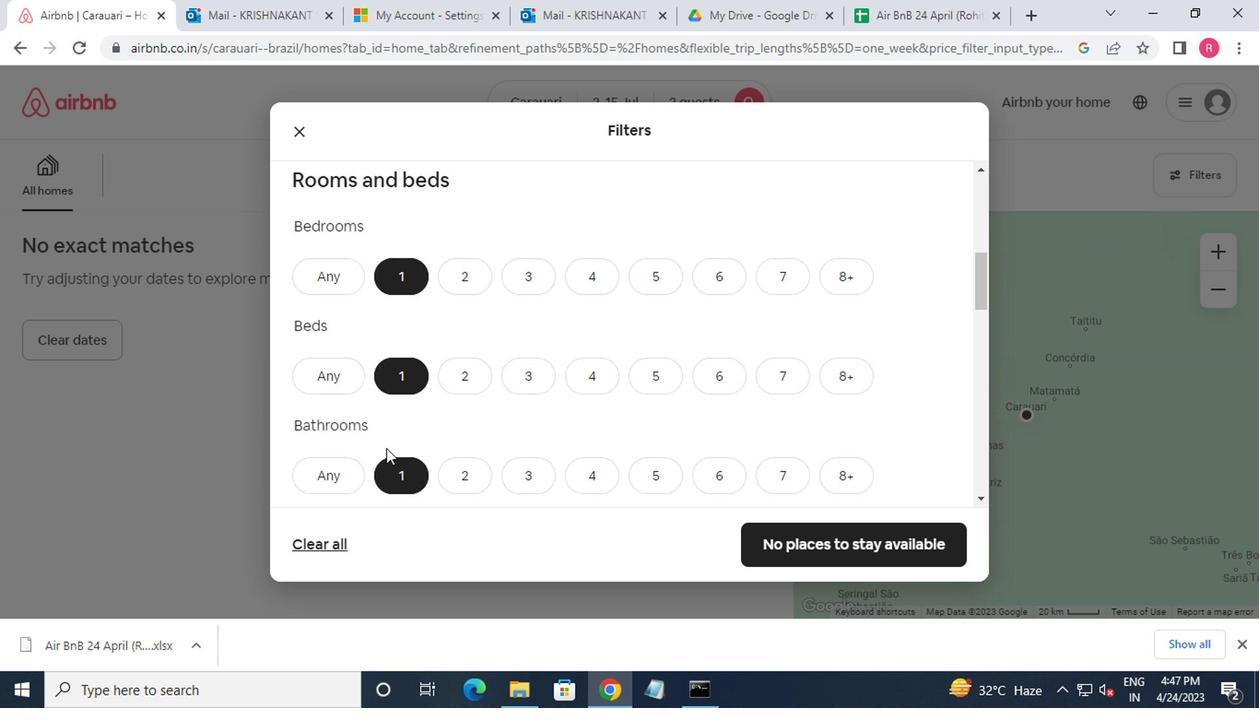 
Action: Mouse scrolled (383, 449) with delta (0, -1)
Screenshot: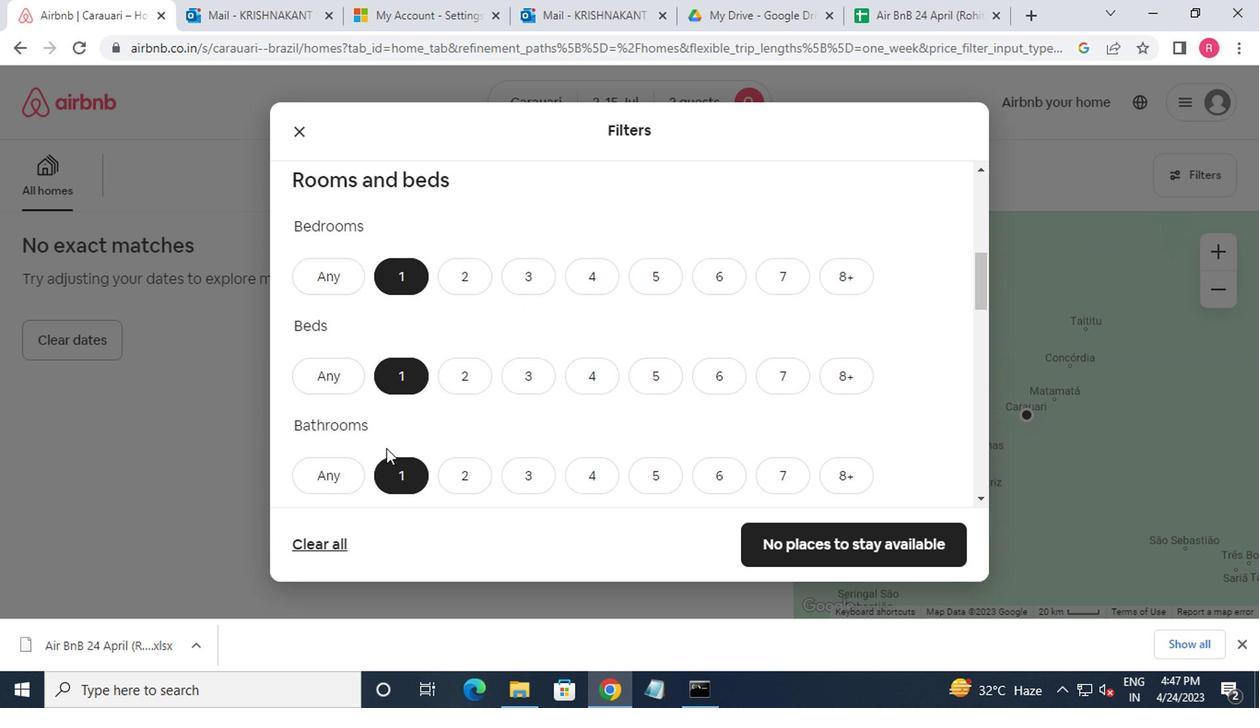 
Action: Mouse moved to (378, 441)
Screenshot: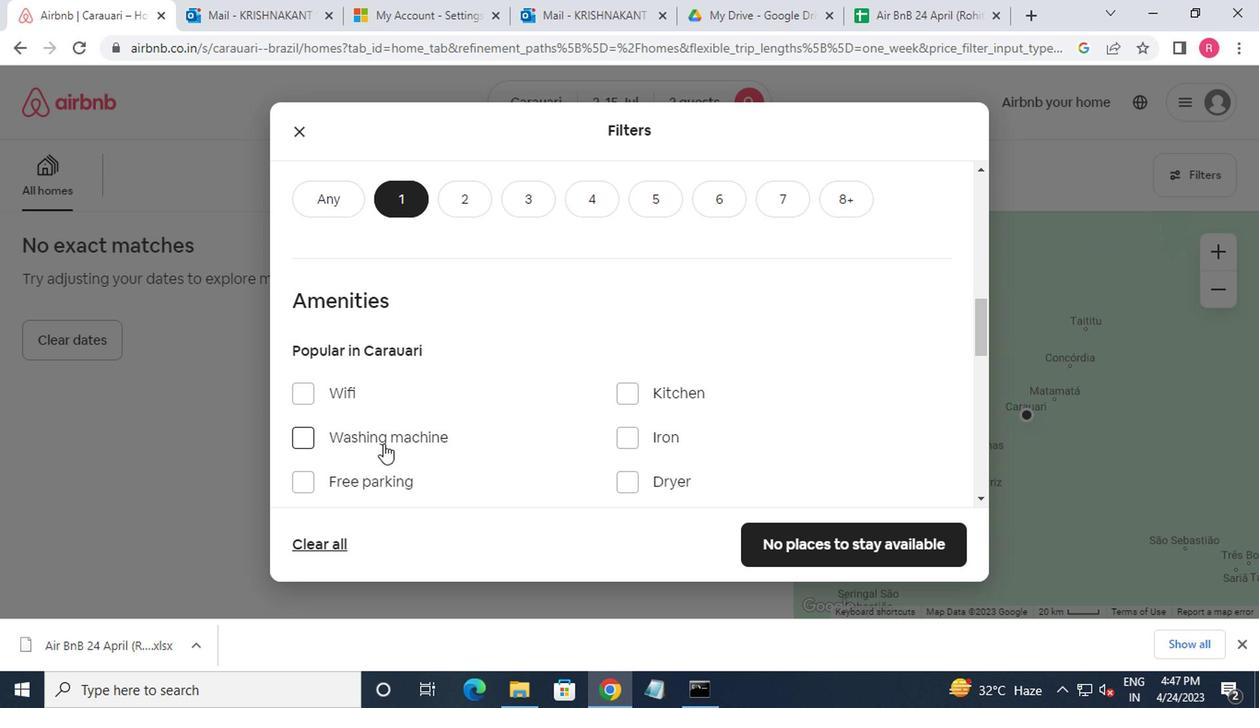 
Action: Mouse pressed left at (378, 441)
Screenshot: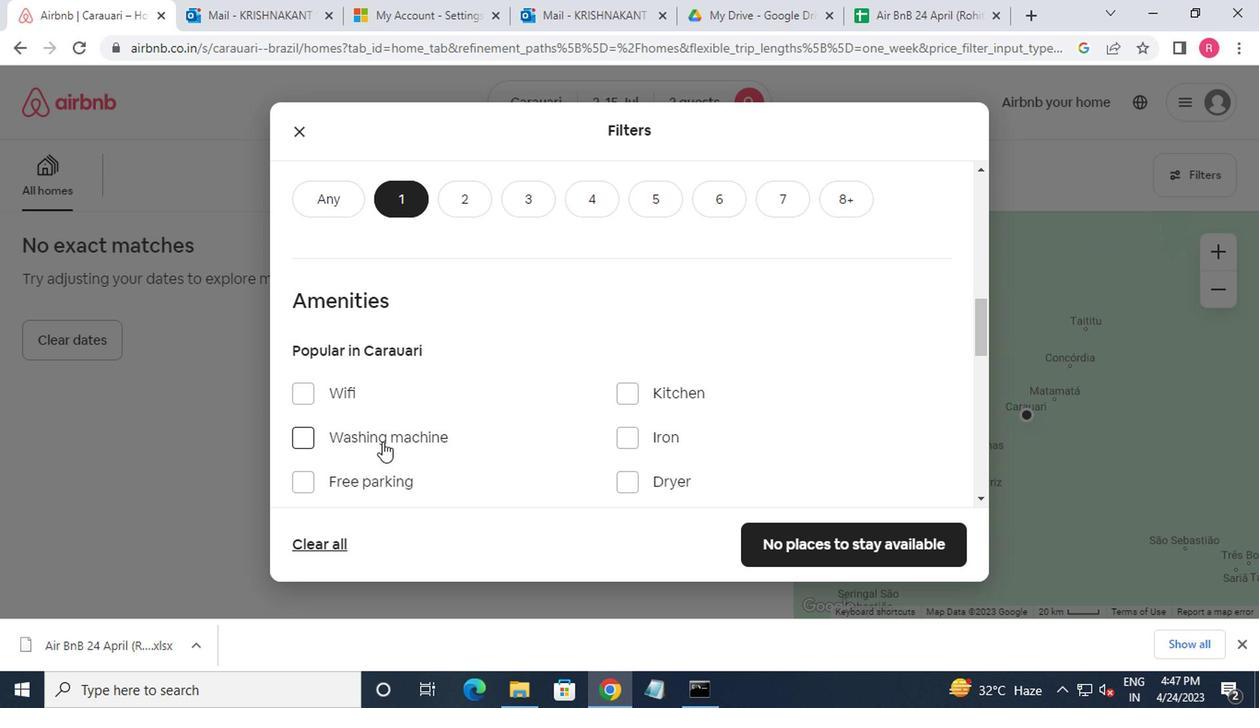 
Action: Mouse moved to (382, 436)
Screenshot: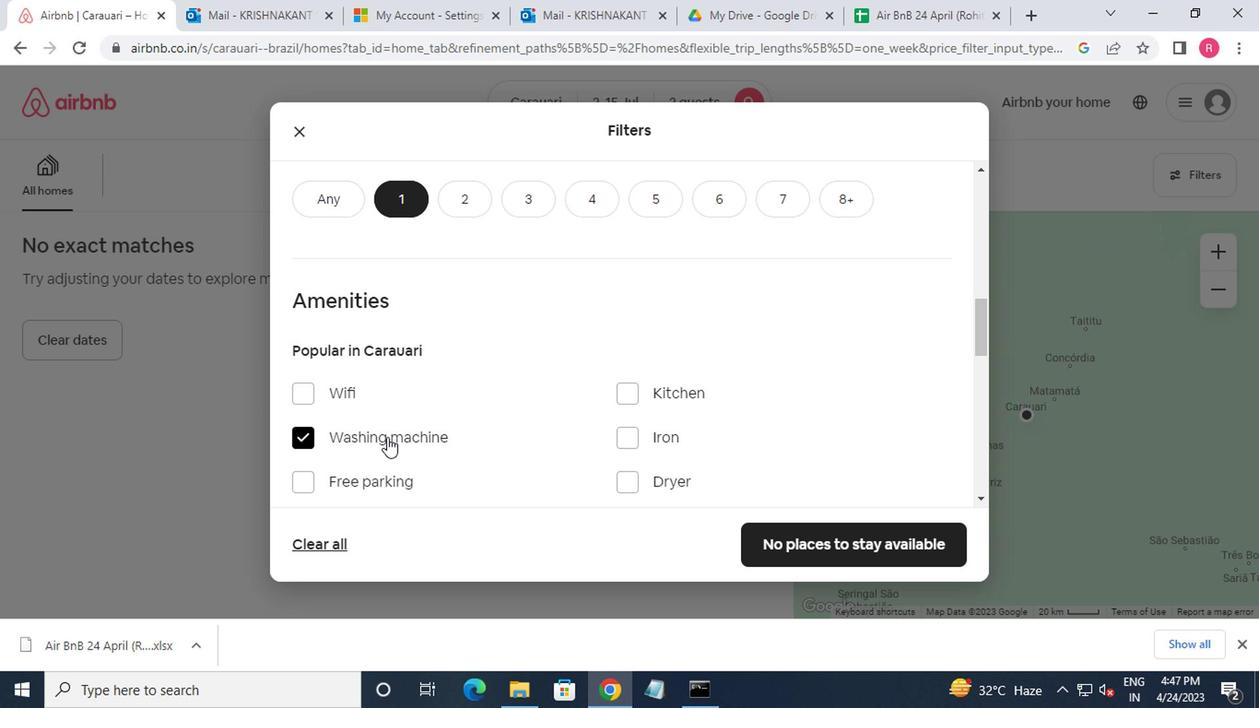 
Action: Mouse scrolled (382, 436) with delta (0, 0)
Screenshot: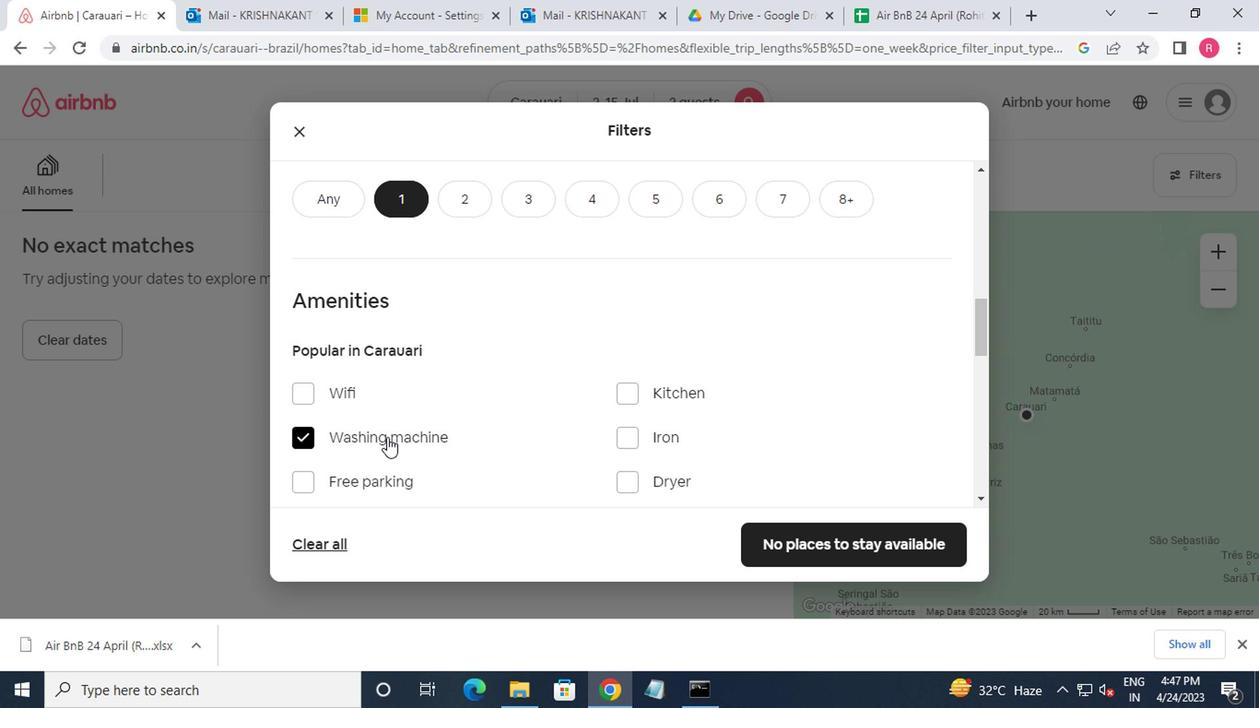 
Action: Mouse scrolled (382, 436) with delta (0, 0)
Screenshot: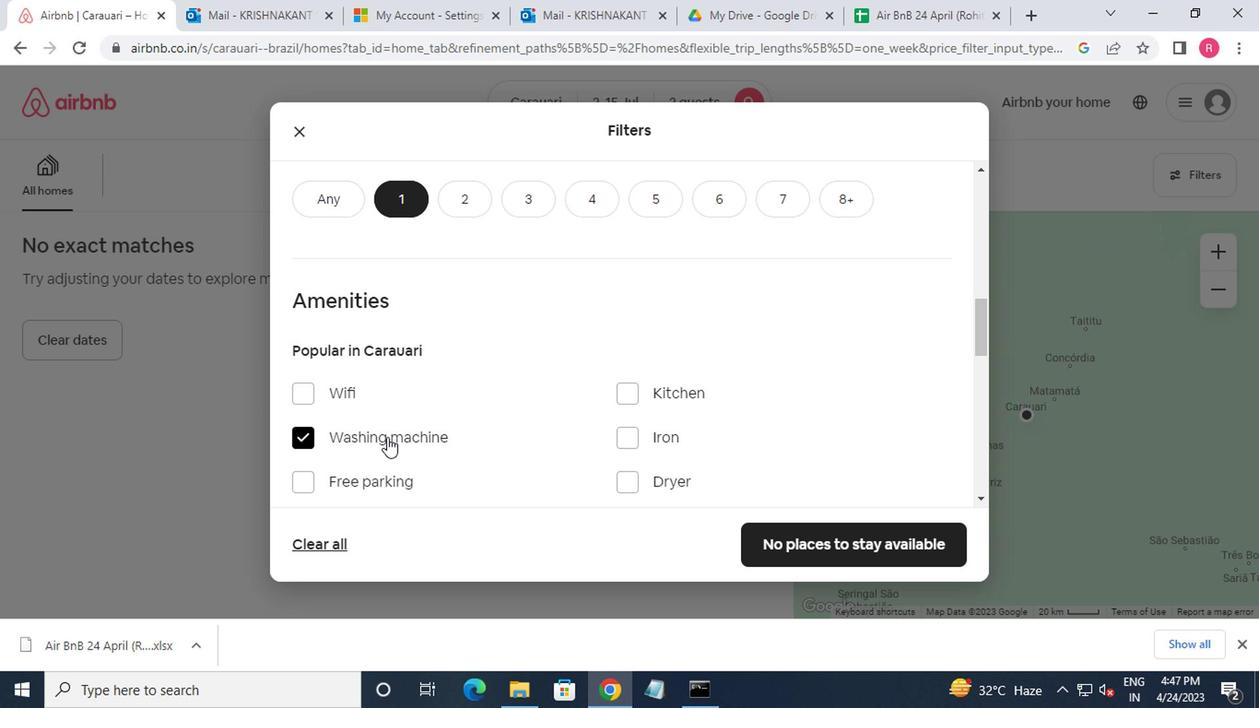 
Action: Mouse moved to (382, 436)
Screenshot: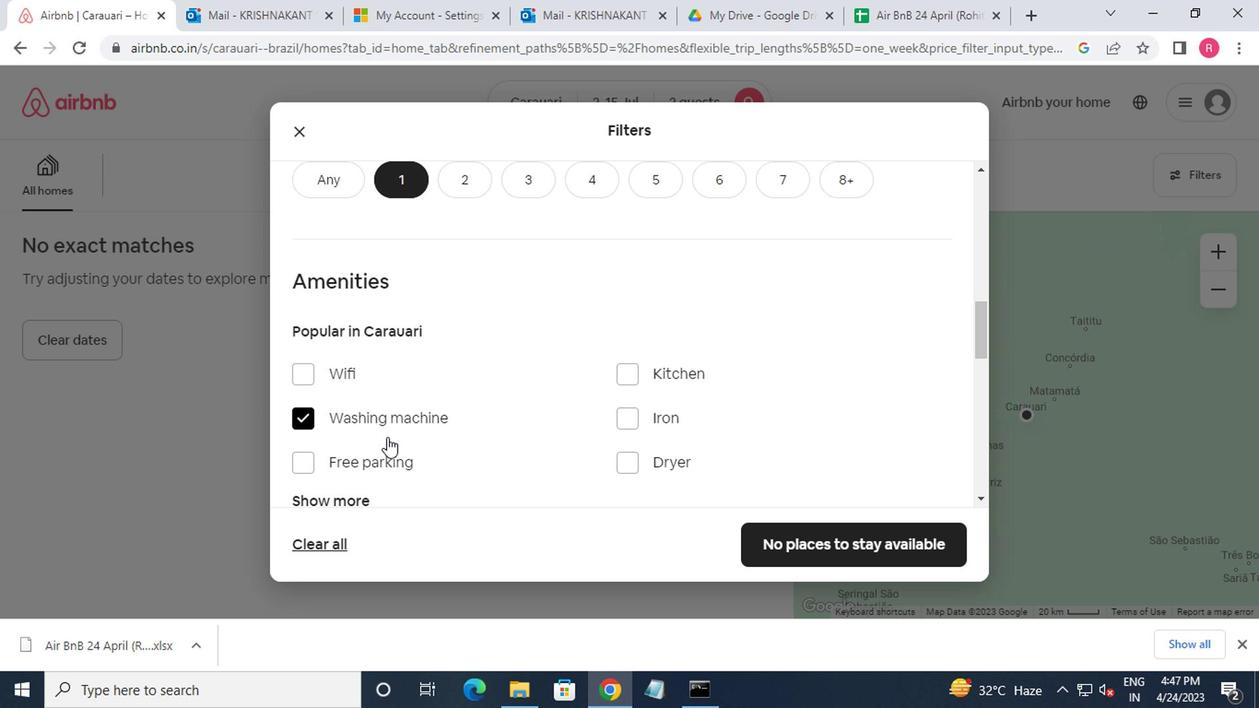 
Action: Mouse scrolled (382, 436) with delta (0, 0)
Screenshot: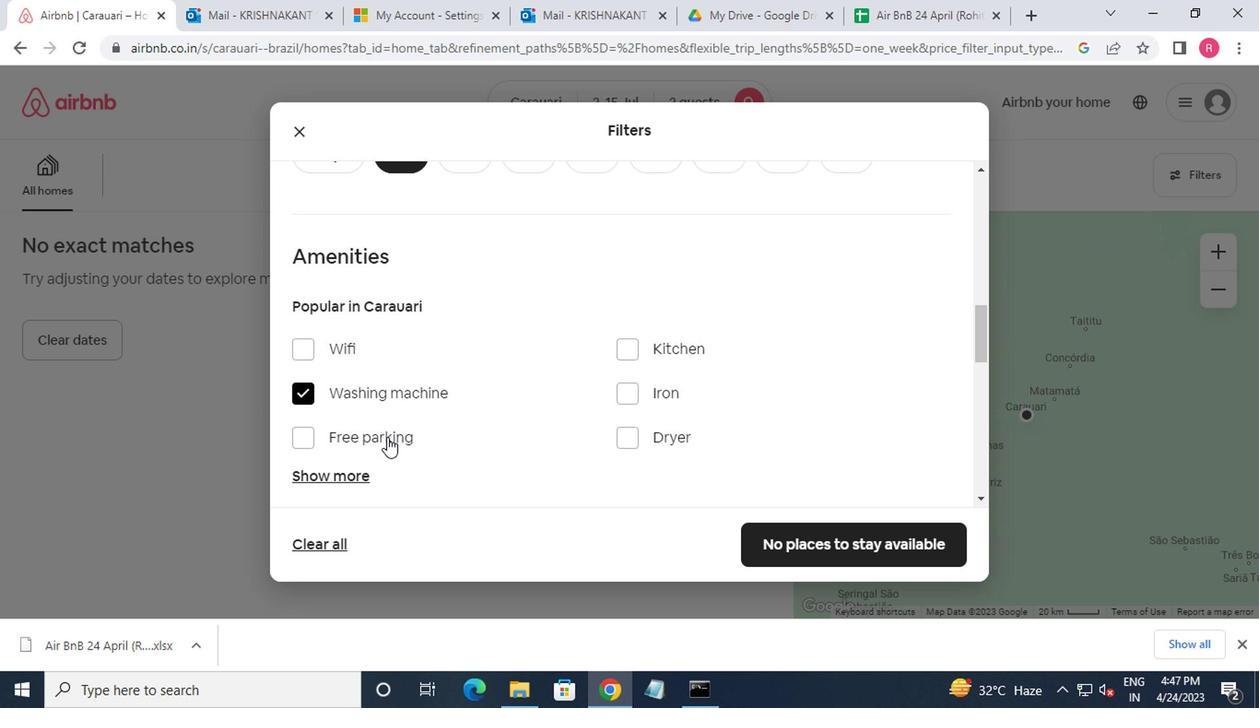 
Action: Mouse moved to (383, 438)
Screenshot: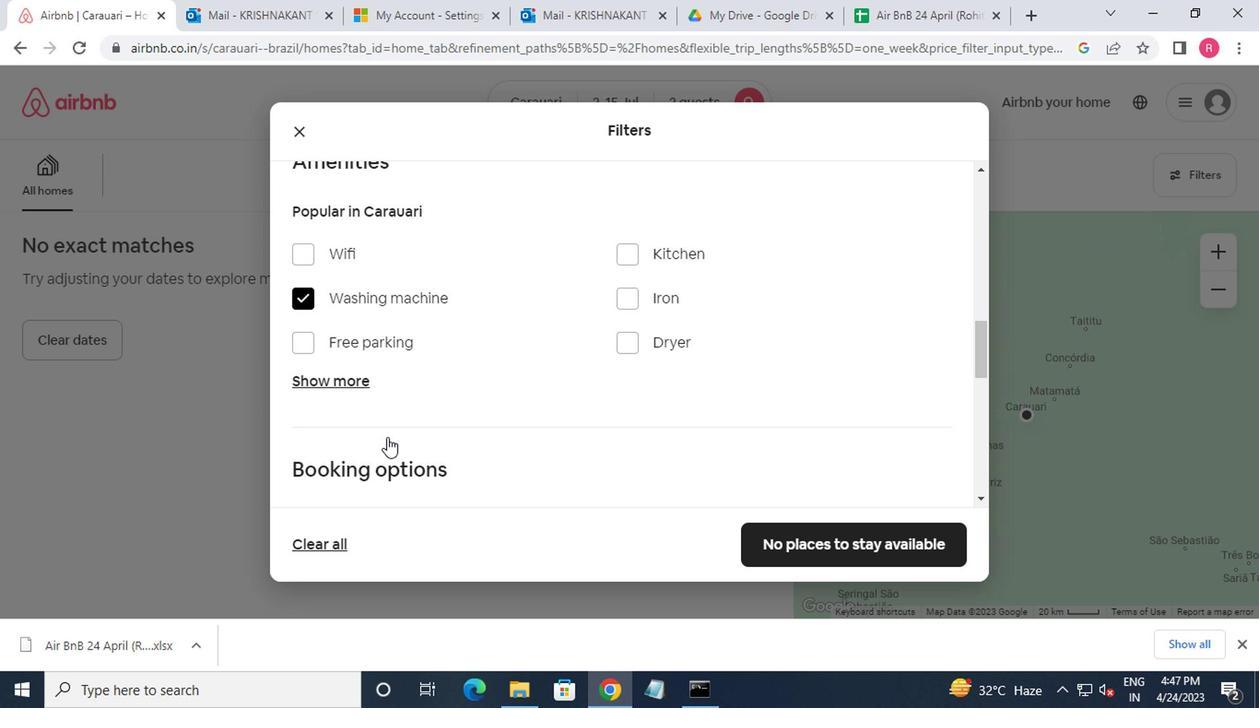
Action: Mouse scrolled (383, 436) with delta (0, -1)
Screenshot: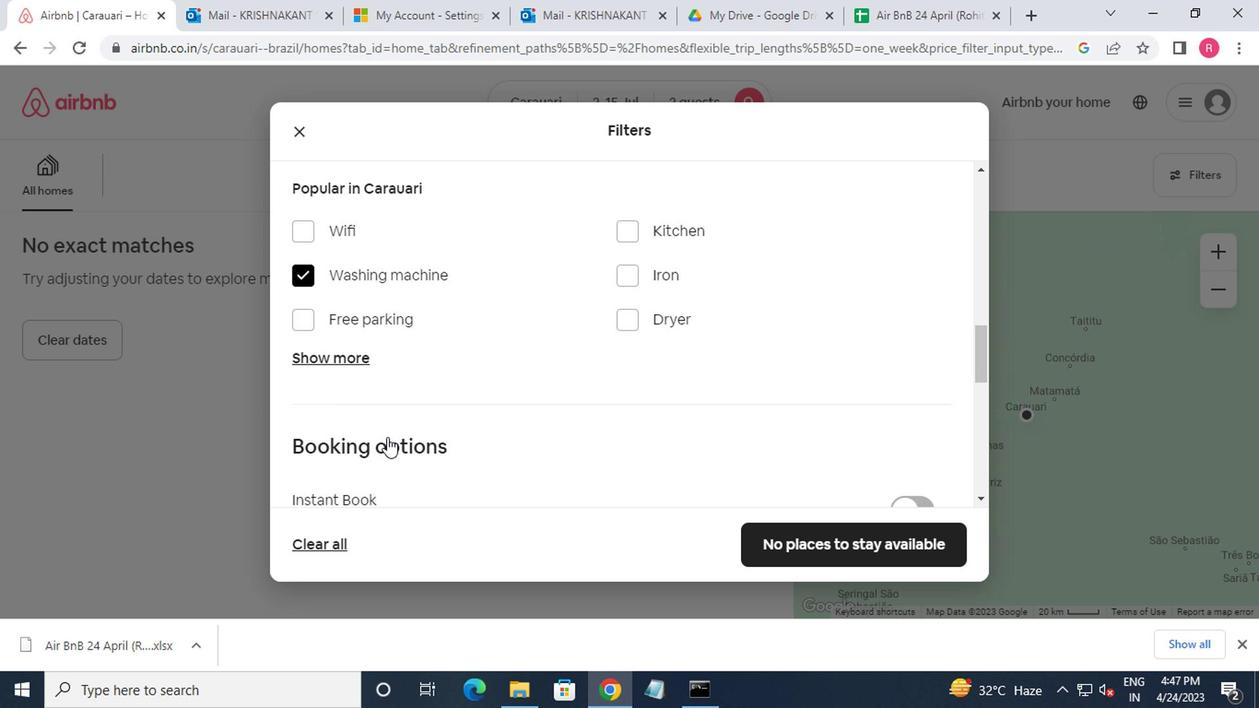 
Action: Mouse moved to (384, 438)
Screenshot: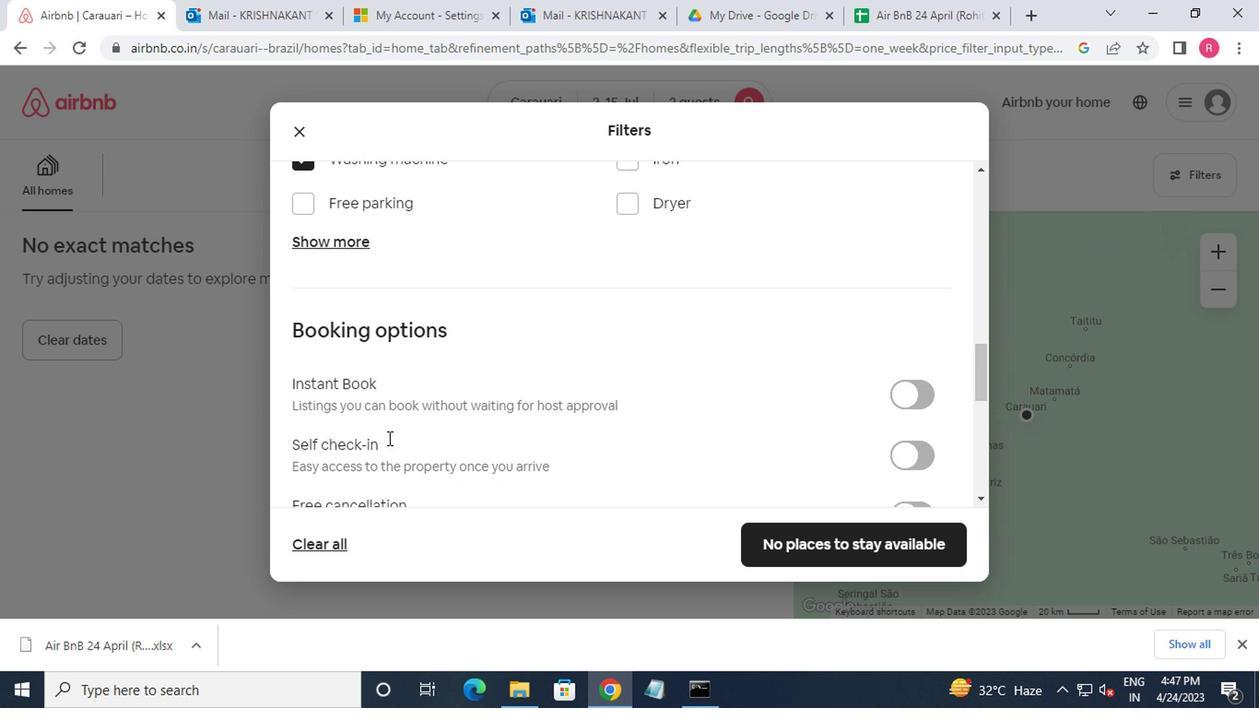 
Action: Mouse scrolled (384, 438) with delta (0, 0)
Screenshot: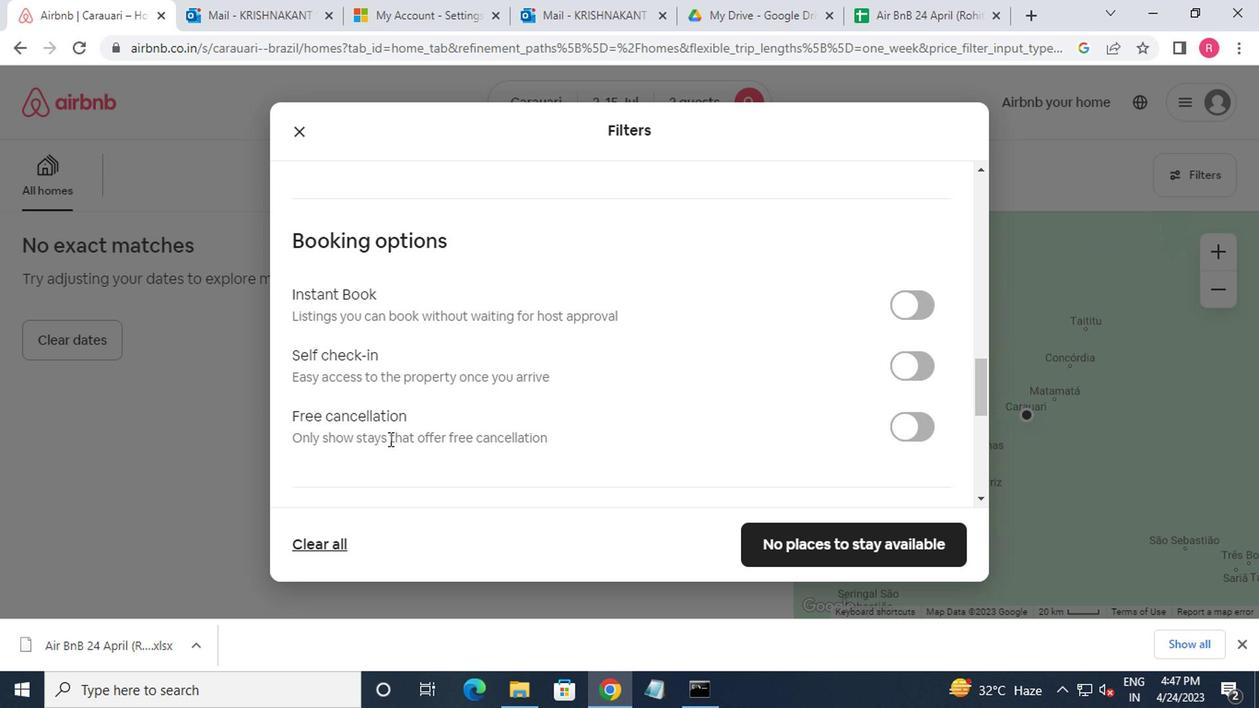 
Action: Mouse moved to (894, 264)
Screenshot: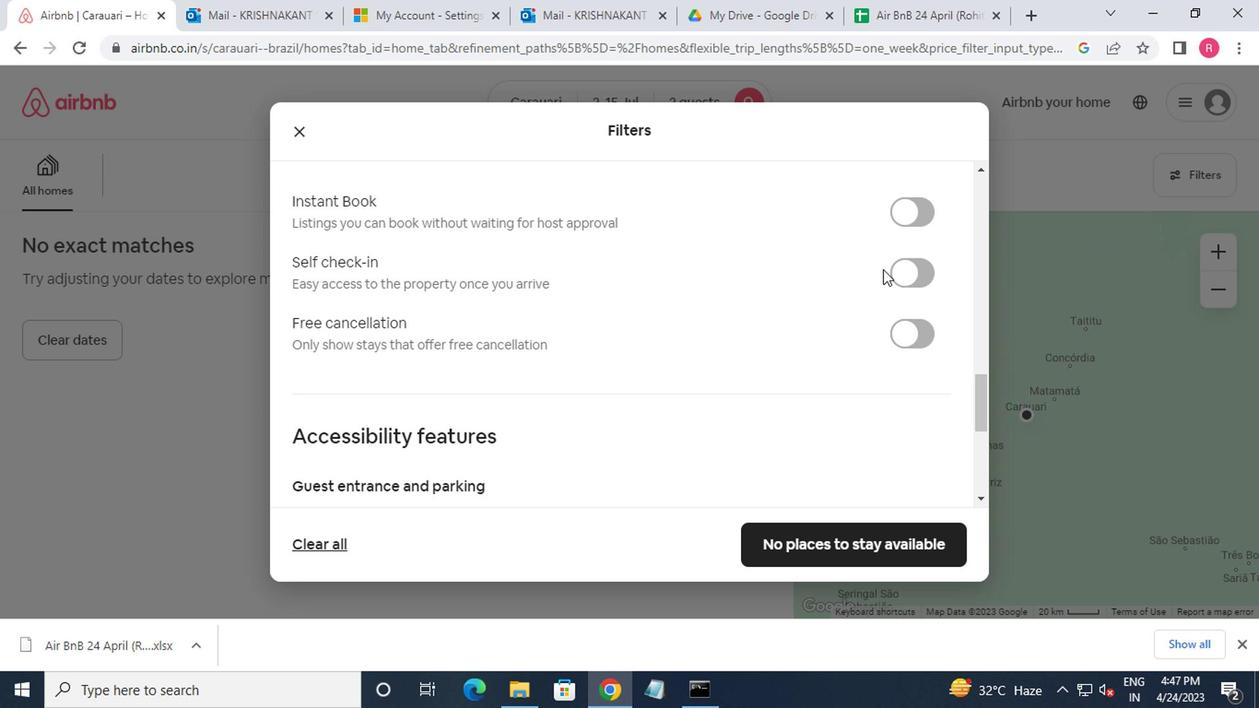 
Action: Mouse pressed left at (894, 264)
Screenshot: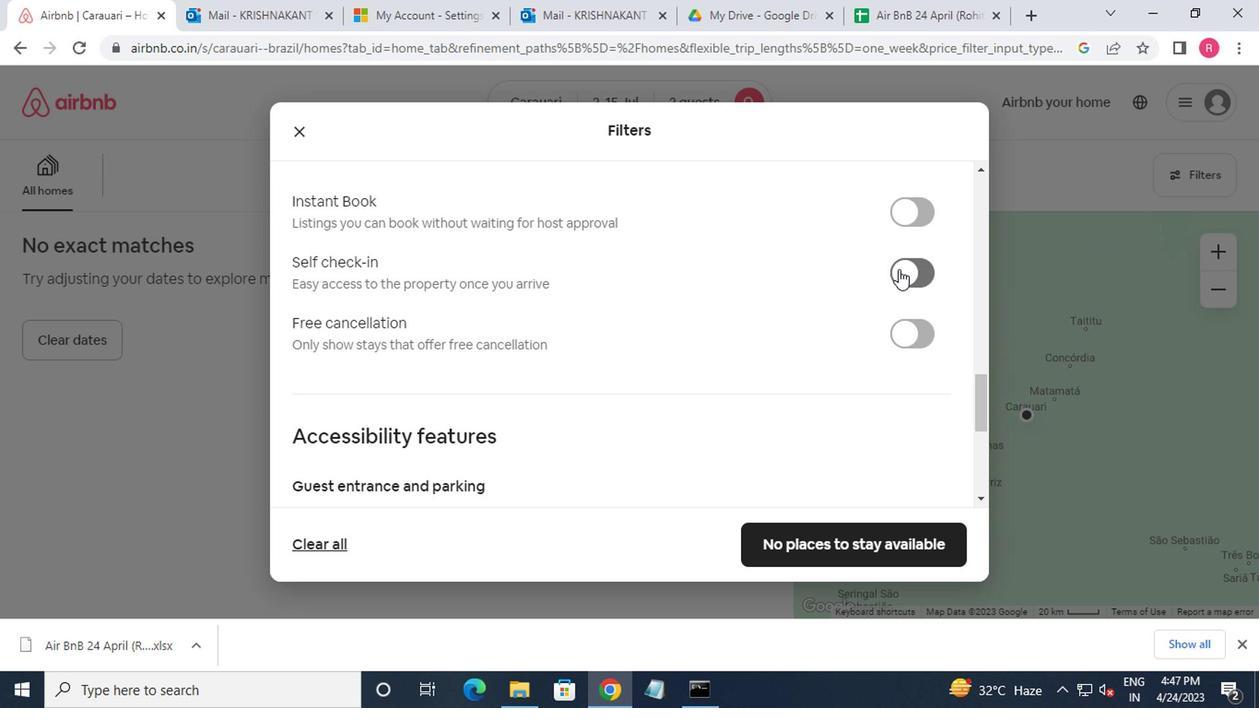 
Action: Mouse moved to (893, 262)
Screenshot: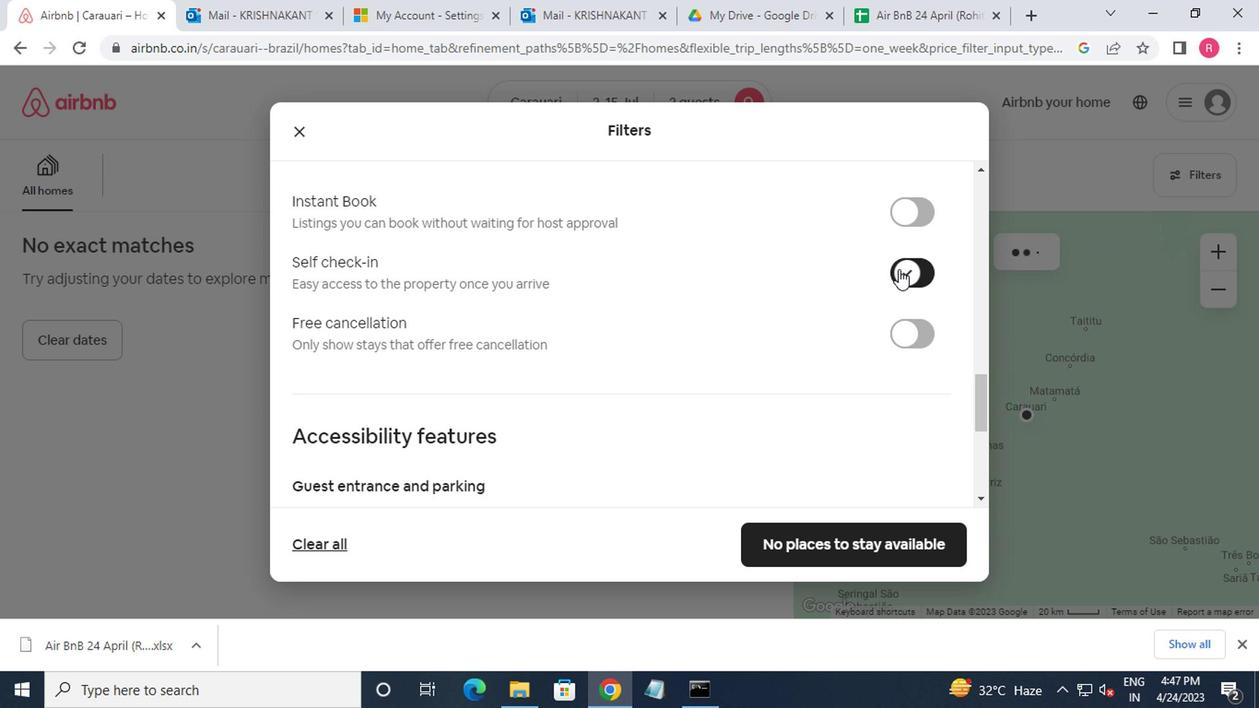 
Action: Mouse scrolled (893, 261) with delta (0, -1)
Screenshot: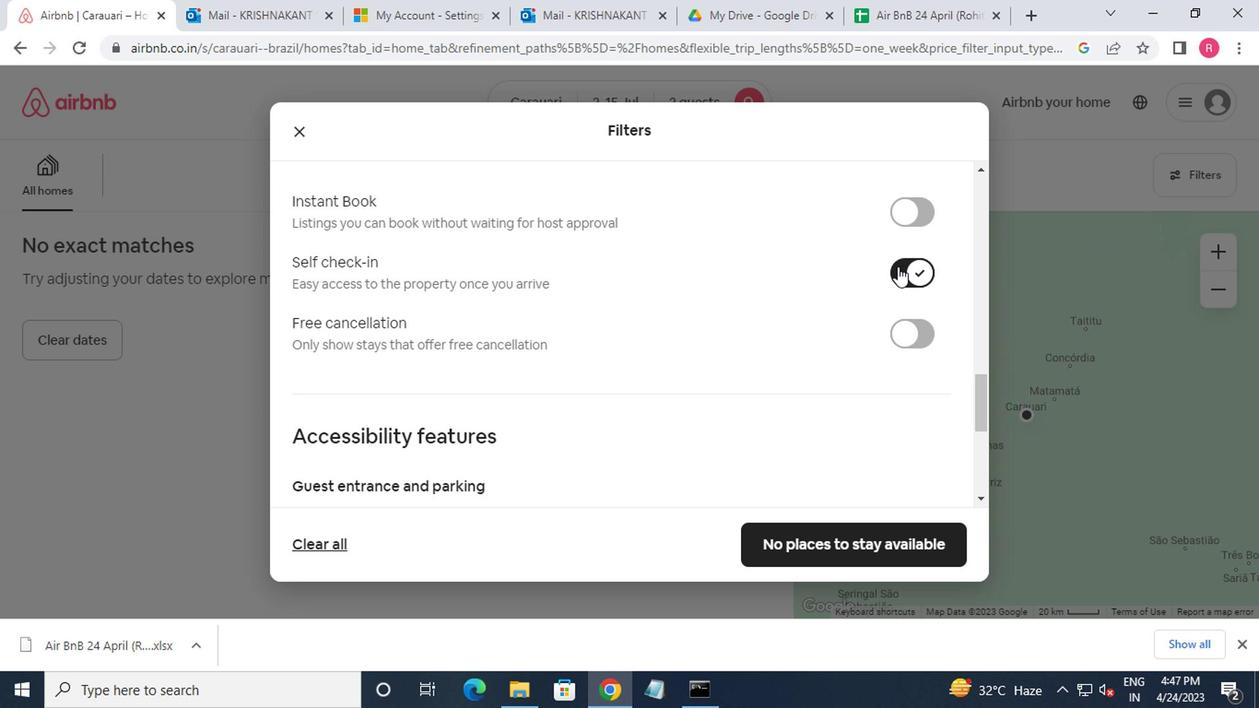 
Action: Mouse scrolled (893, 261) with delta (0, -1)
Screenshot: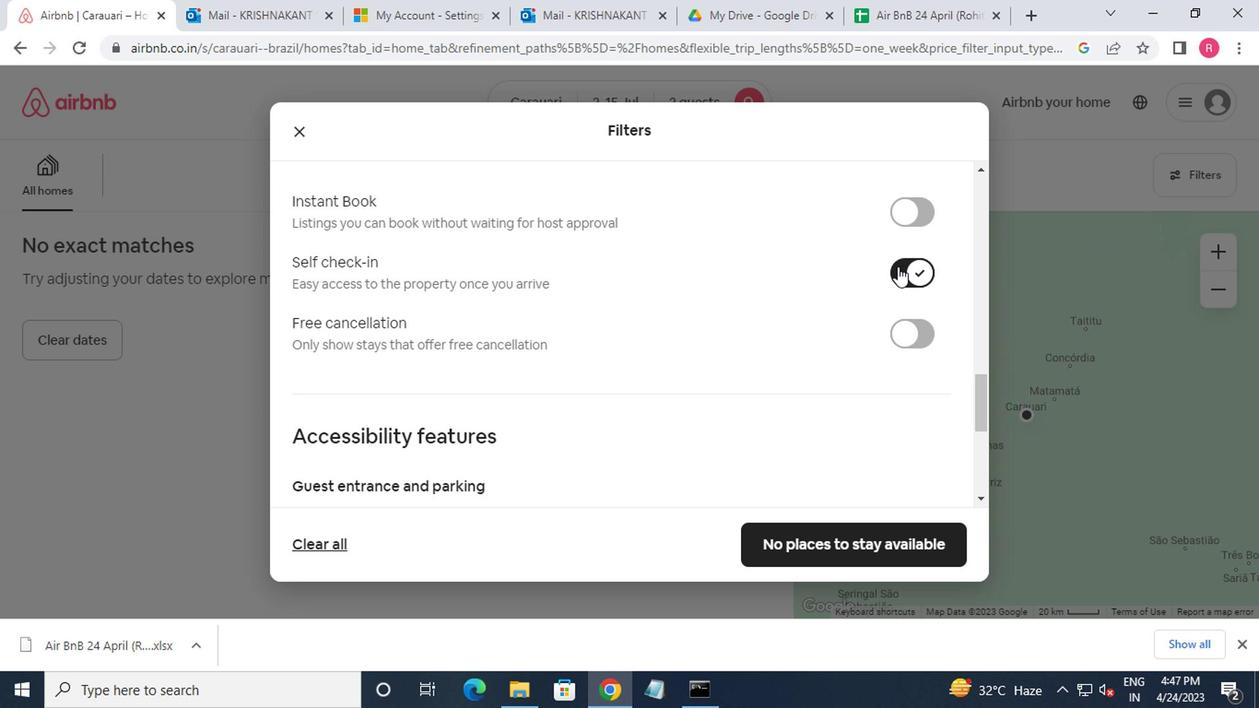 
Action: Mouse moved to (892, 262)
Screenshot: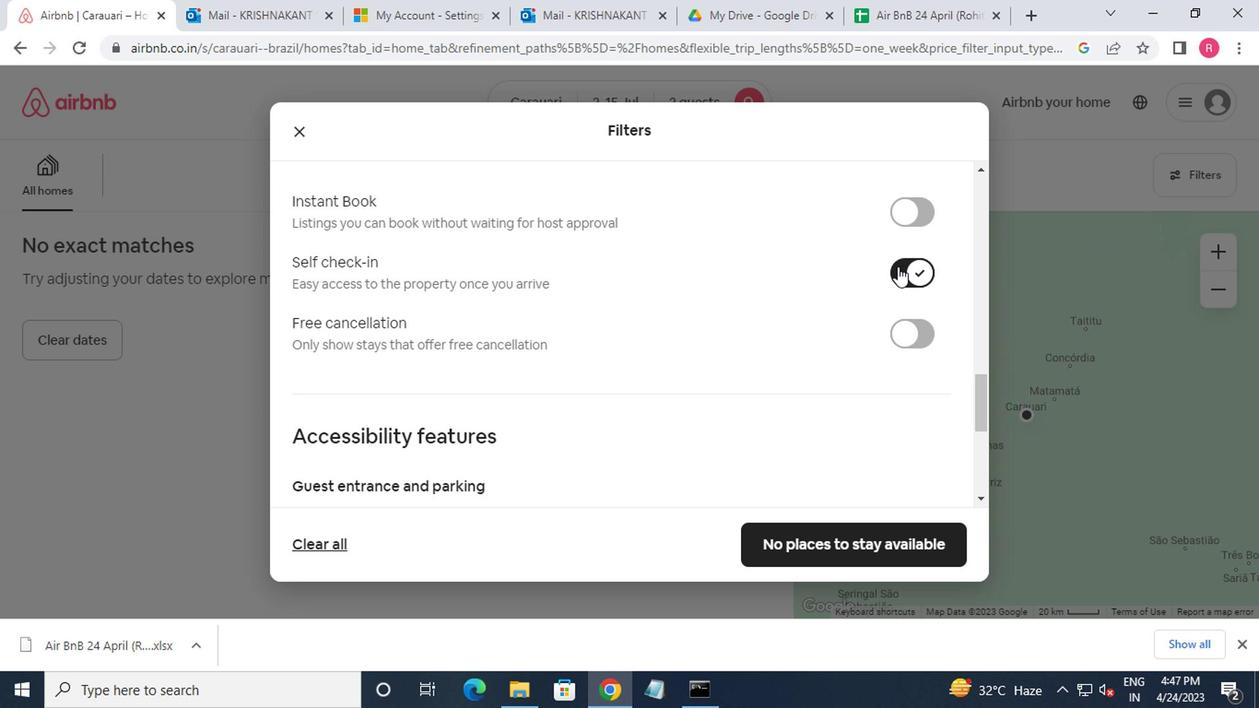 
Action: Mouse scrolled (892, 261) with delta (0, -1)
Screenshot: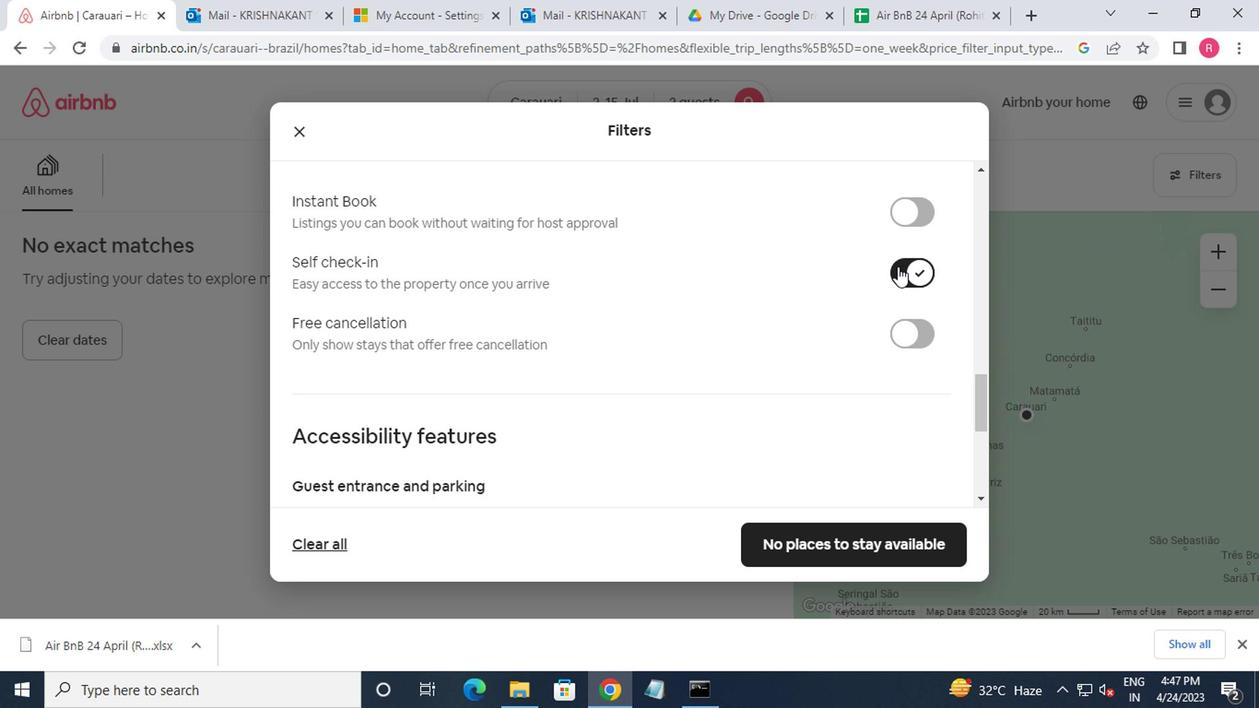 
Action: Mouse moved to (880, 262)
Screenshot: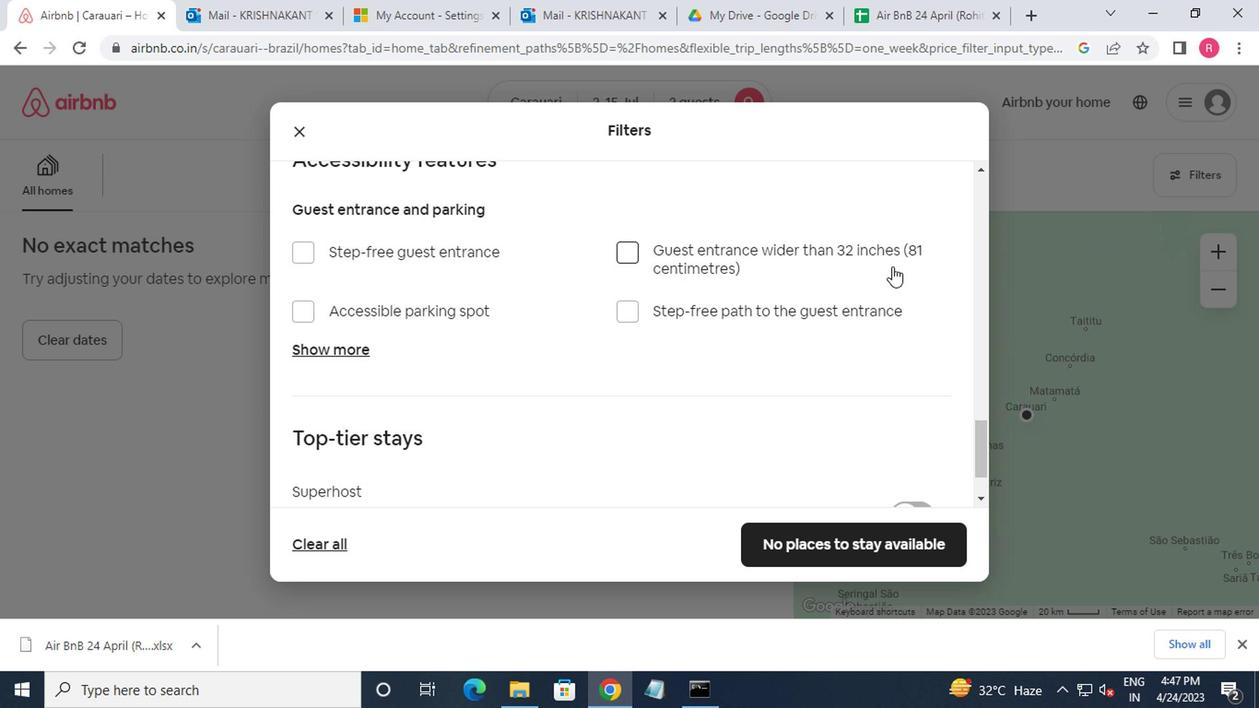 
Action: Mouse scrolled (880, 262) with delta (0, 0)
Screenshot: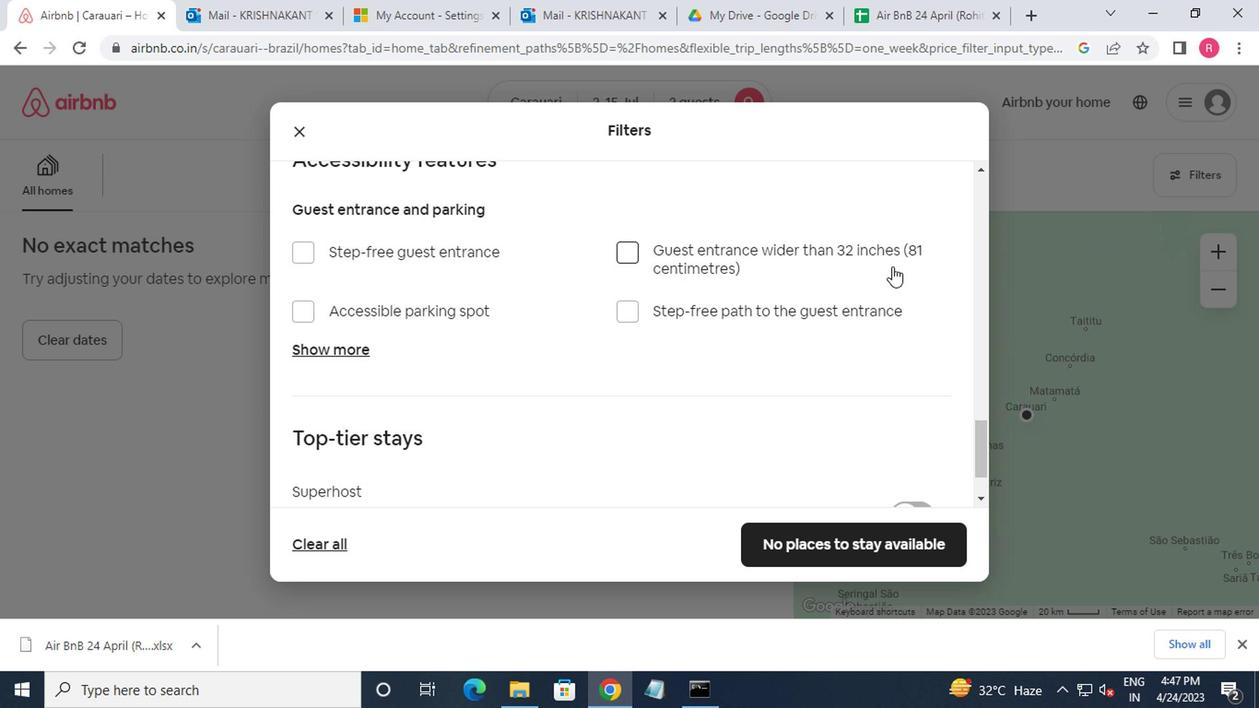 
Action: Mouse moved to (872, 270)
Screenshot: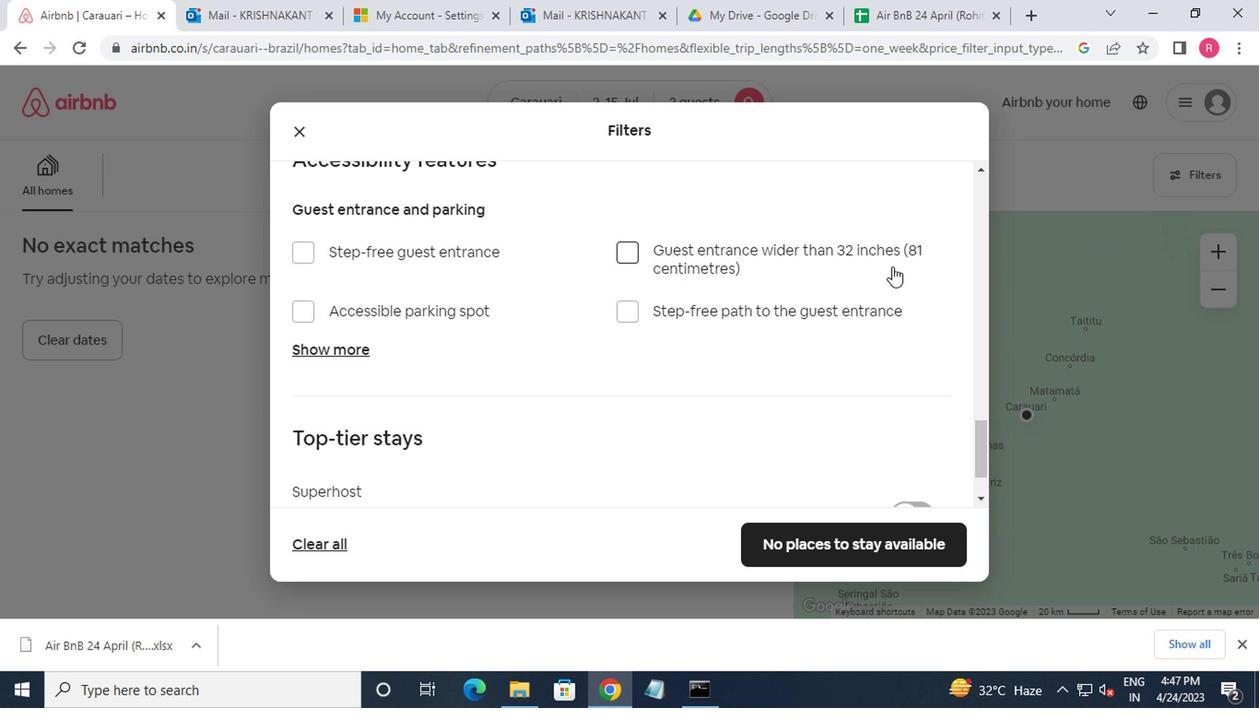 
Action: Mouse scrolled (872, 269) with delta (0, -1)
Screenshot: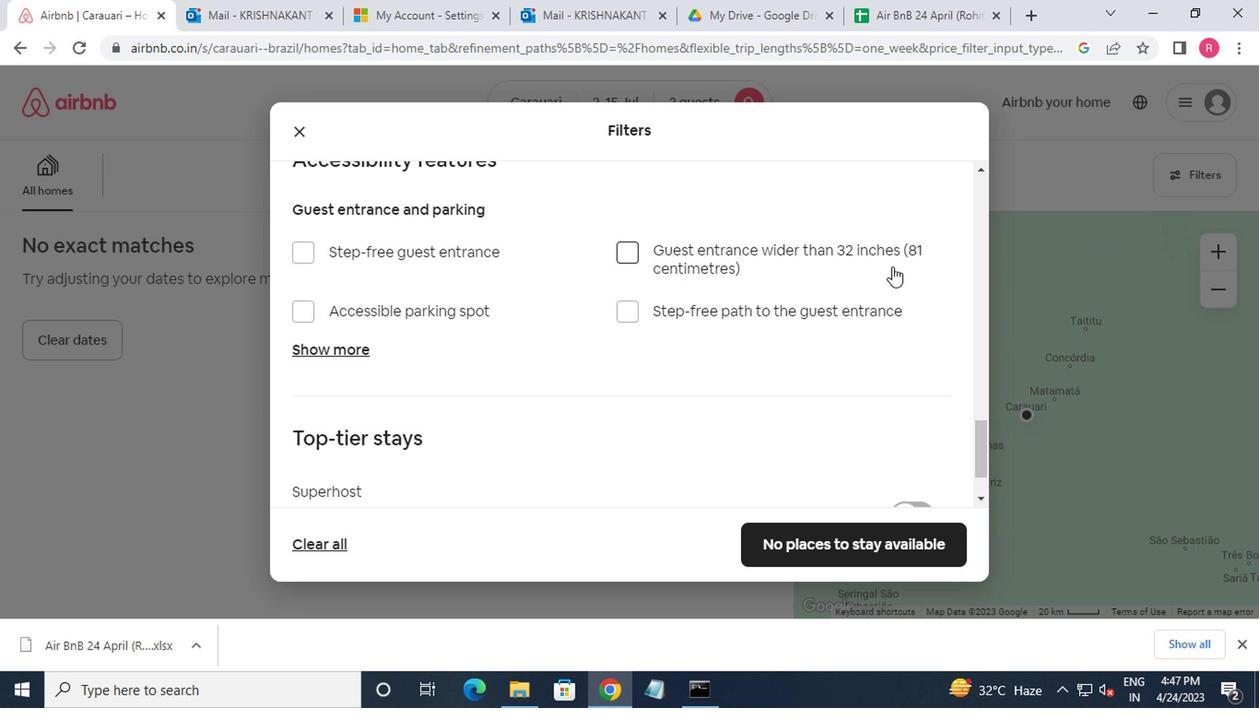 
Action: Mouse moved to (863, 276)
Screenshot: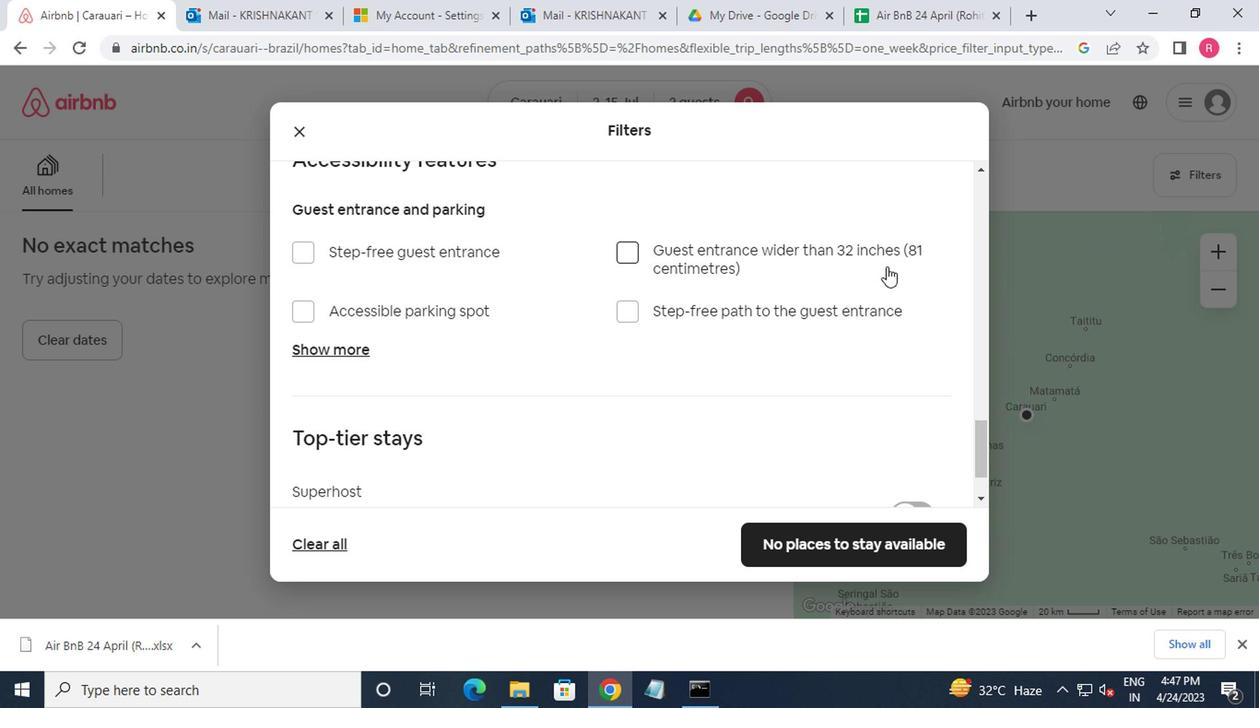 
Action: Mouse scrolled (863, 275) with delta (0, 0)
Screenshot: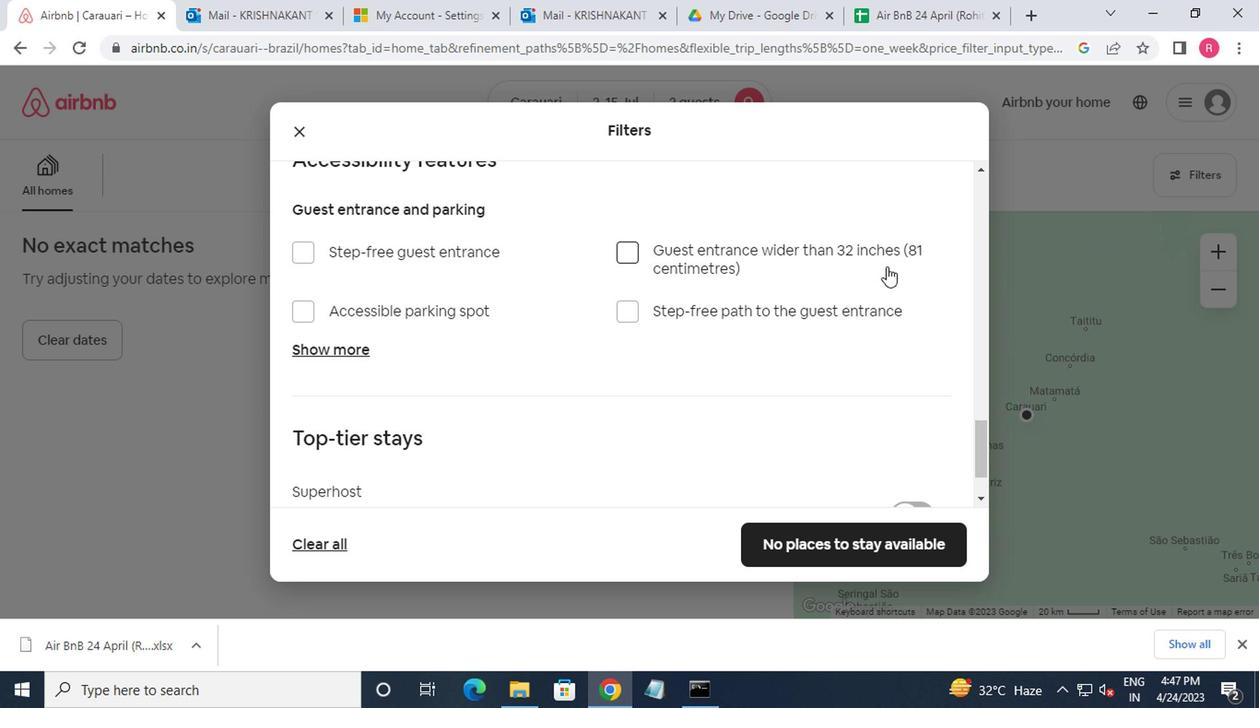 
Action: Mouse moved to (691, 385)
Screenshot: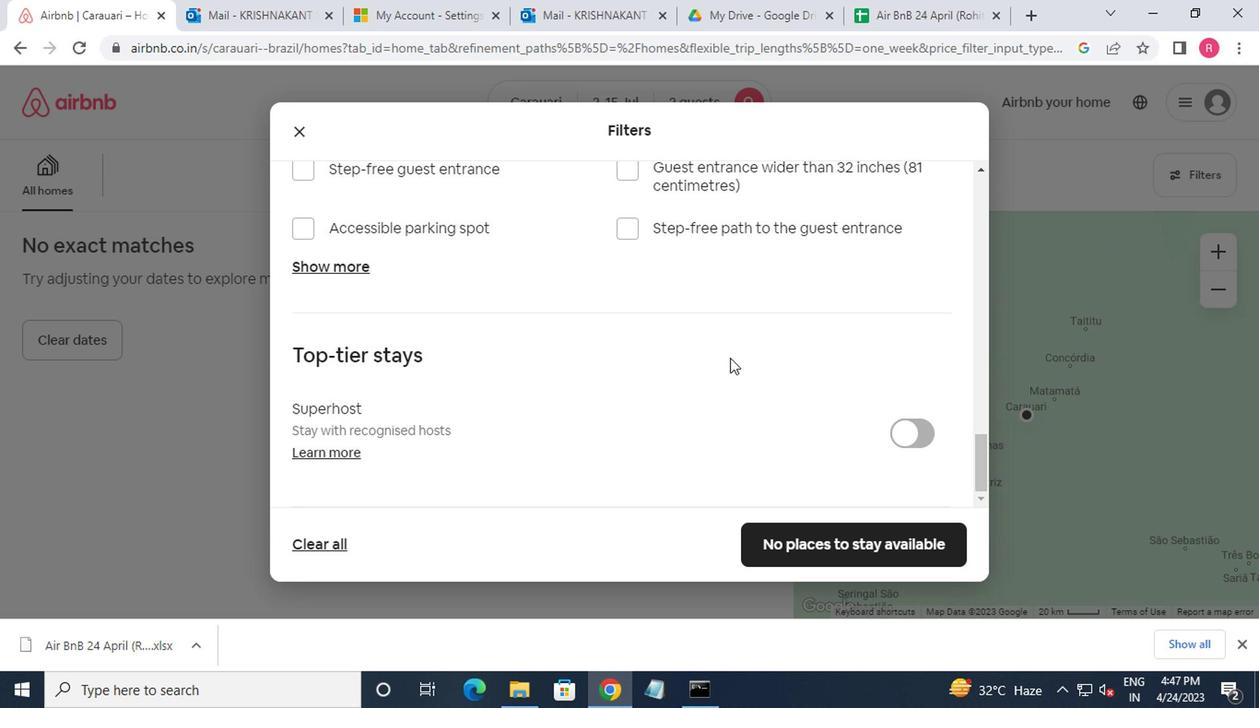 
Action: Mouse scrolled (691, 384) with delta (0, 0)
Screenshot: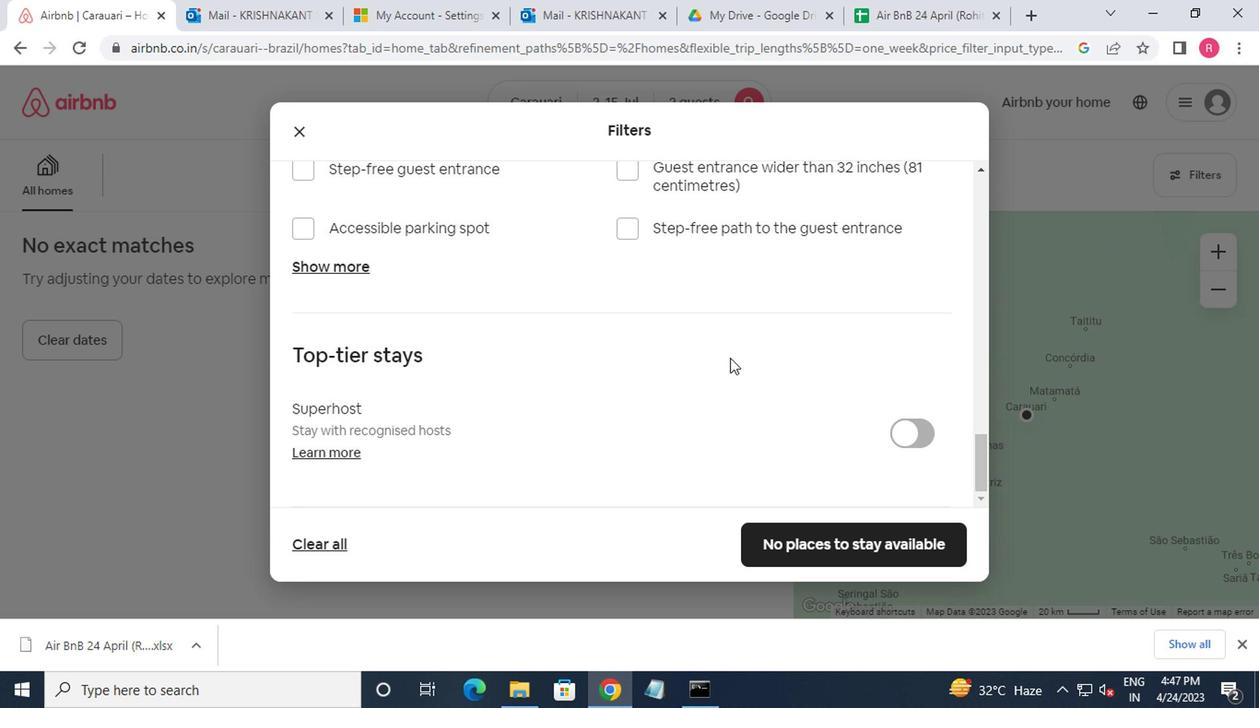 
Action: Mouse moved to (687, 391)
Screenshot: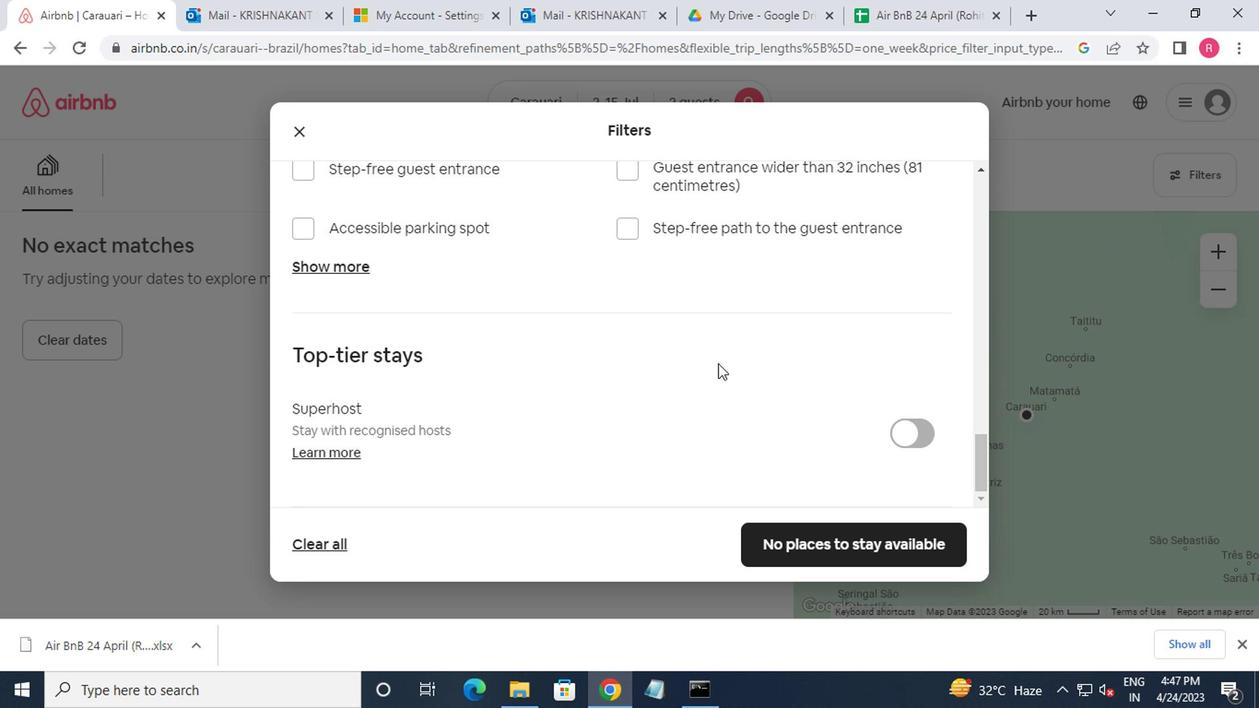 
Action: Mouse scrolled (687, 390) with delta (0, 0)
Screenshot: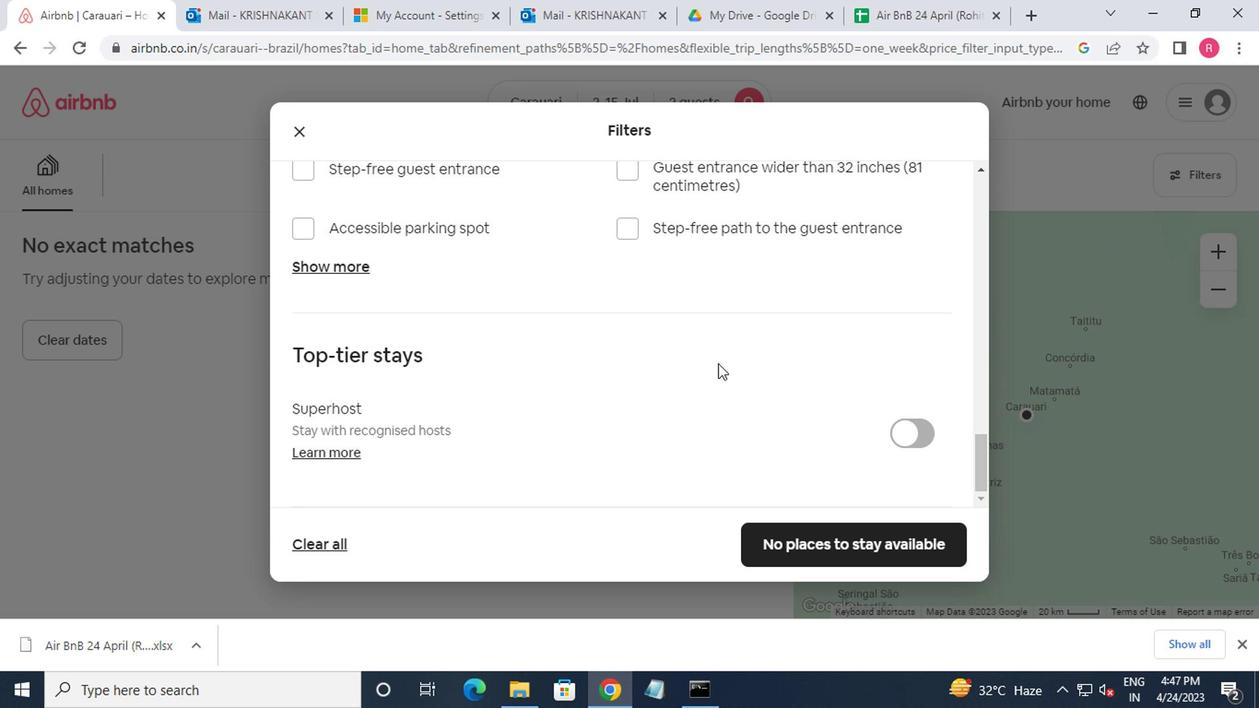 
Action: Mouse moved to (788, 554)
Screenshot: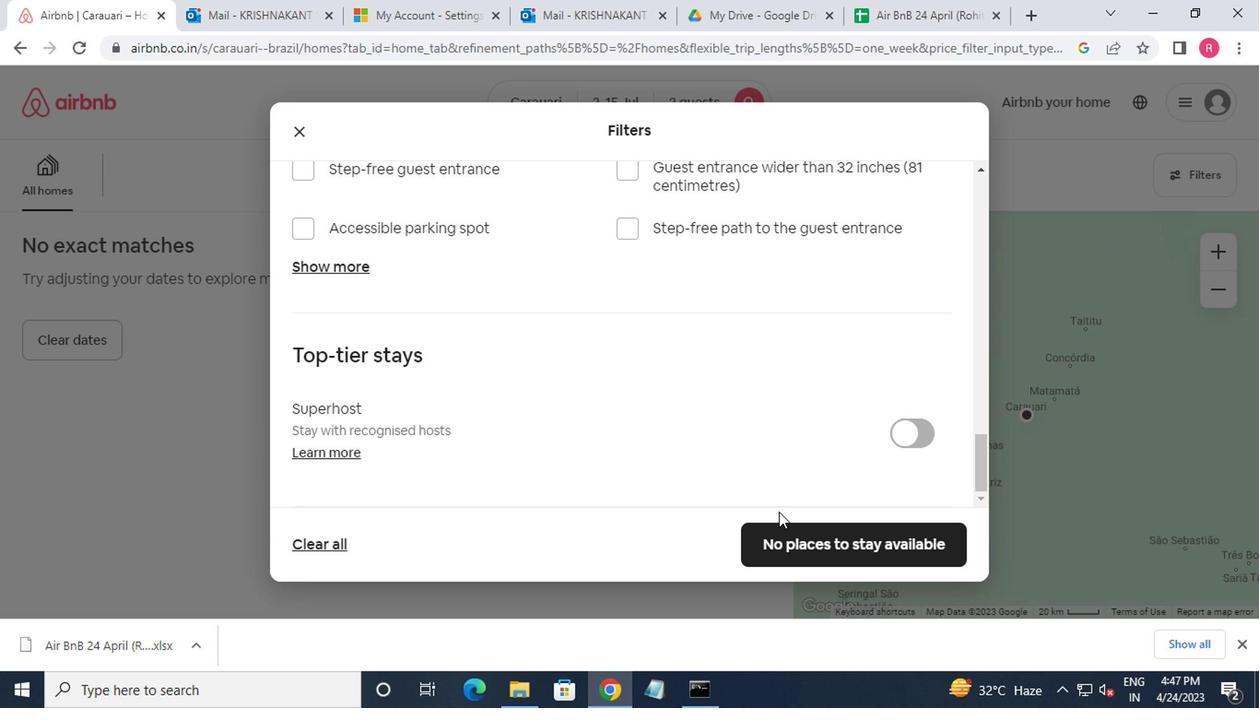 
Action: Mouse pressed left at (788, 554)
Screenshot: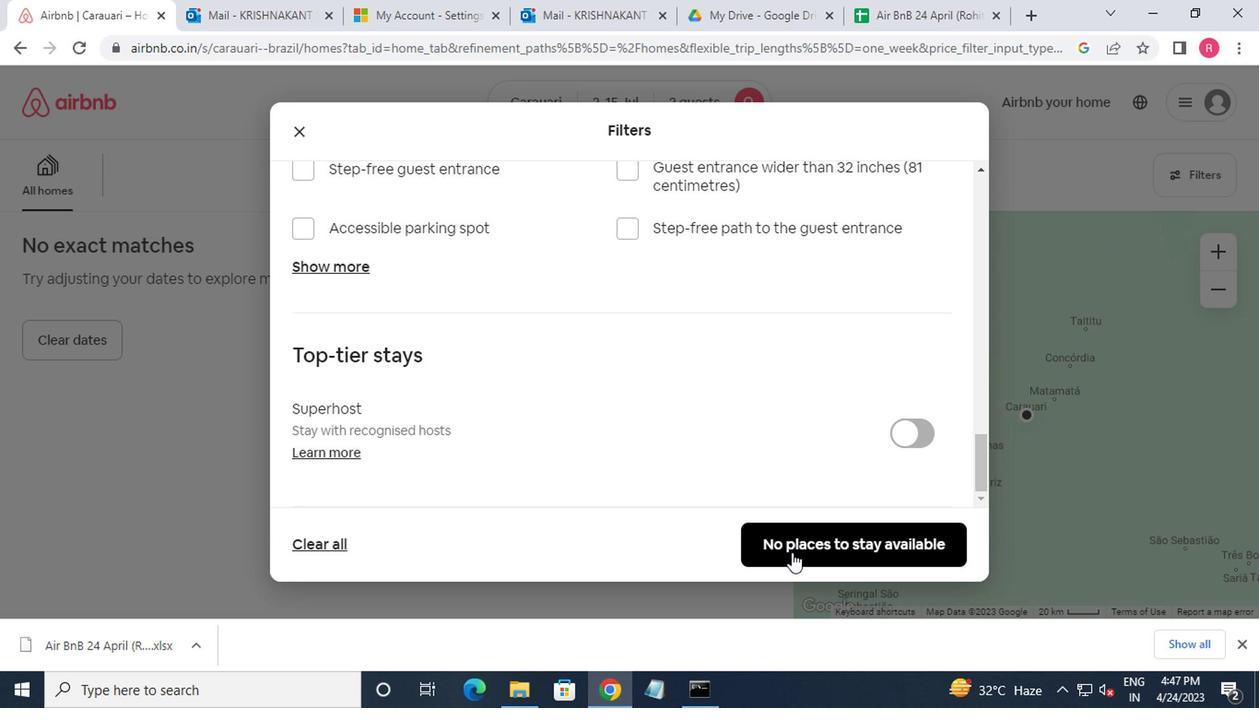 
